 Task: Find connections with filter location Vevey with filter topic #trainer with filter profile language German with filter current company JBEGlobal.com Job Portal with filter school MORADABAD INSTITUTE OF TECHNOLOGY, MORADABAD. with filter industry Air, Water, and Waste Program Management with filter service category Graphic Design with filter keywords title Graphic Designer
Action: Mouse moved to (682, 116)
Screenshot: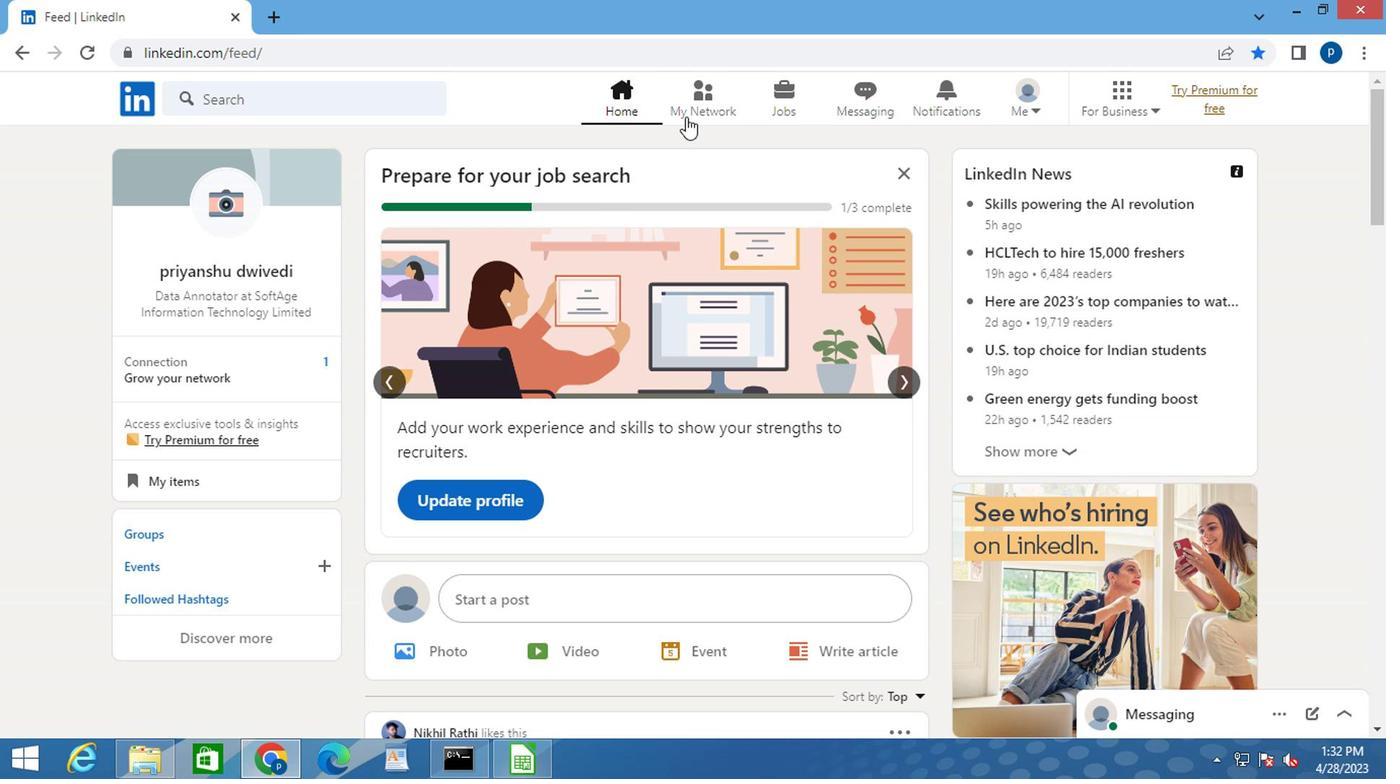 
Action: Mouse pressed left at (682, 116)
Screenshot: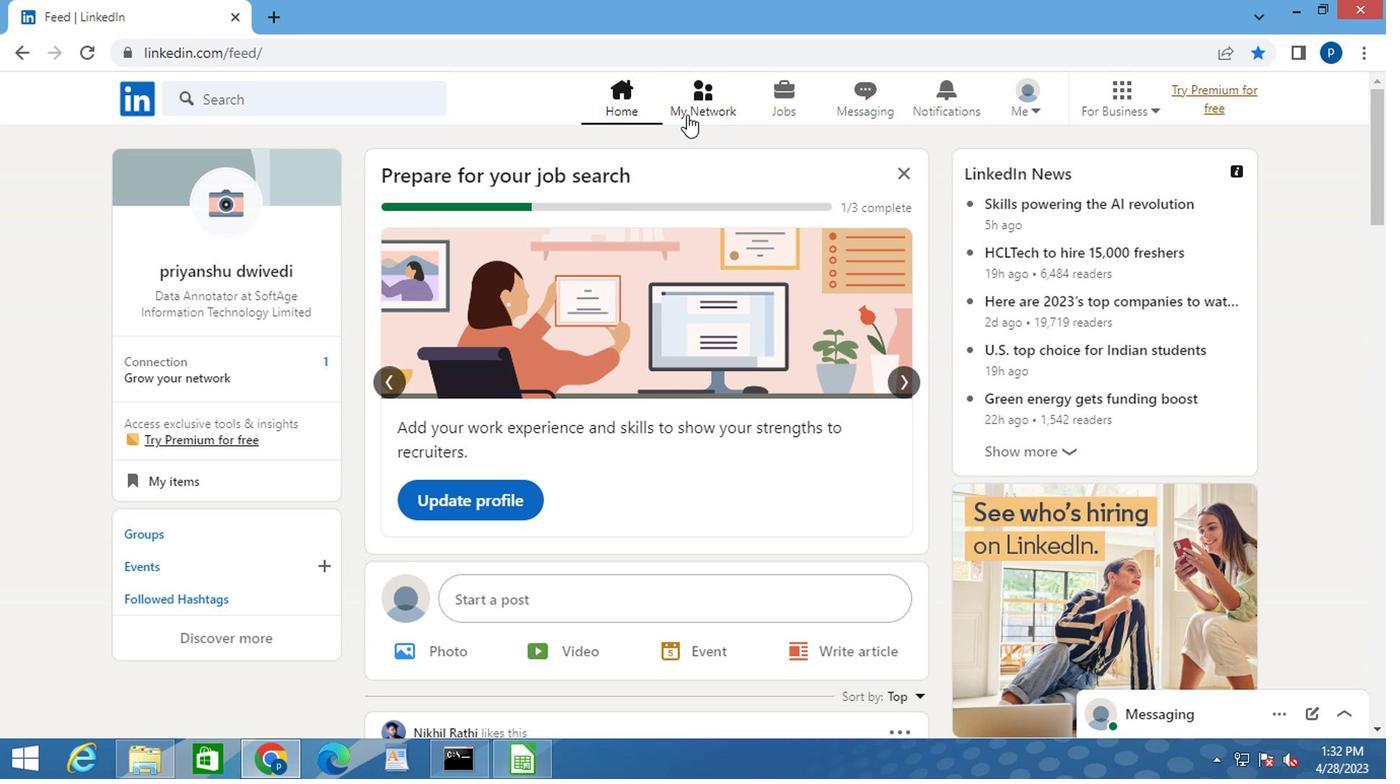 
Action: Mouse moved to (202, 211)
Screenshot: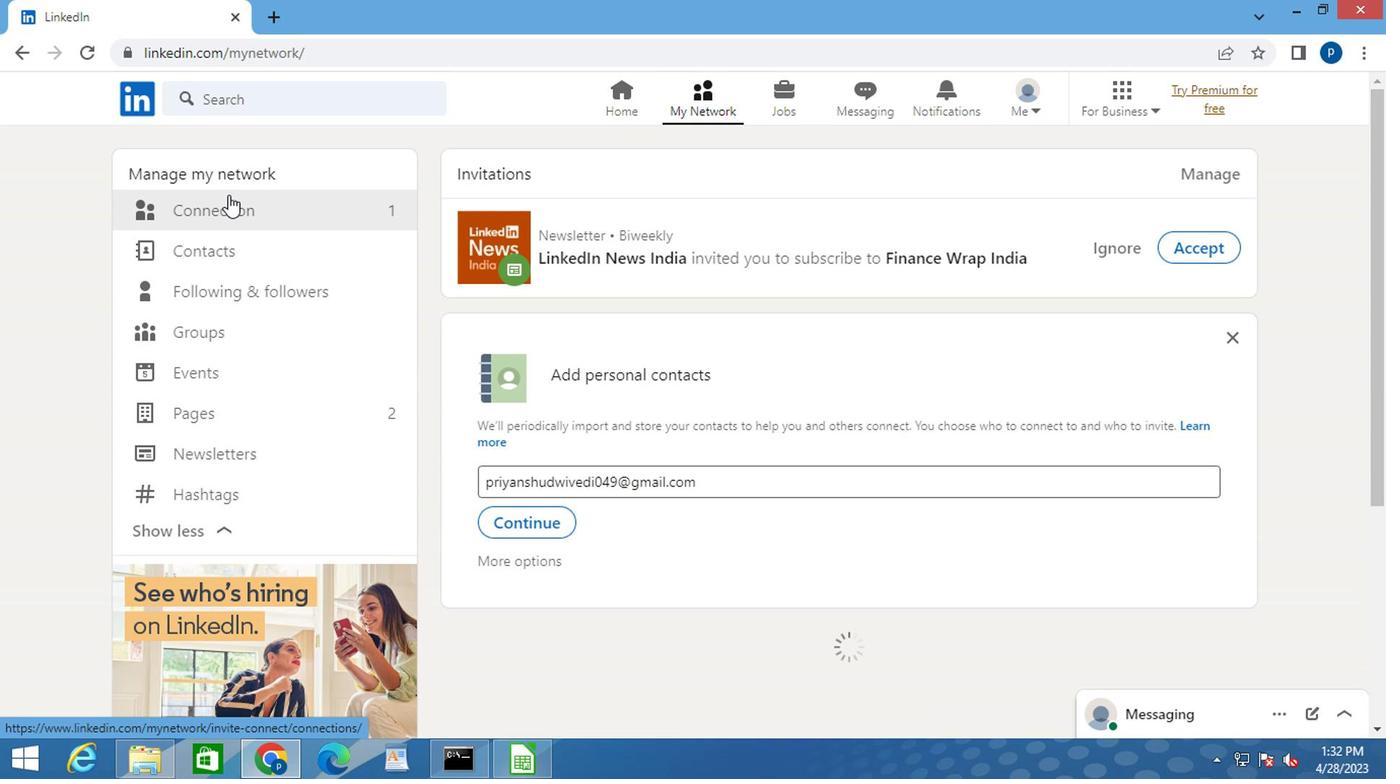 
Action: Mouse pressed left at (202, 211)
Screenshot: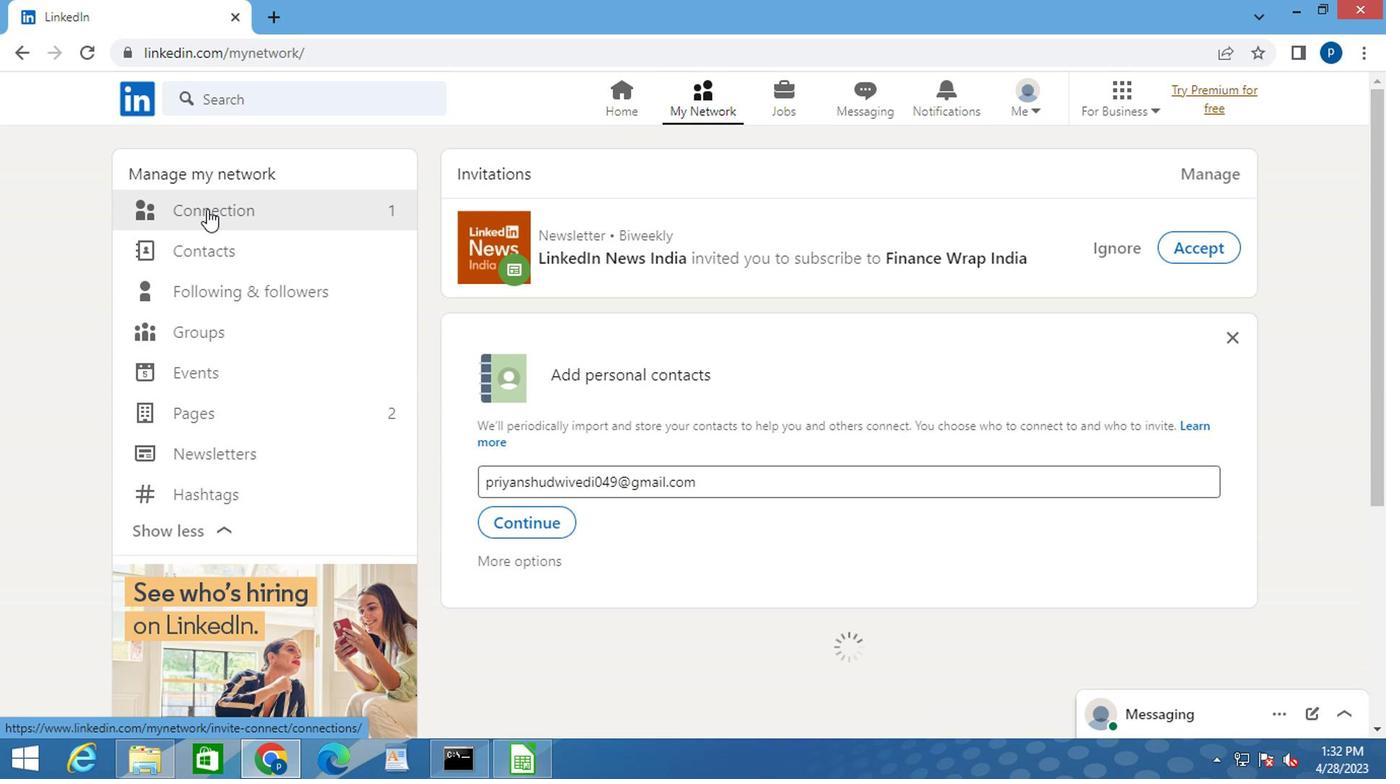 
Action: Mouse moved to (808, 220)
Screenshot: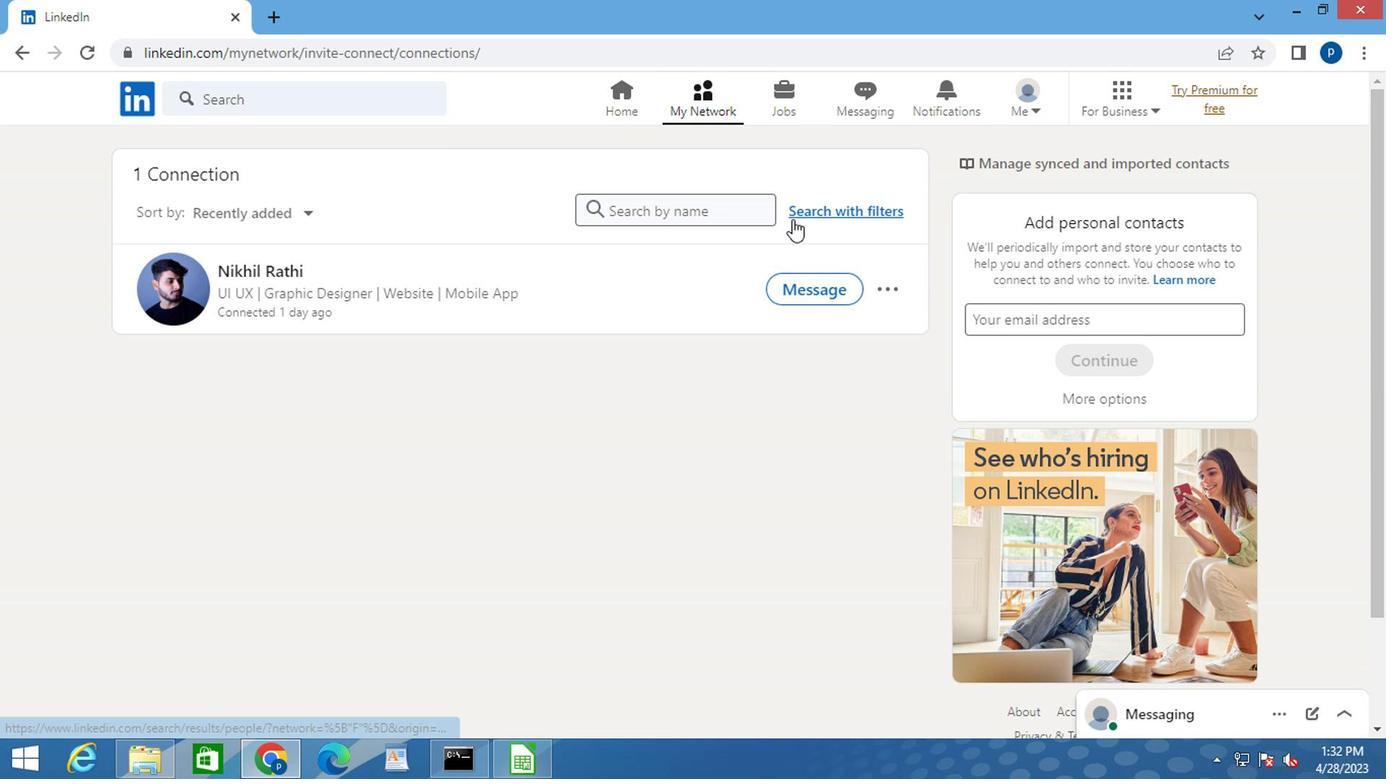 
Action: Mouse pressed left at (808, 220)
Screenshot: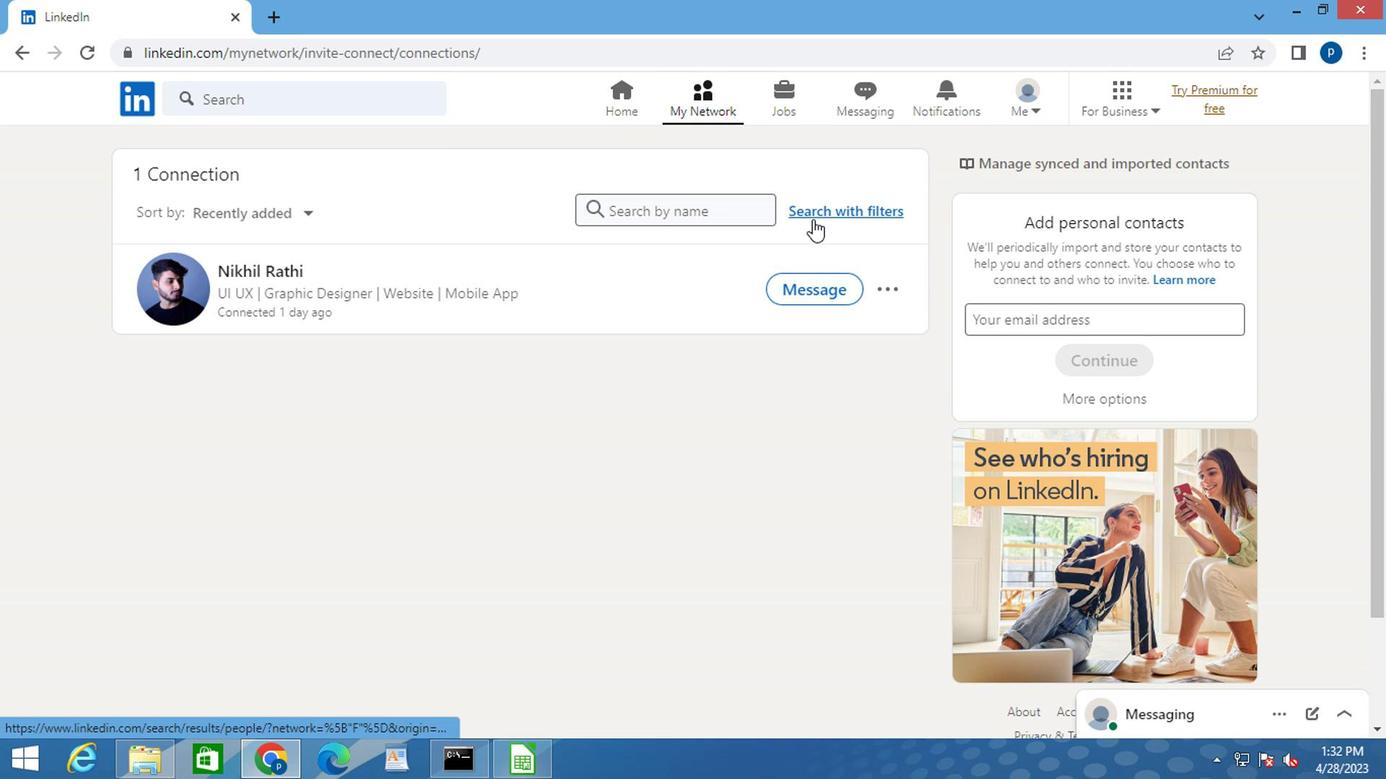 
Action: Mouse moved to (753, 148)
Screenshot: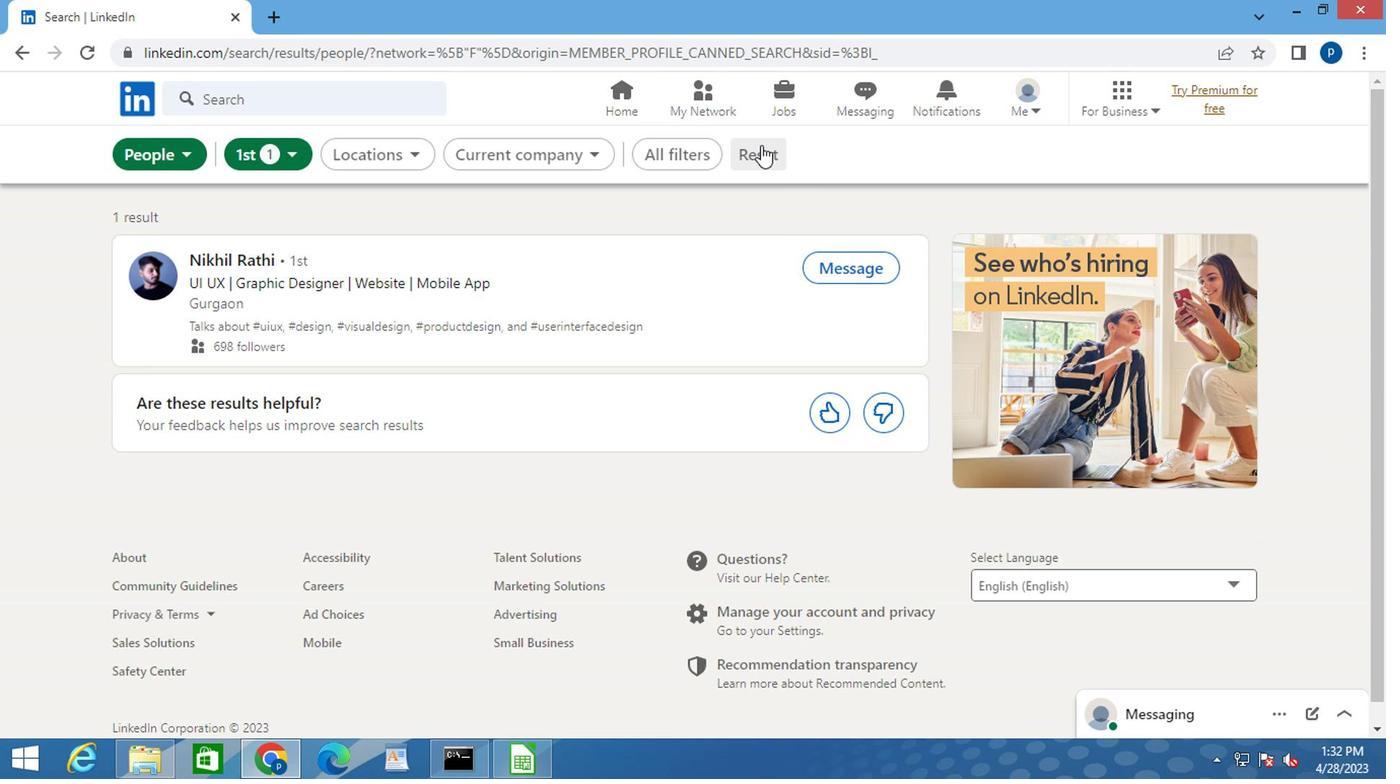 
Action: Mouse pressed left at (753, 148)
Screenshot: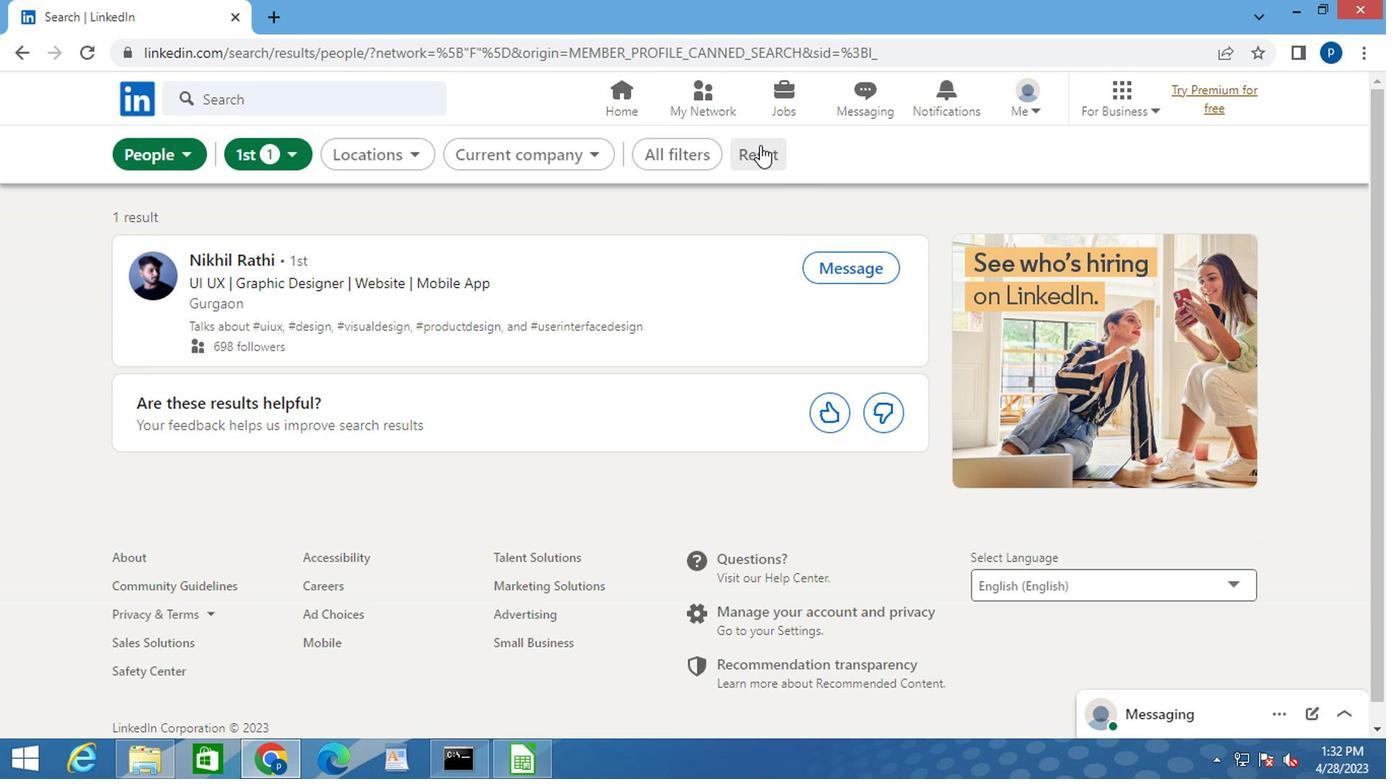 
Action: Mouse moved to (727, 159)
Screenshot: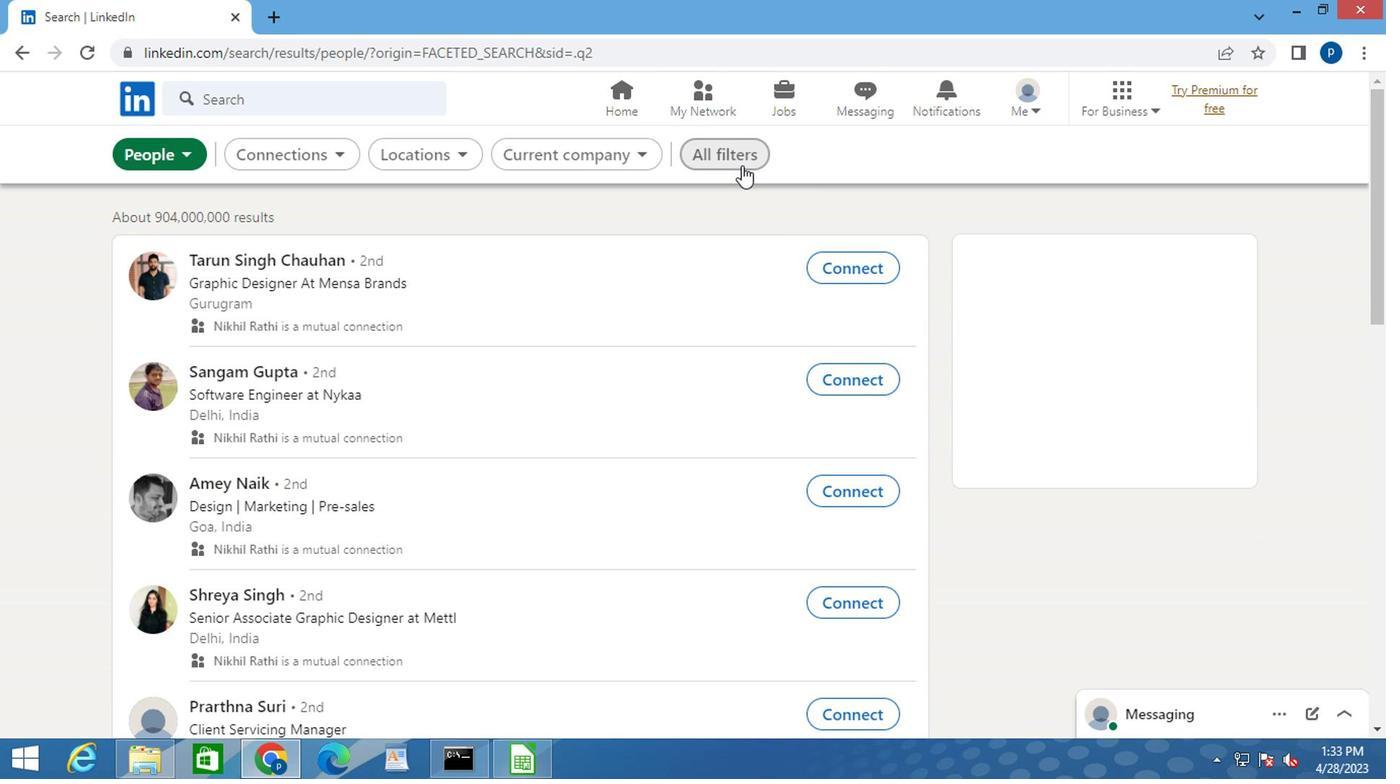 
Action: Mouse pressed left at (727, 159)
Screenshot: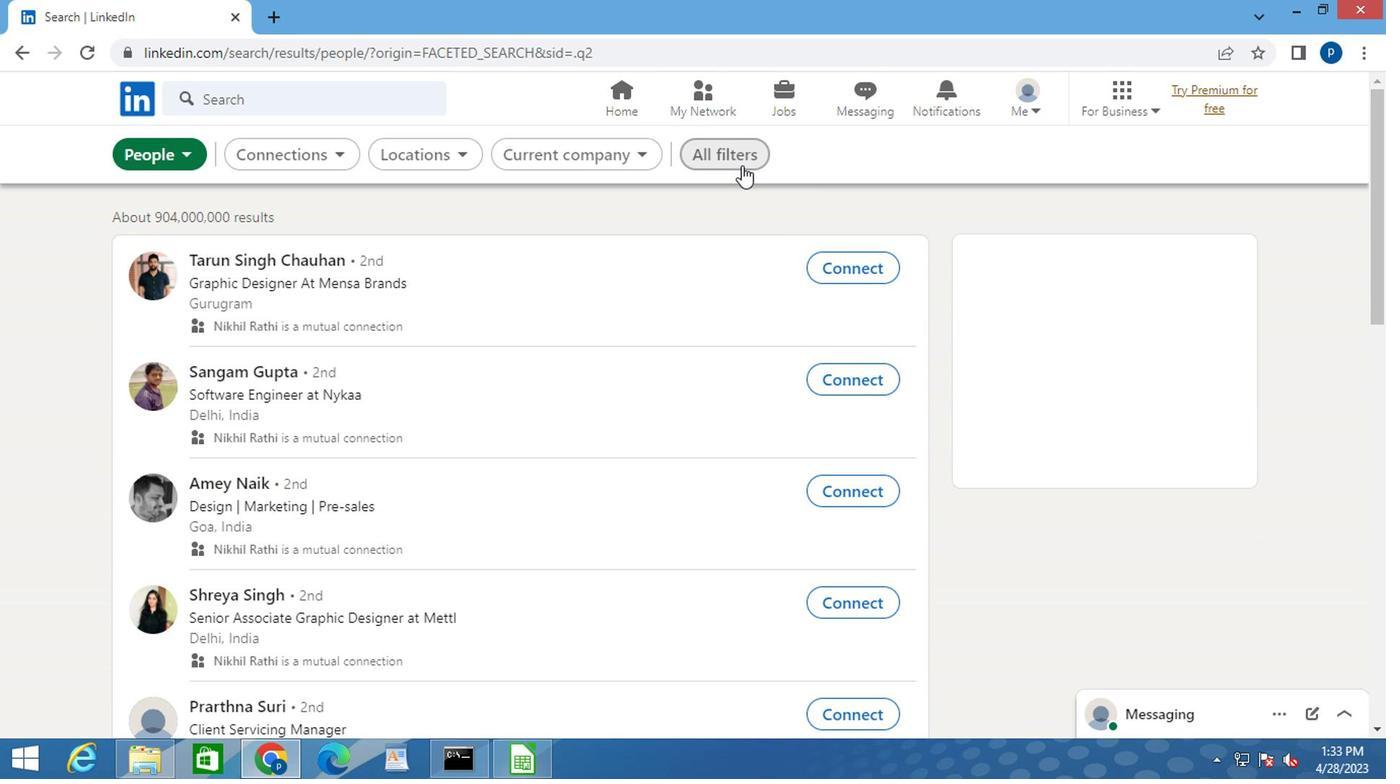
Action: Mouse moved to (969, 423)
Screenshot: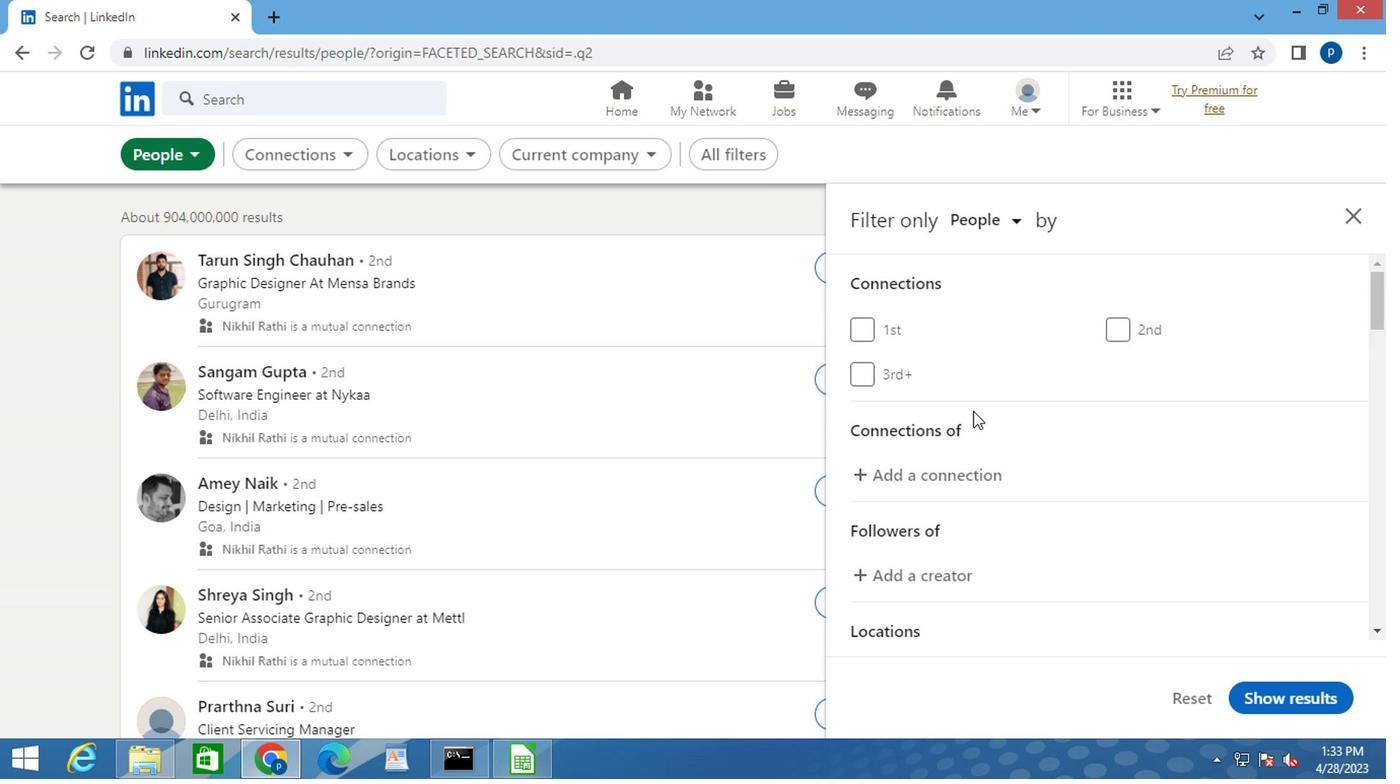 
Action: Mouse scrolled (969, 423) with delta (0, 0)
Screenshot: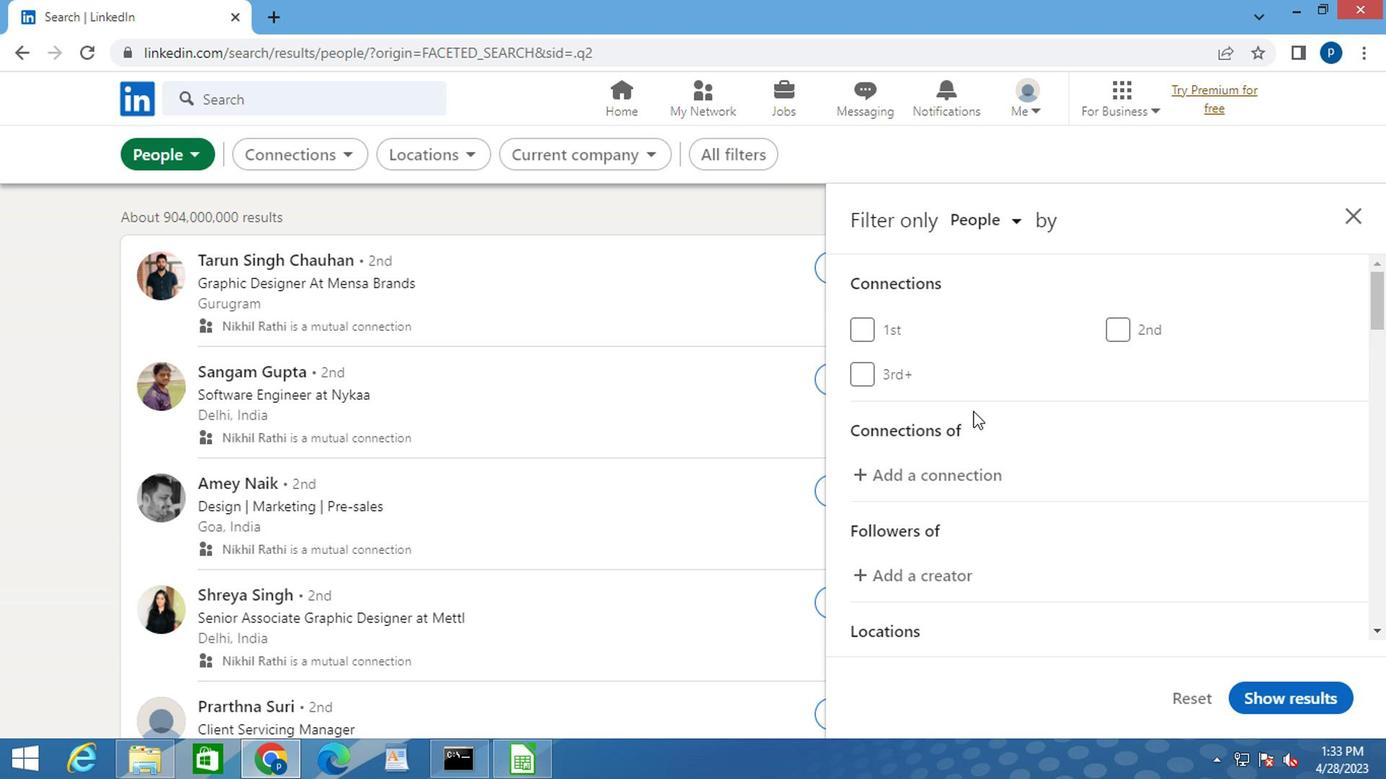 
Action: Mouse moved to (969, 423)
Screenshot: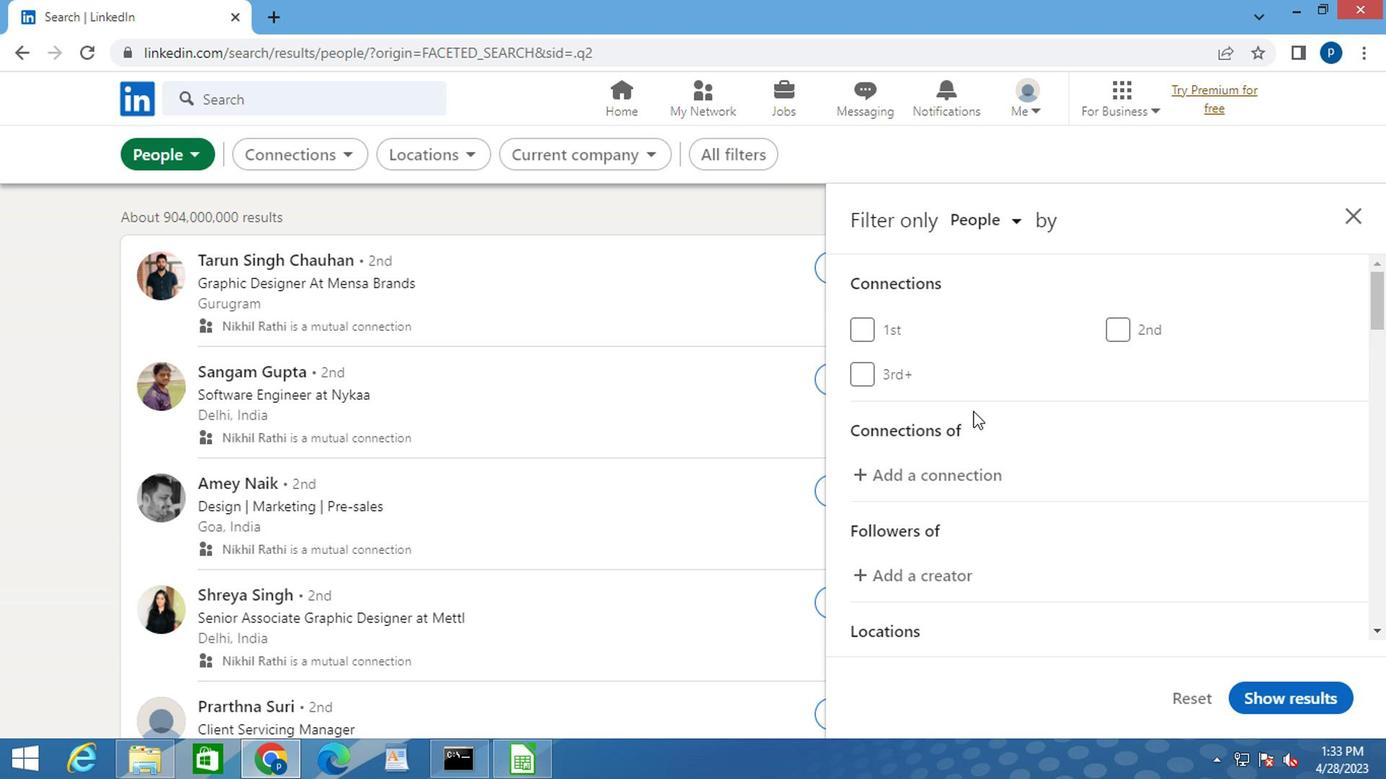 
Action: Mouse scrolled (969, 423) with delta (0, 0)
Screenshot: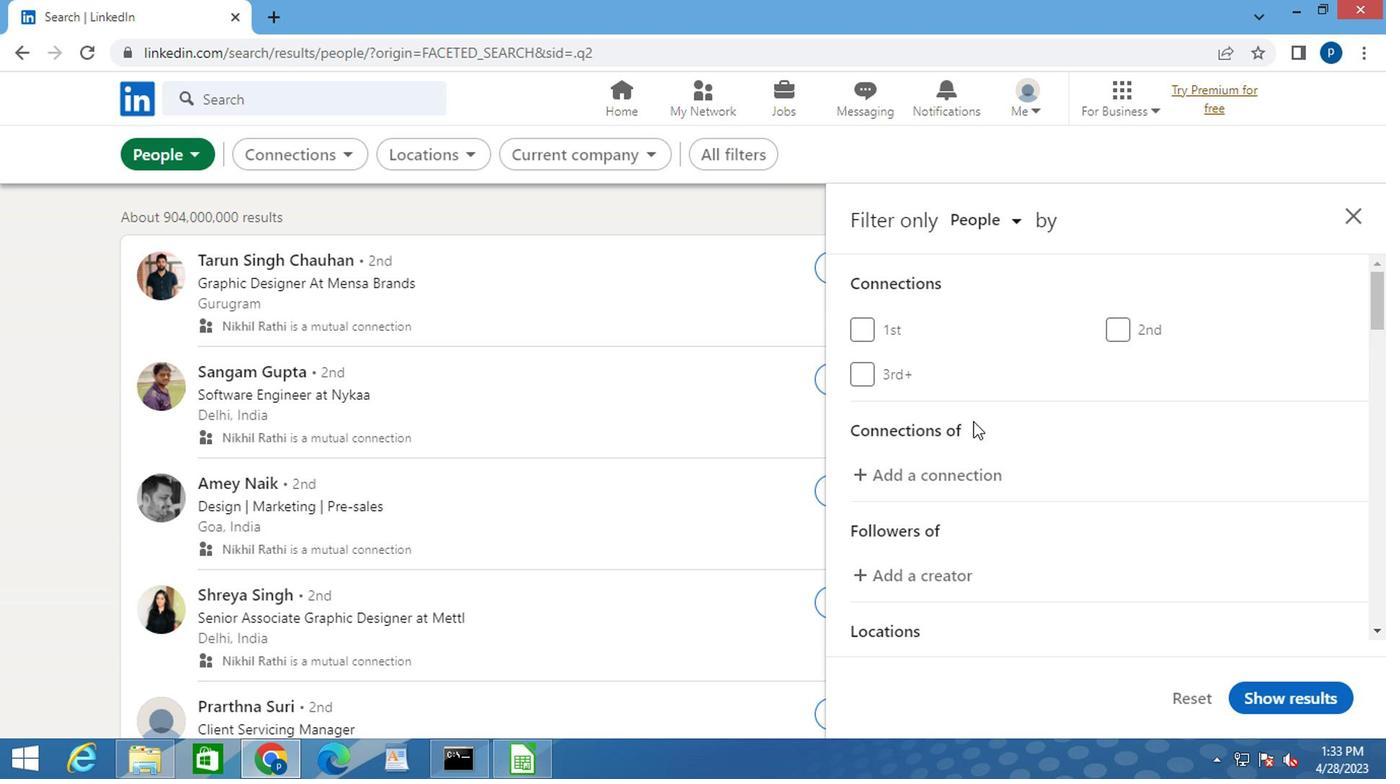 
Action: Mouse moved to (1143, 556)
Screenshot: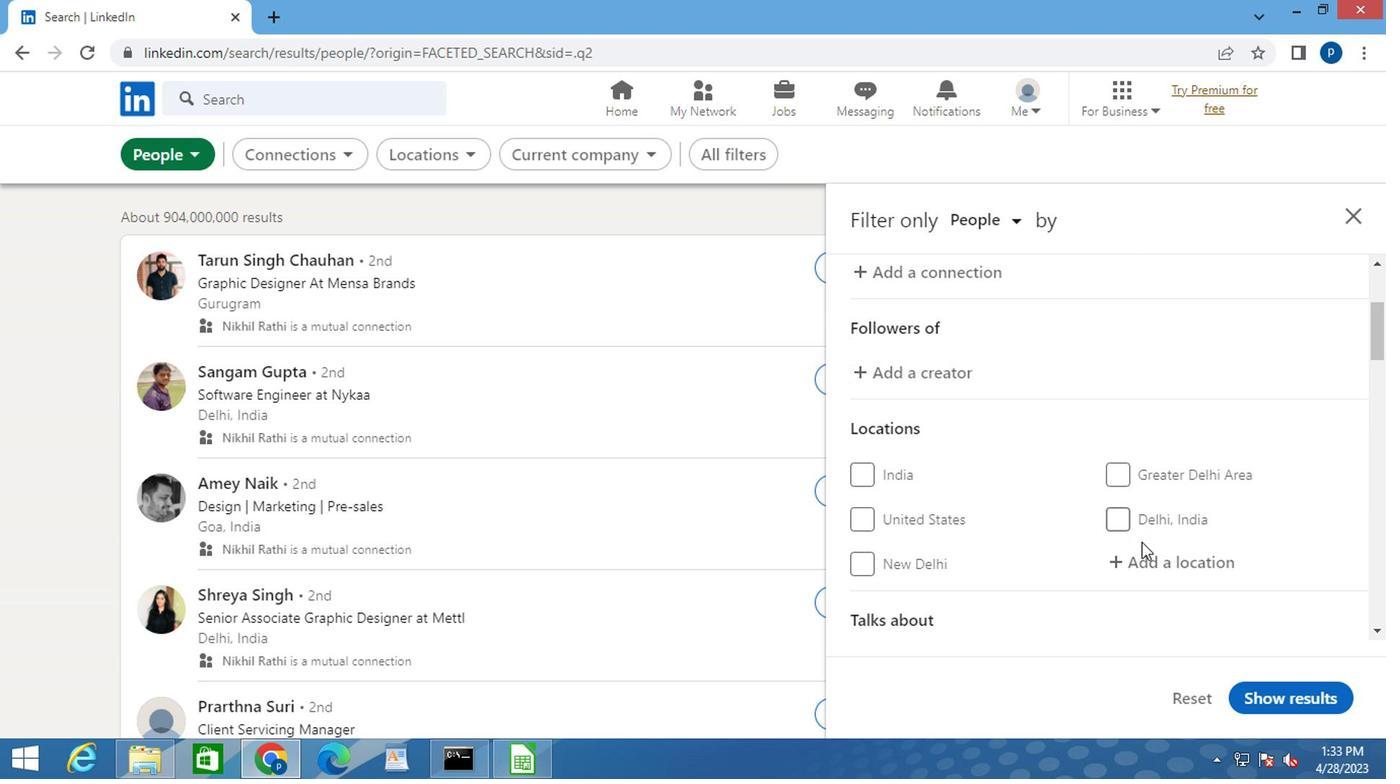 
Action: Mouse pressed left at (1143, 556)
Screenshot: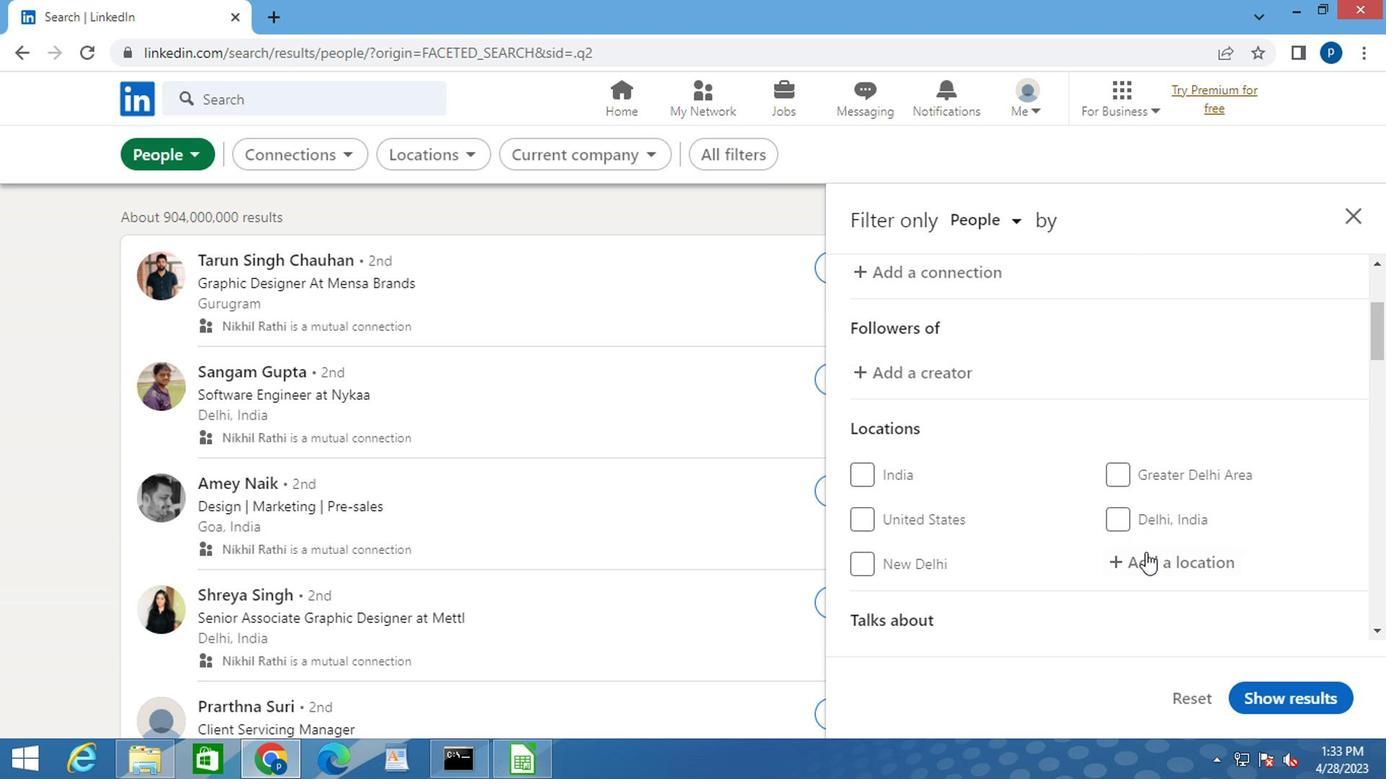 
Action: Mouse moved to (1144, 556)
Screenshot: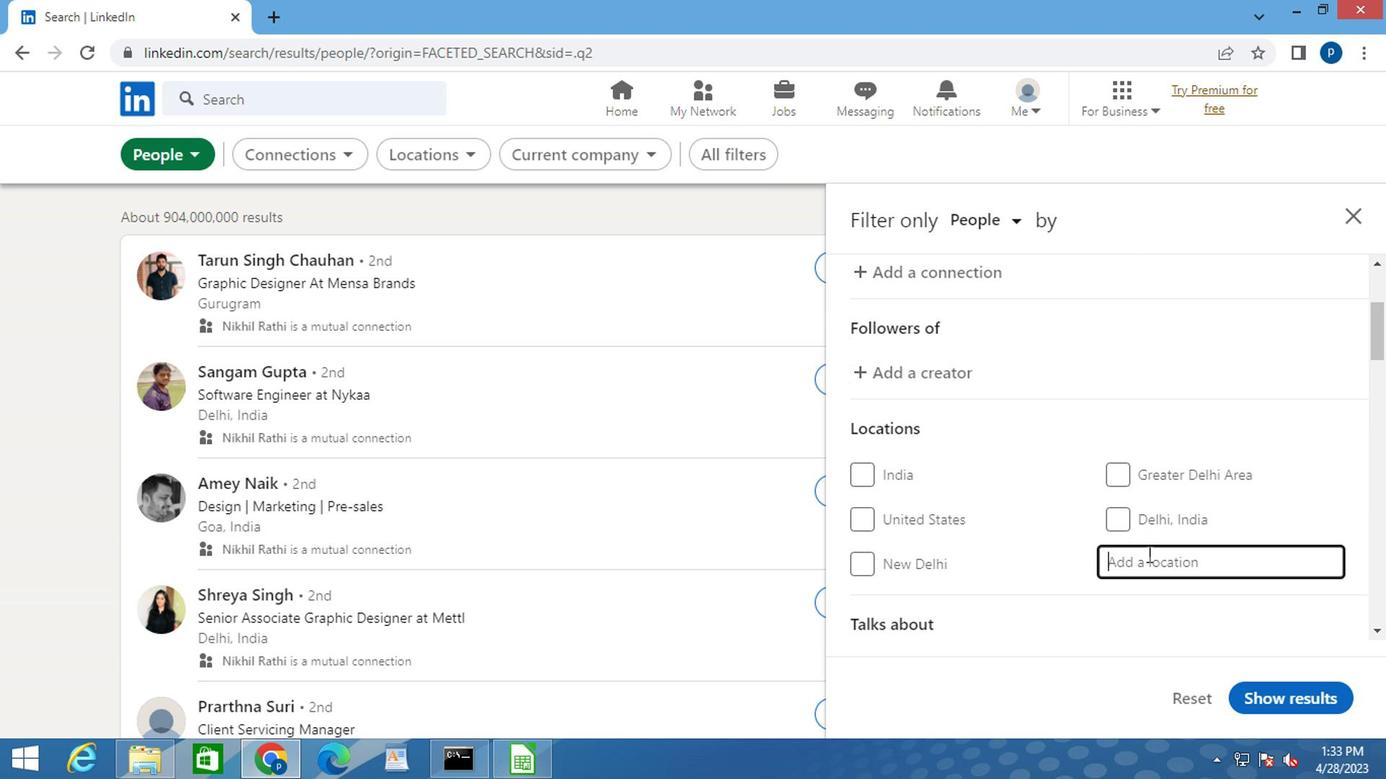 
Action: Key pressed v<Key.caps_lock>evey
Screenshot: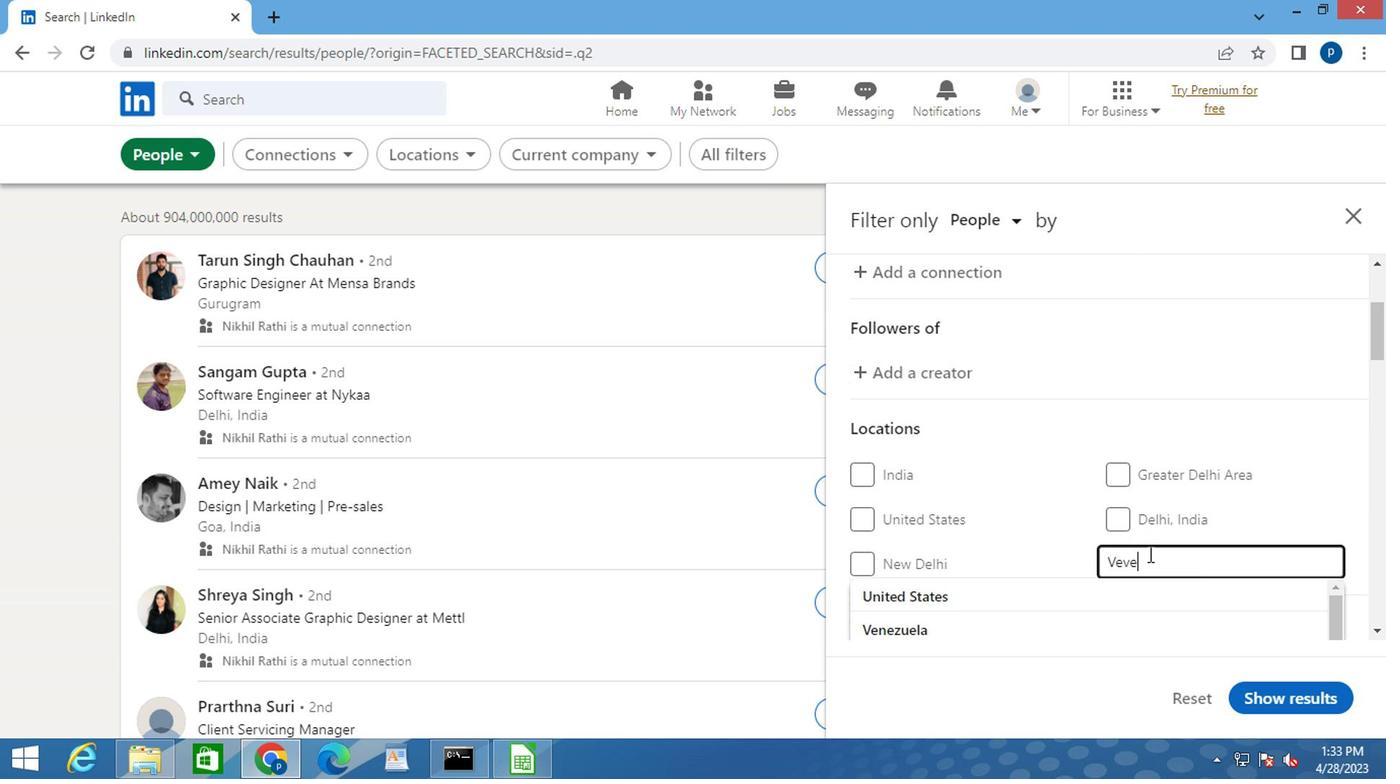 
Action: Mouse moved to (1035, 597)
Screenshot: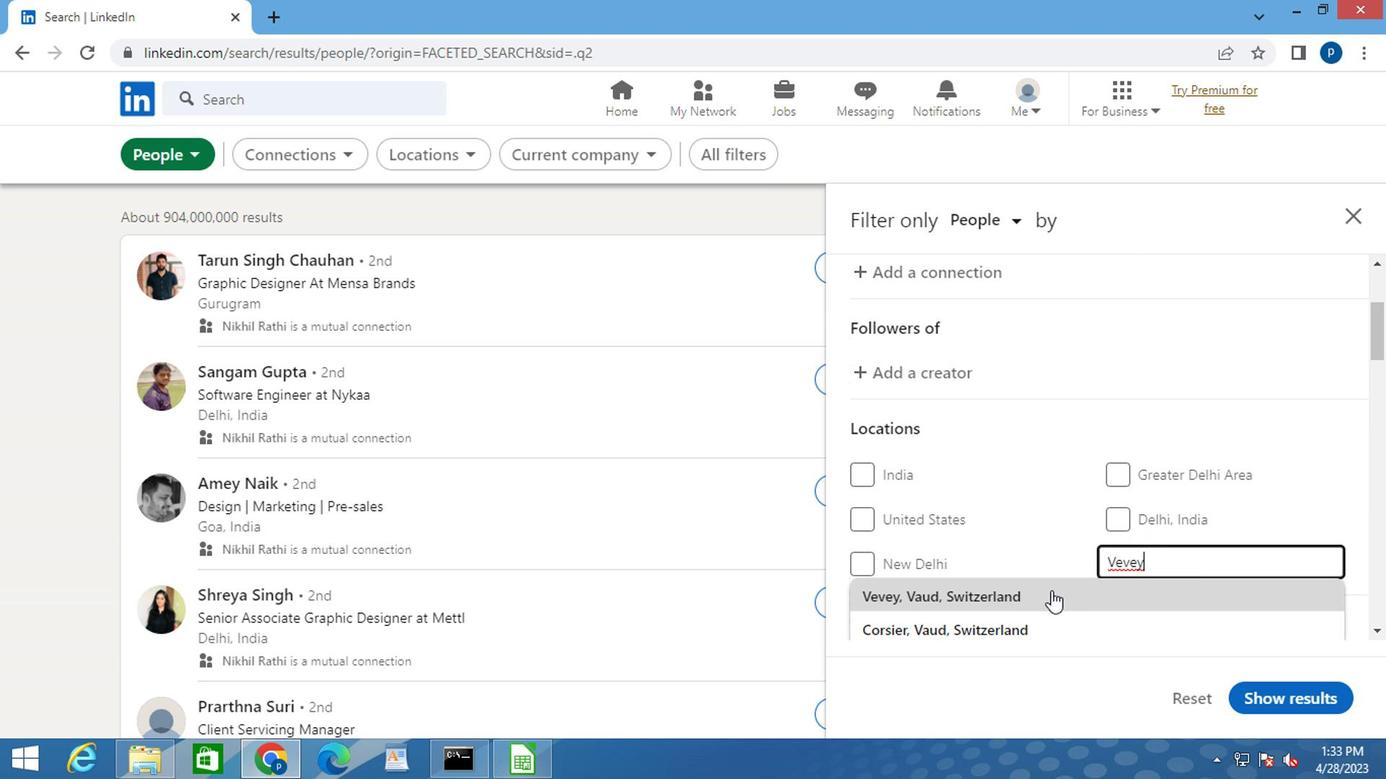 
Action: Mouse pressed left at (1035, 597)
Screenshot: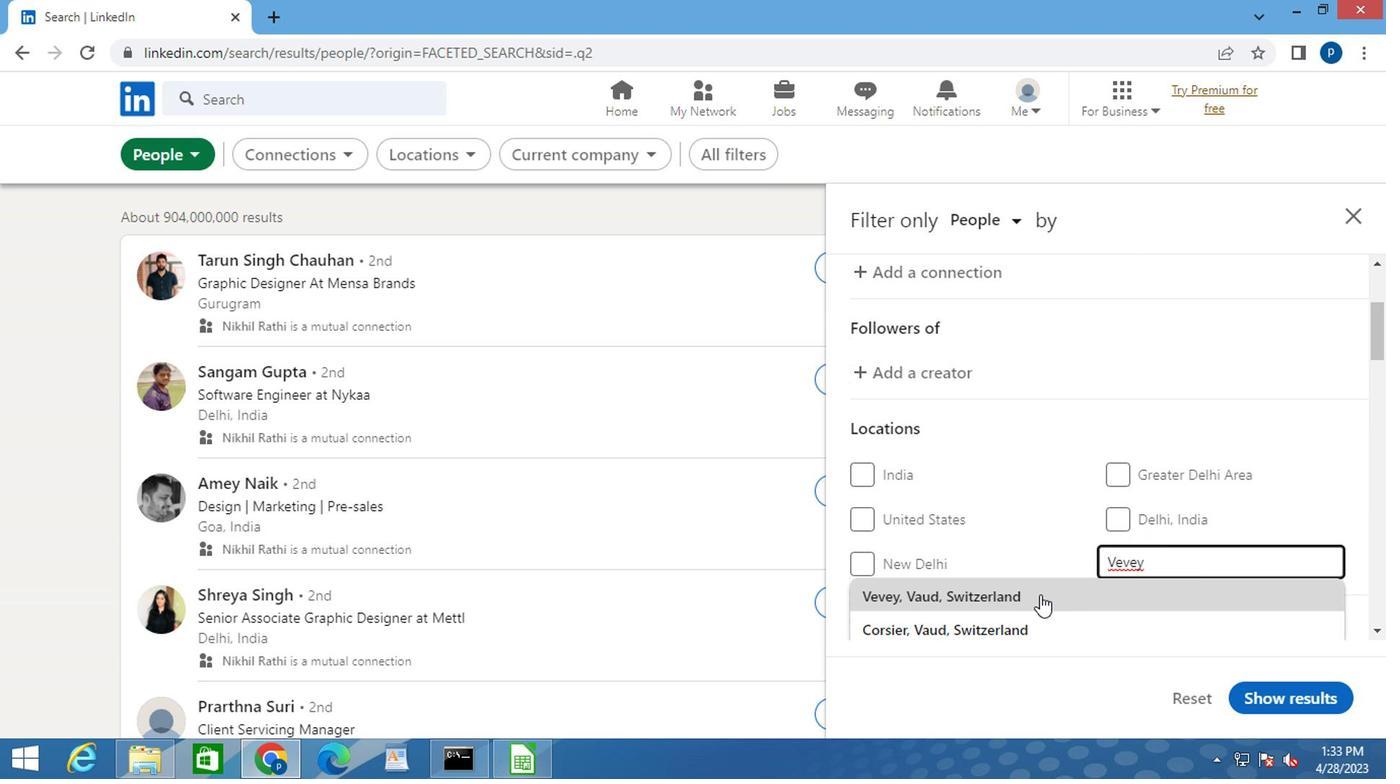 
Action: Mouse moved to (977, 540)
Screenshot: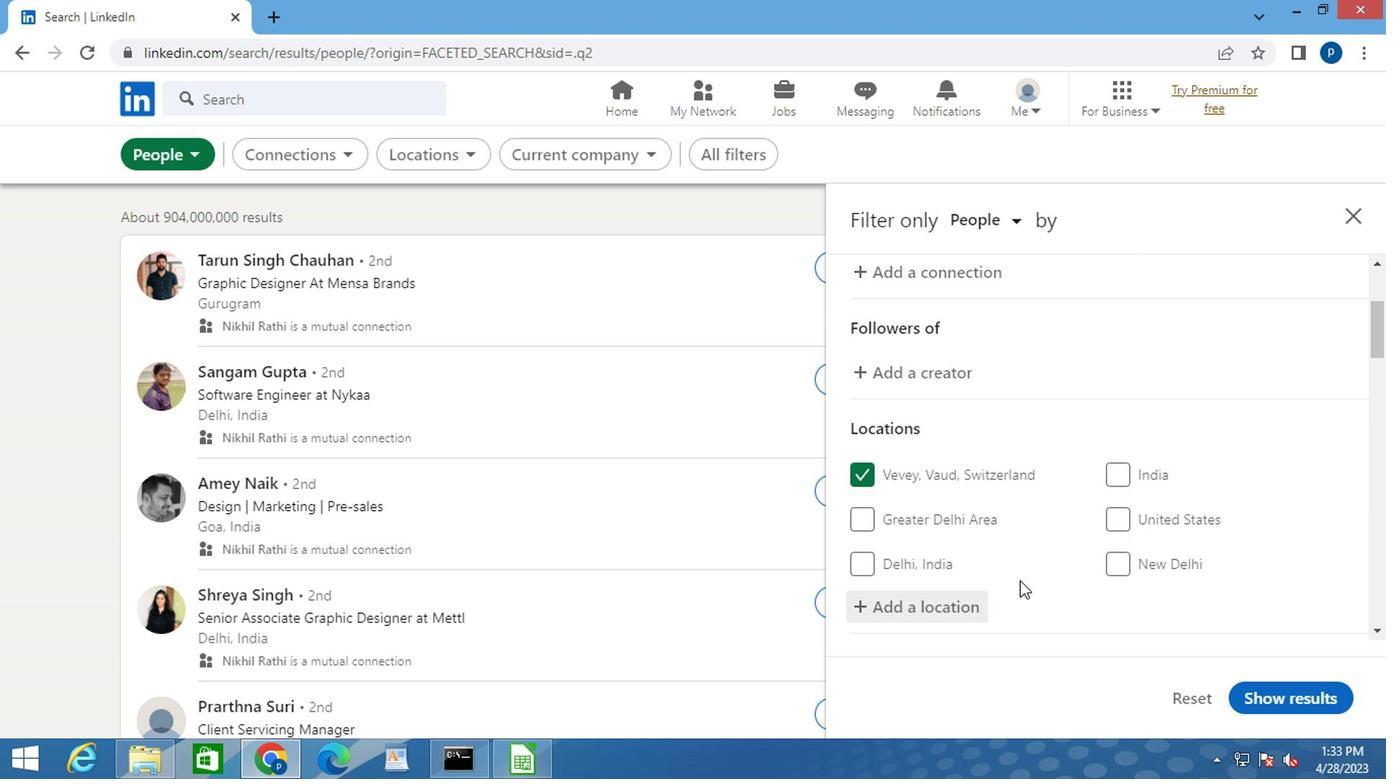 
Action: Mouse scrolled (977, 540) with delta (0, 0)
Screenshot: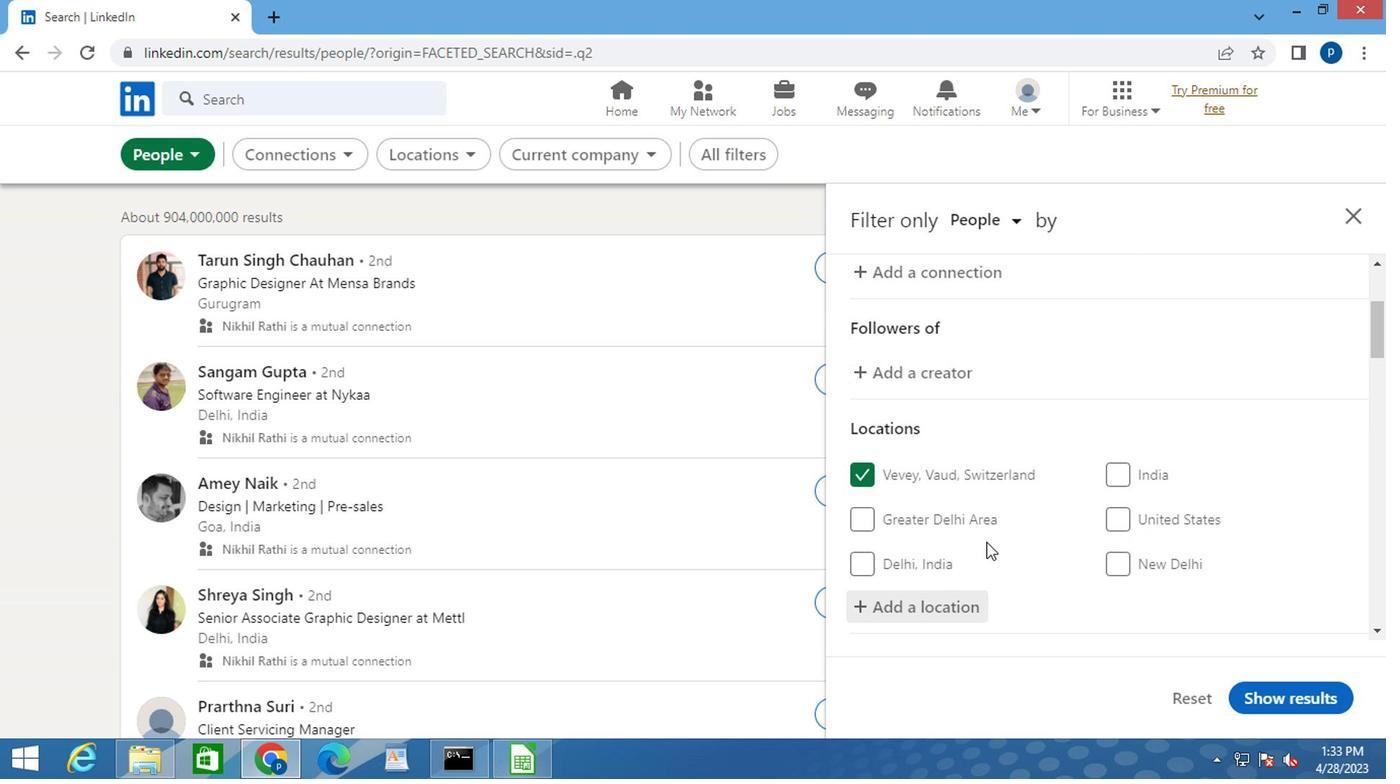 
Action: Mouse scrolled (977, 540) with delta (0, 0)
Screenshot: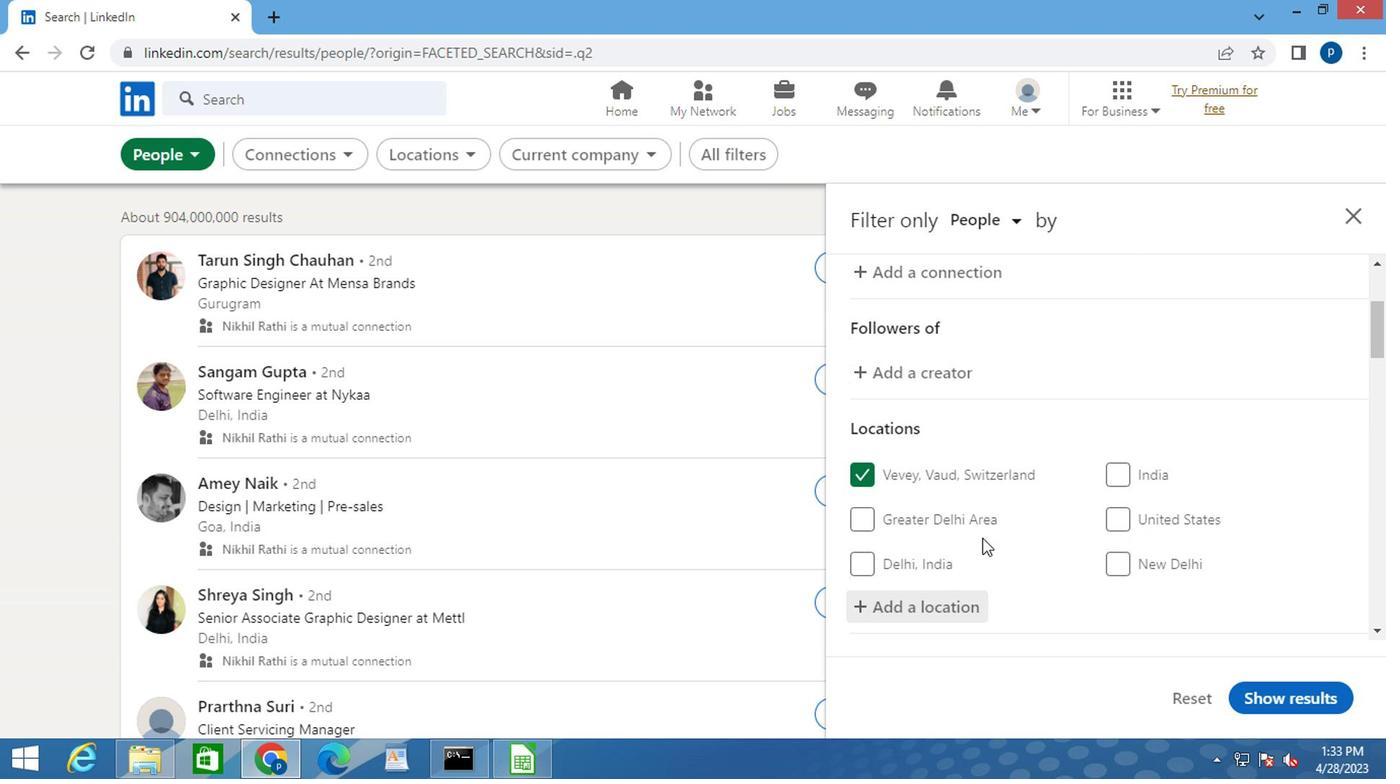 
Action: Mouse moved to (1129, 591)
Screenshot: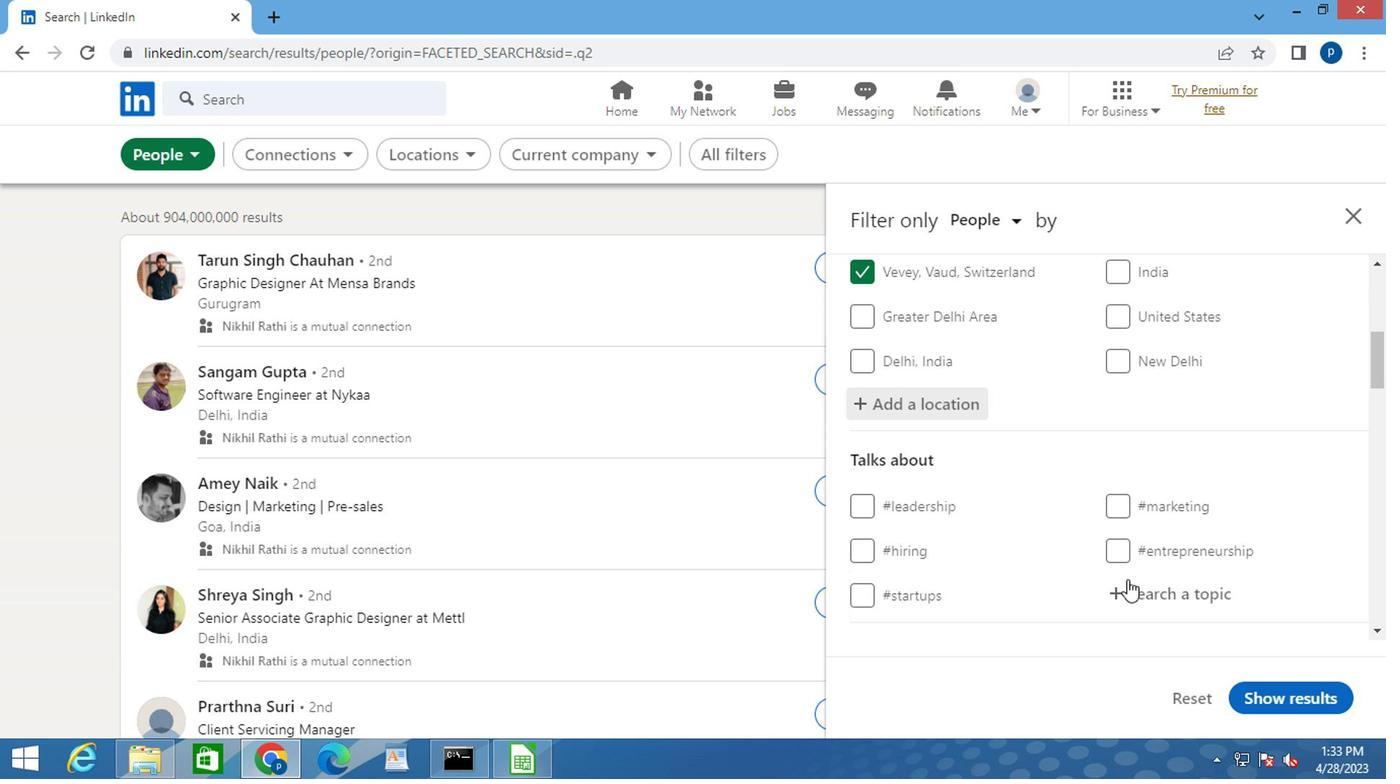 
Action: Mouse pressed left at (1129, 591)
Screenshot: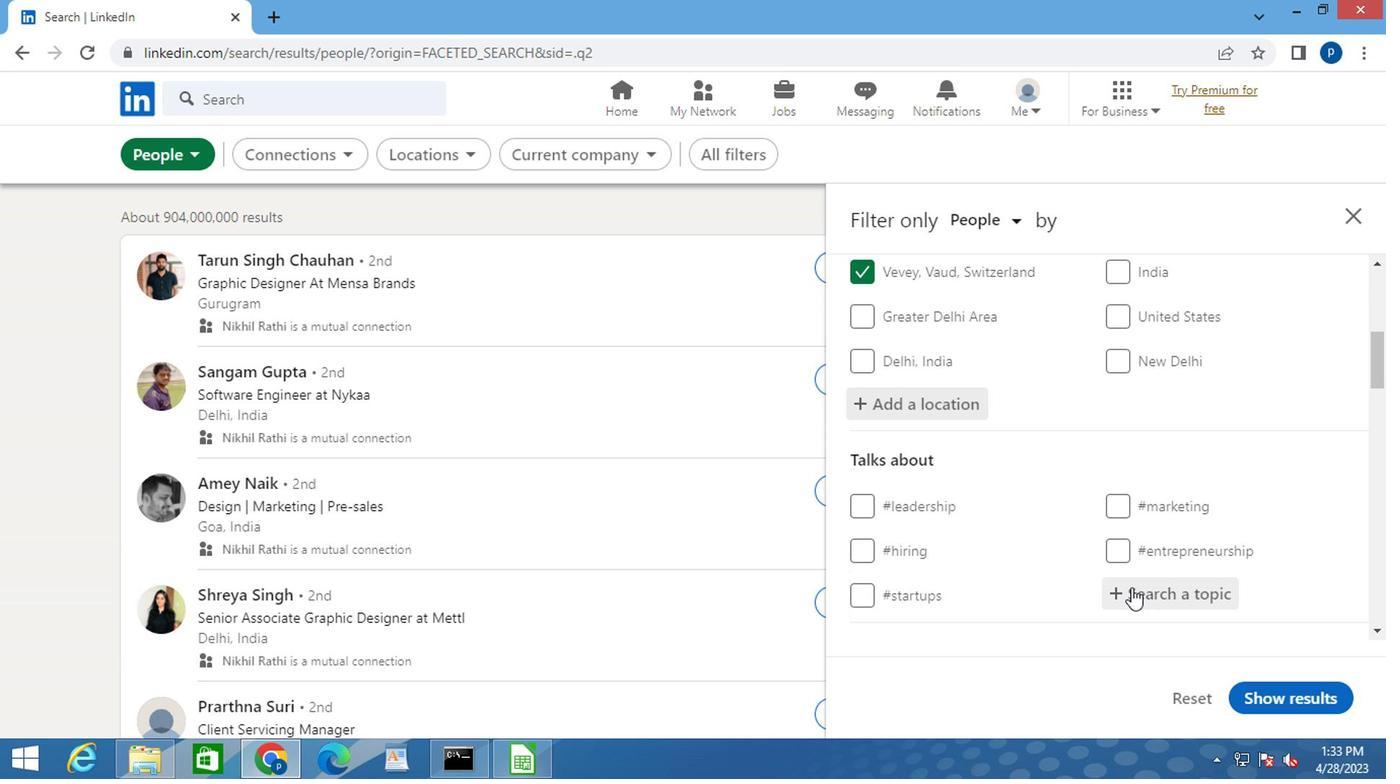 
Action: Key pressed <Key.shift>#TRAINER<Key.space>
Screenshot: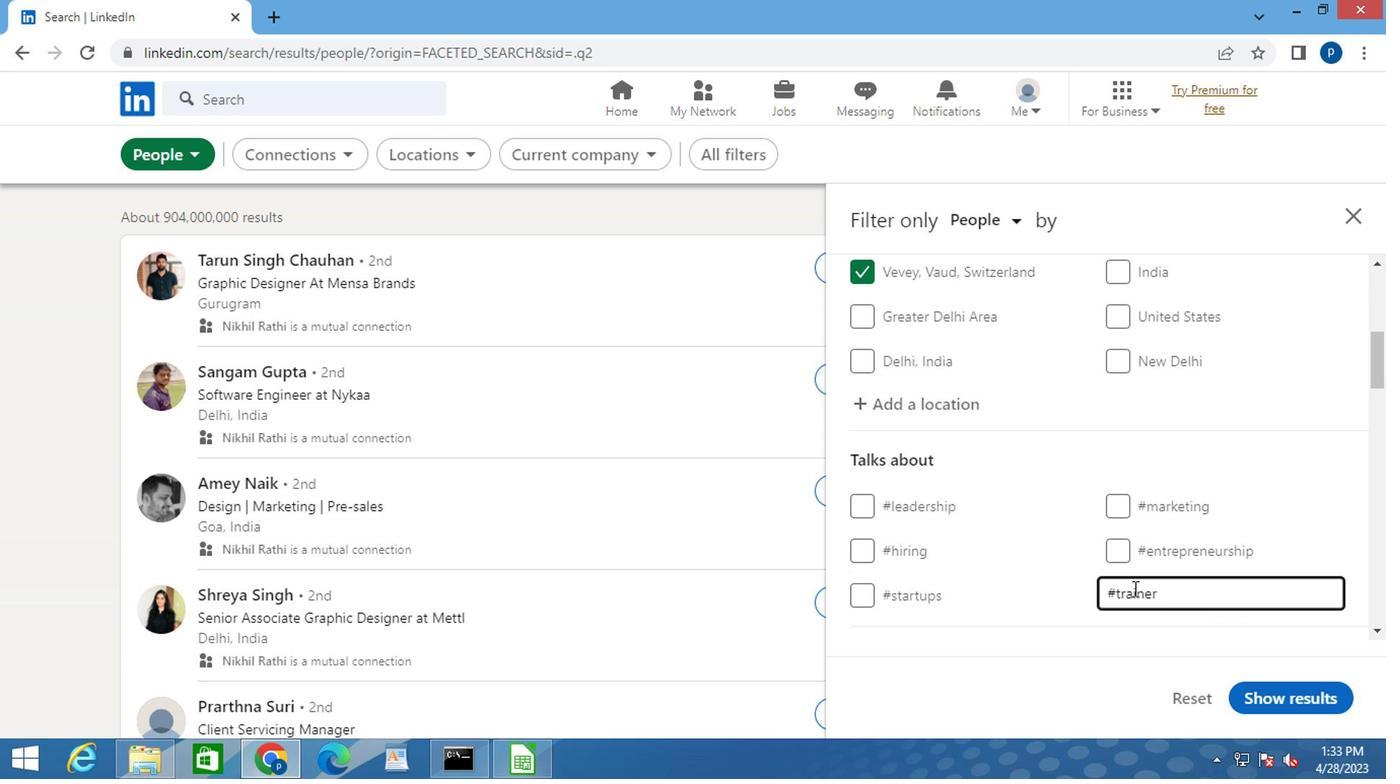 
Action: Mouse moved to (1075, 576)
Screenshot: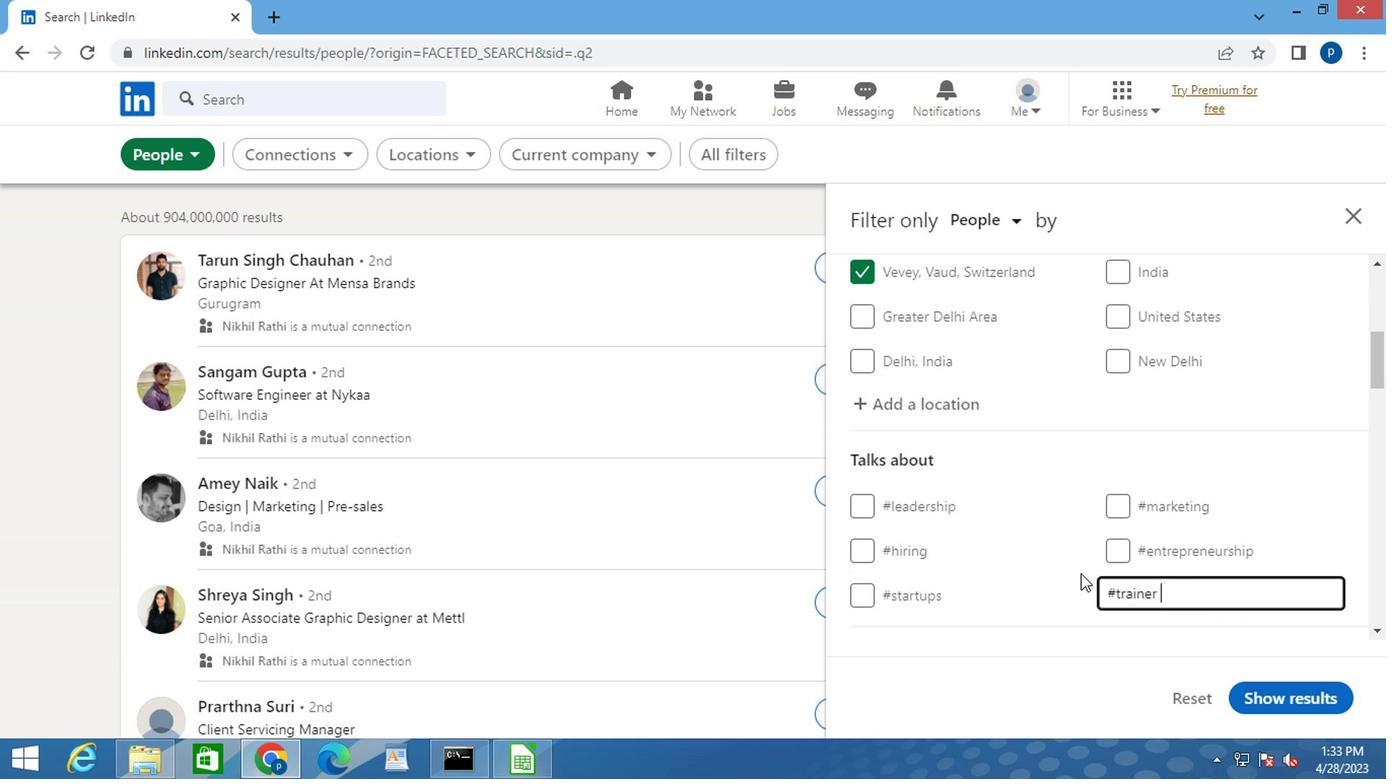 
Action: Mouse scrolled (1075, 575) with delta (0, 0)
Screenshot: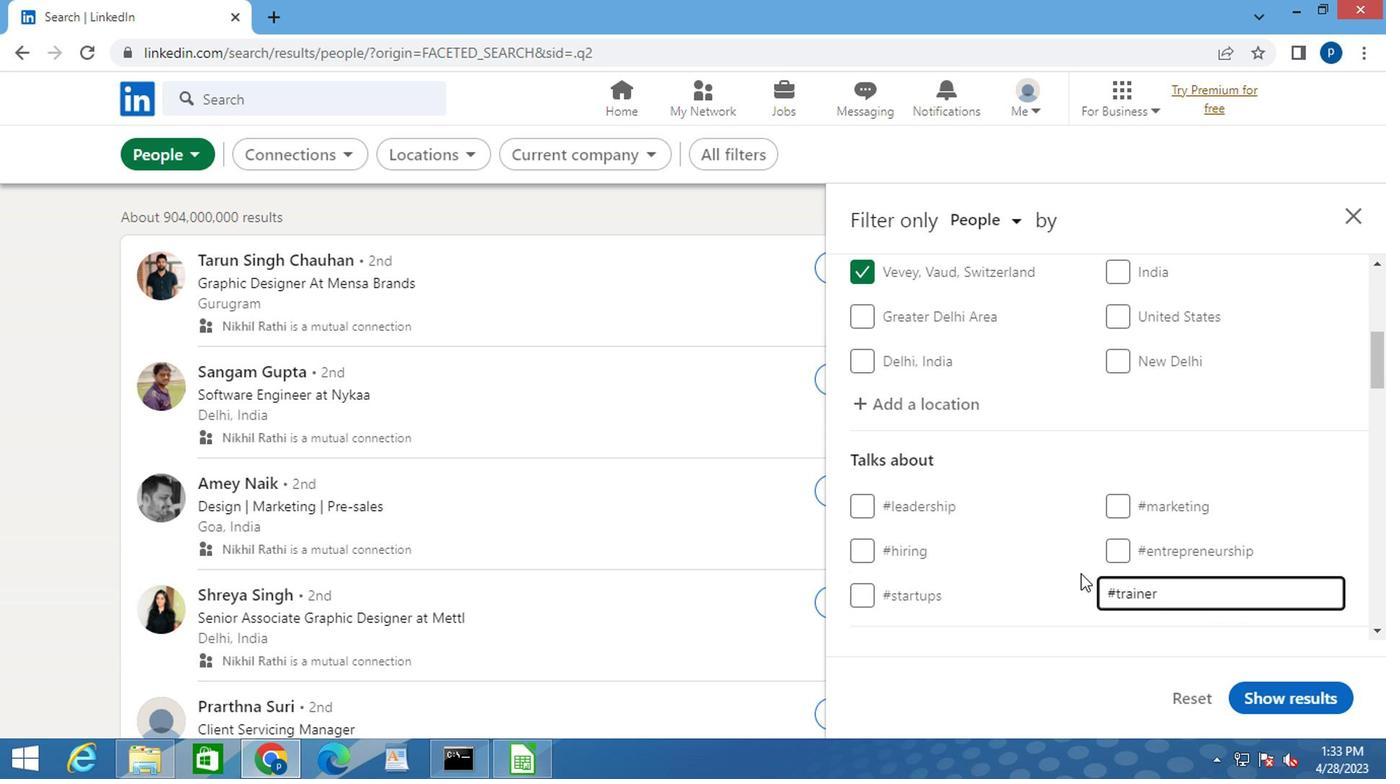 
Action: Mouse moved to (1045, 558)
Screenshot: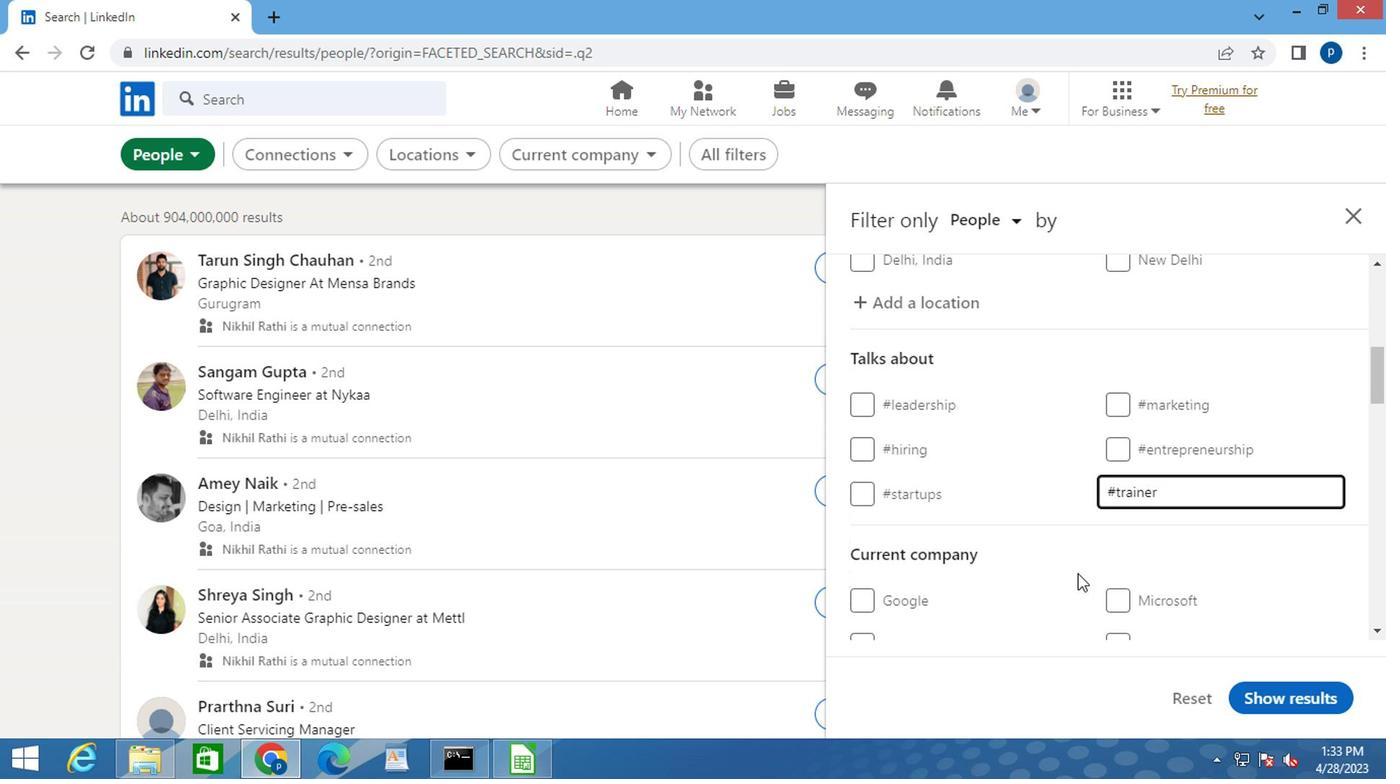 
Action: Mouse scrolled (1045, 556) with delta (0, -1)
Screenshot: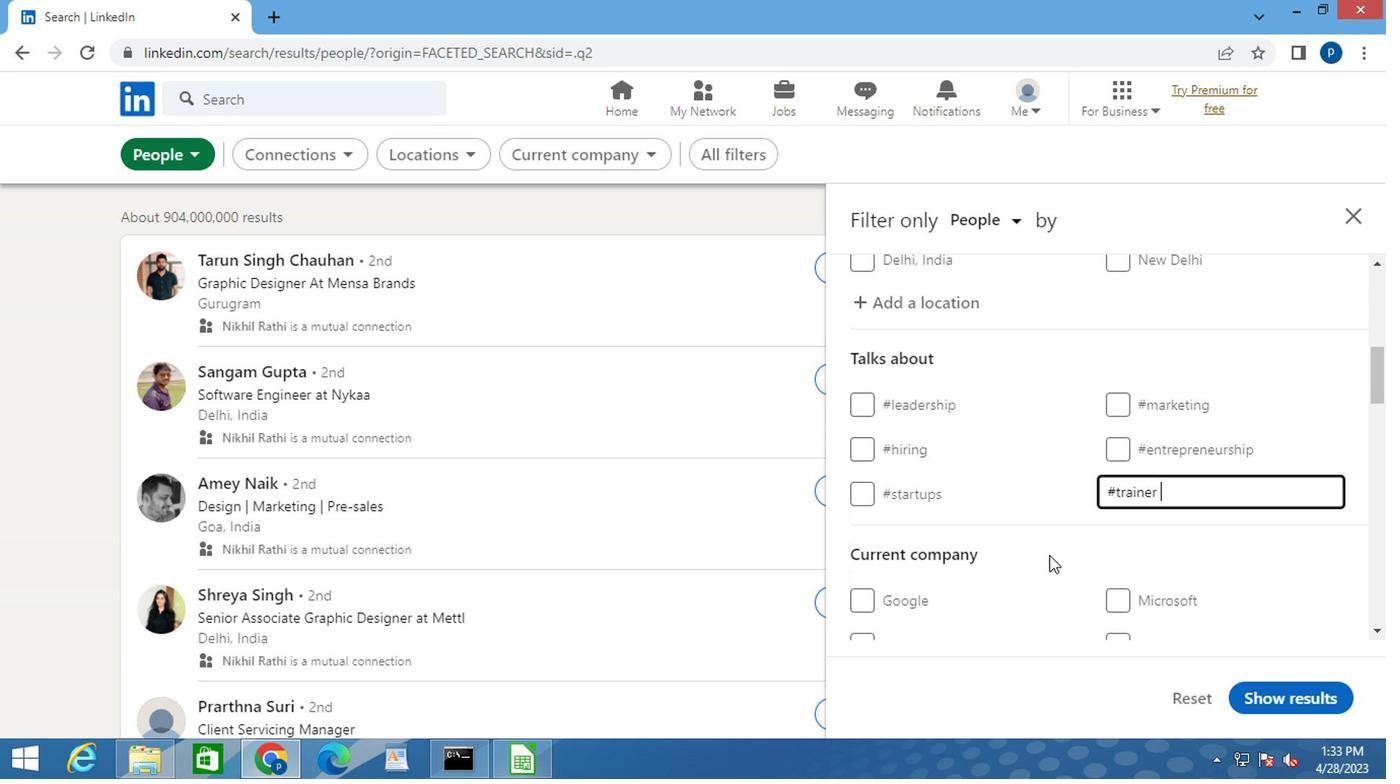 
Action: Mouse scrolled (1045, 556) with delta (0, -1)
Screenshot: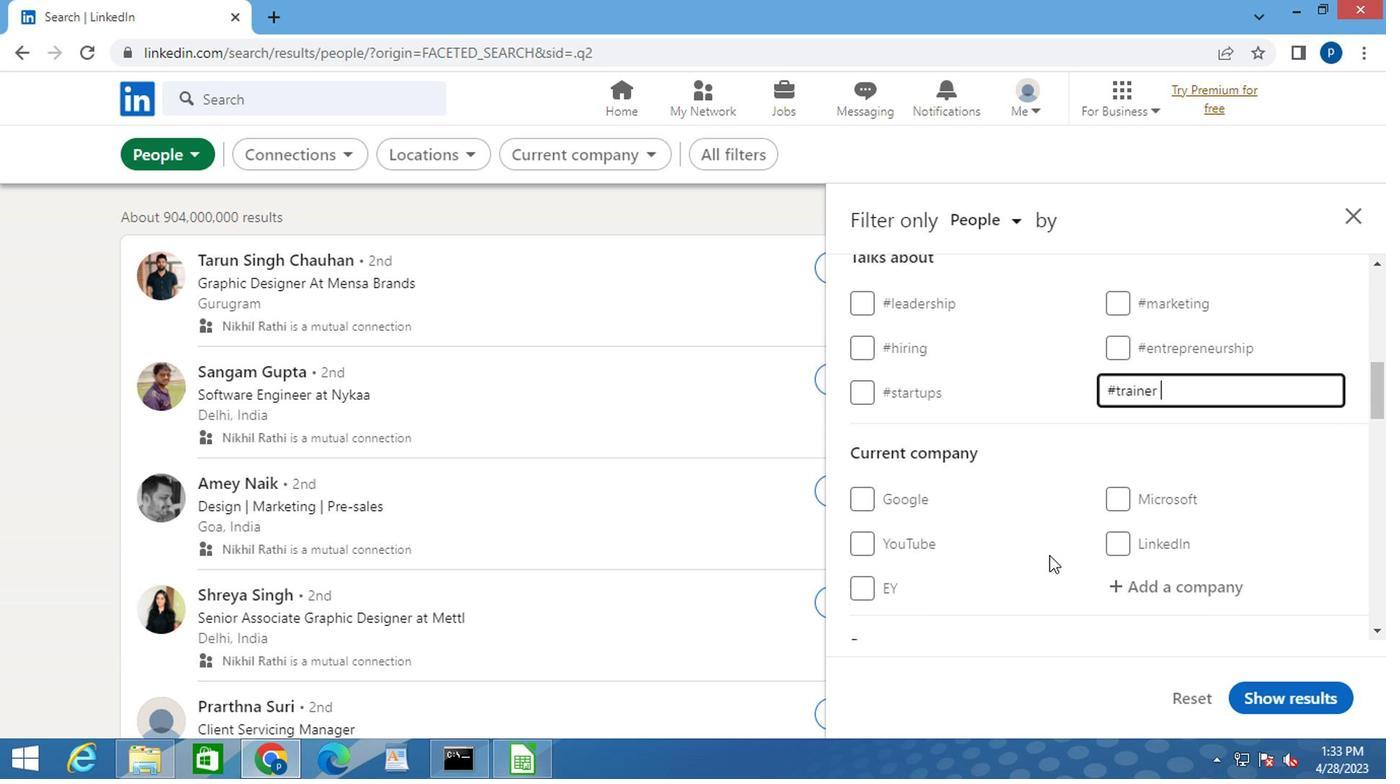 
Action: Mouse scrolled (1045, 556) with delta (0, -1)
Screenshot: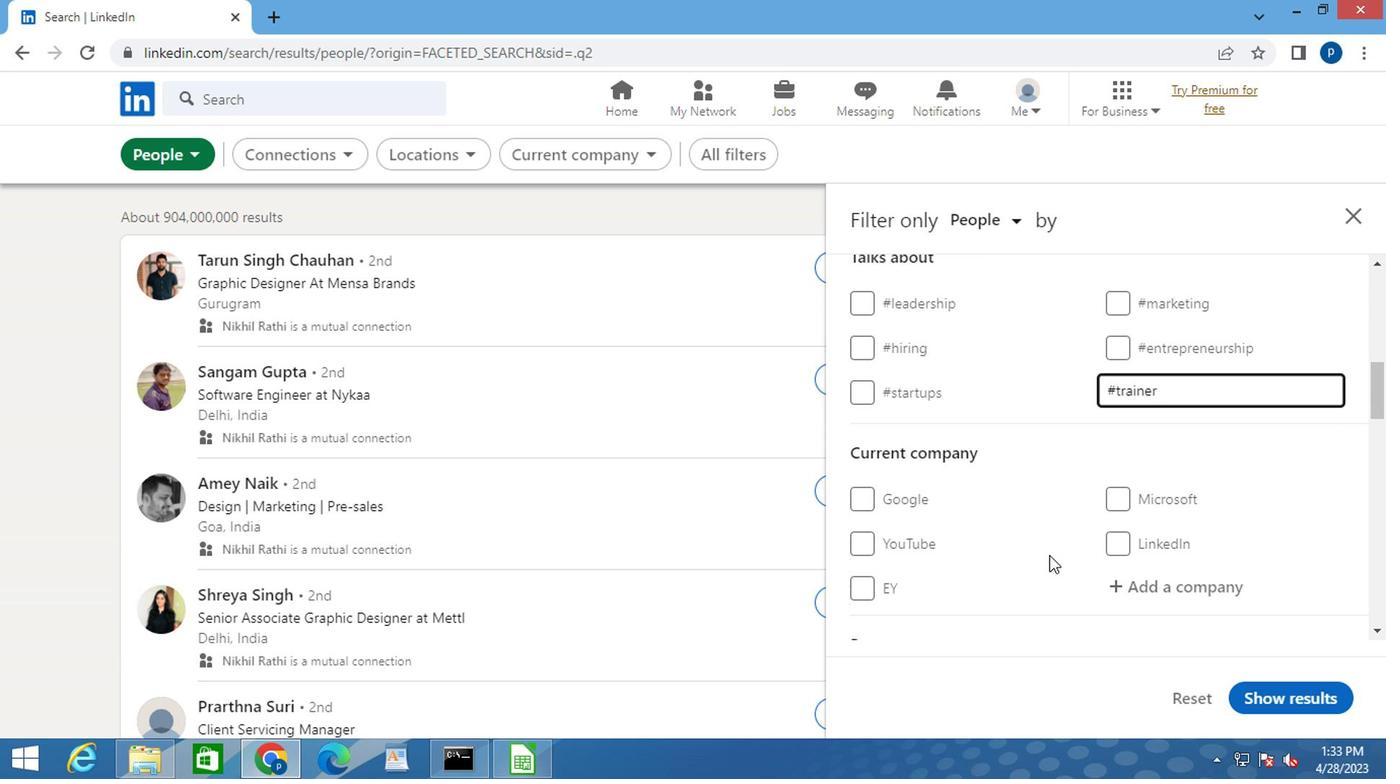 
Action: Mouse scrolled (1045, 556) with delta (0, -1)
Screenshot: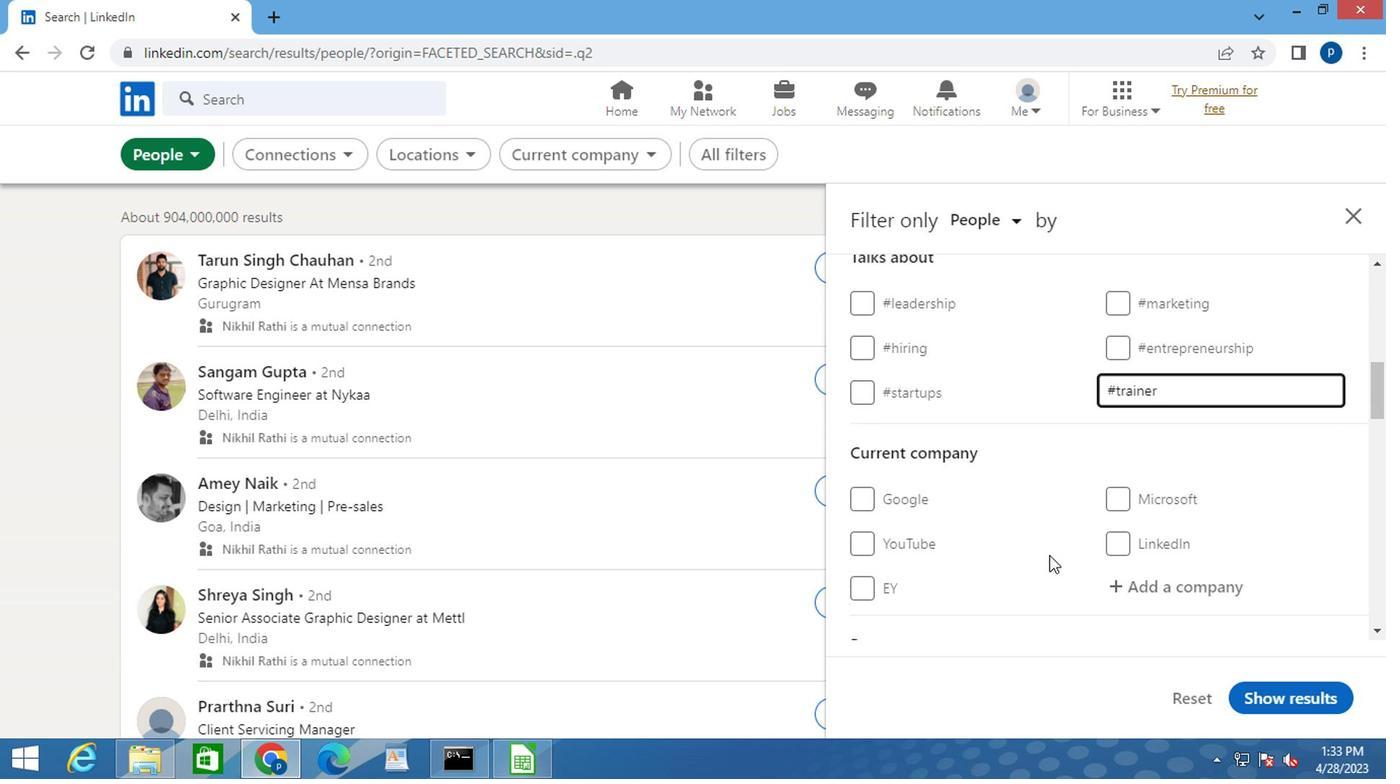 
Action: Mouse moved to (1008, 528)
Screenshot: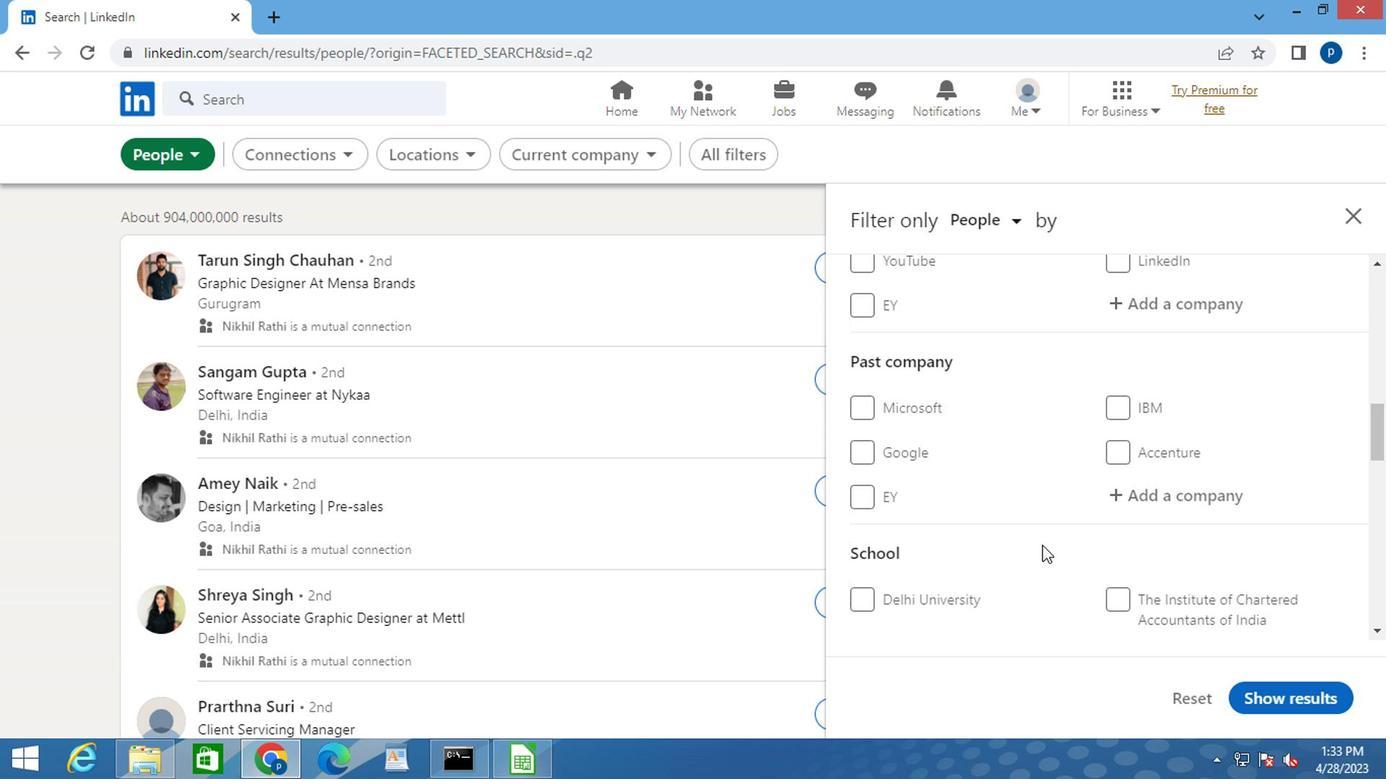 
Action: Mouse scrolled (1008, 527) with delta (0, 0)
Screenshot: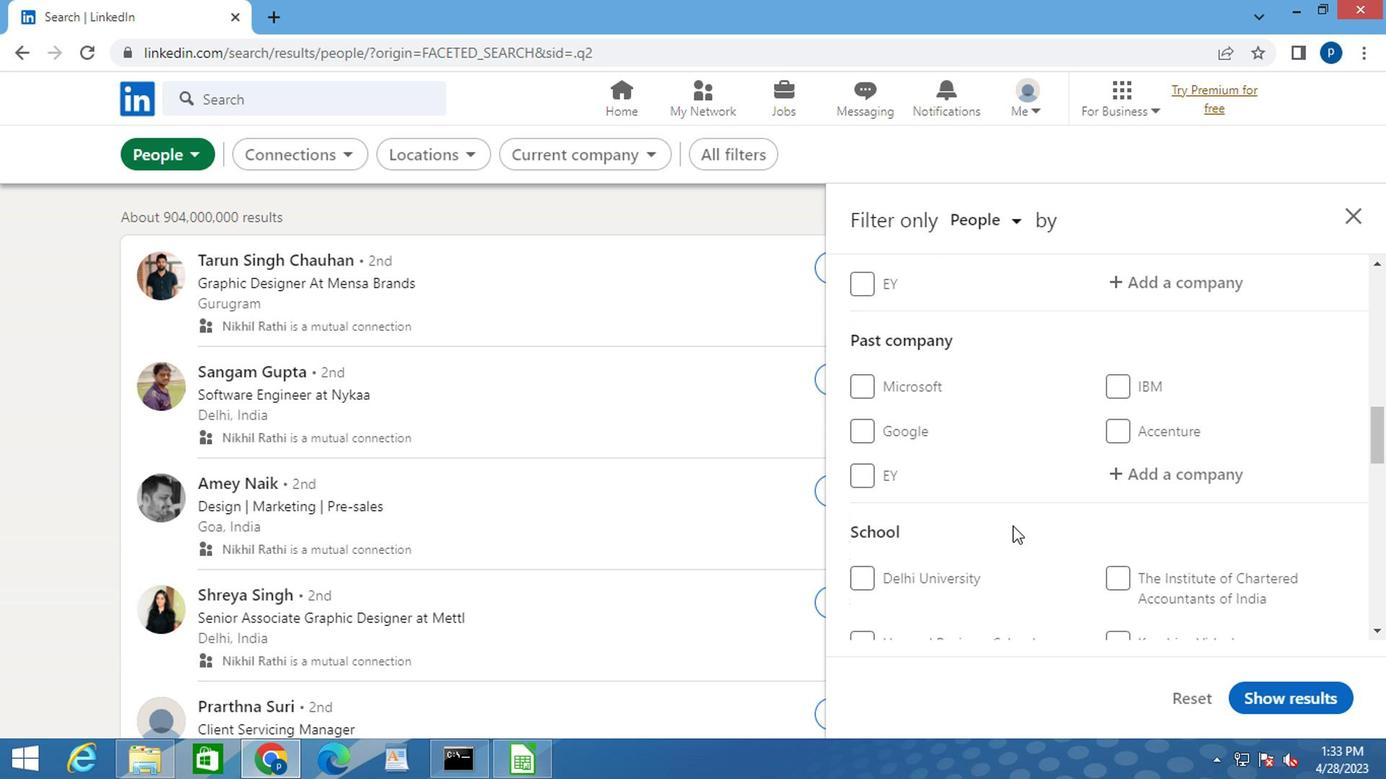
Action: Mouse scrolled (1008, 527) with delta (0, 0)
Screenshot: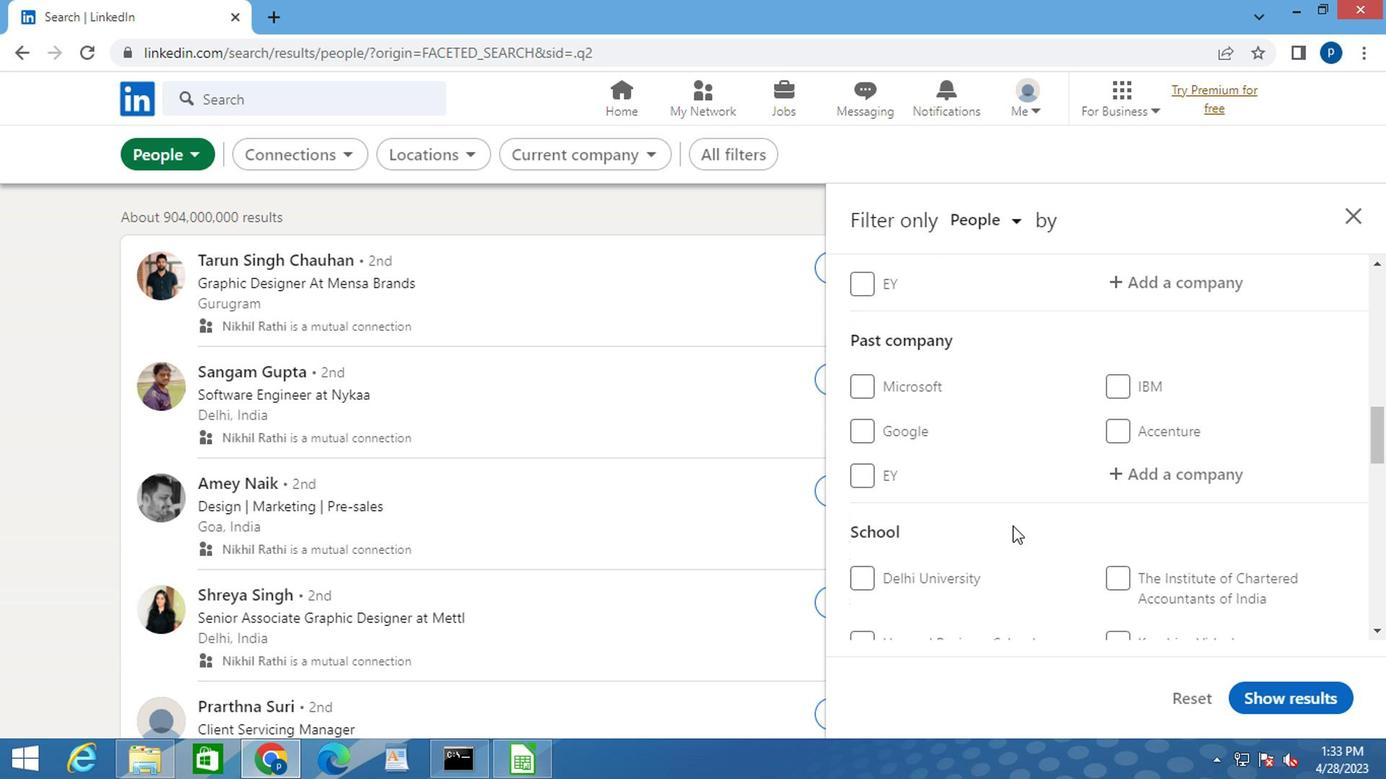 
Action: Mouse scrolled (1008, 527) with delta (0, 0)
Screenshot: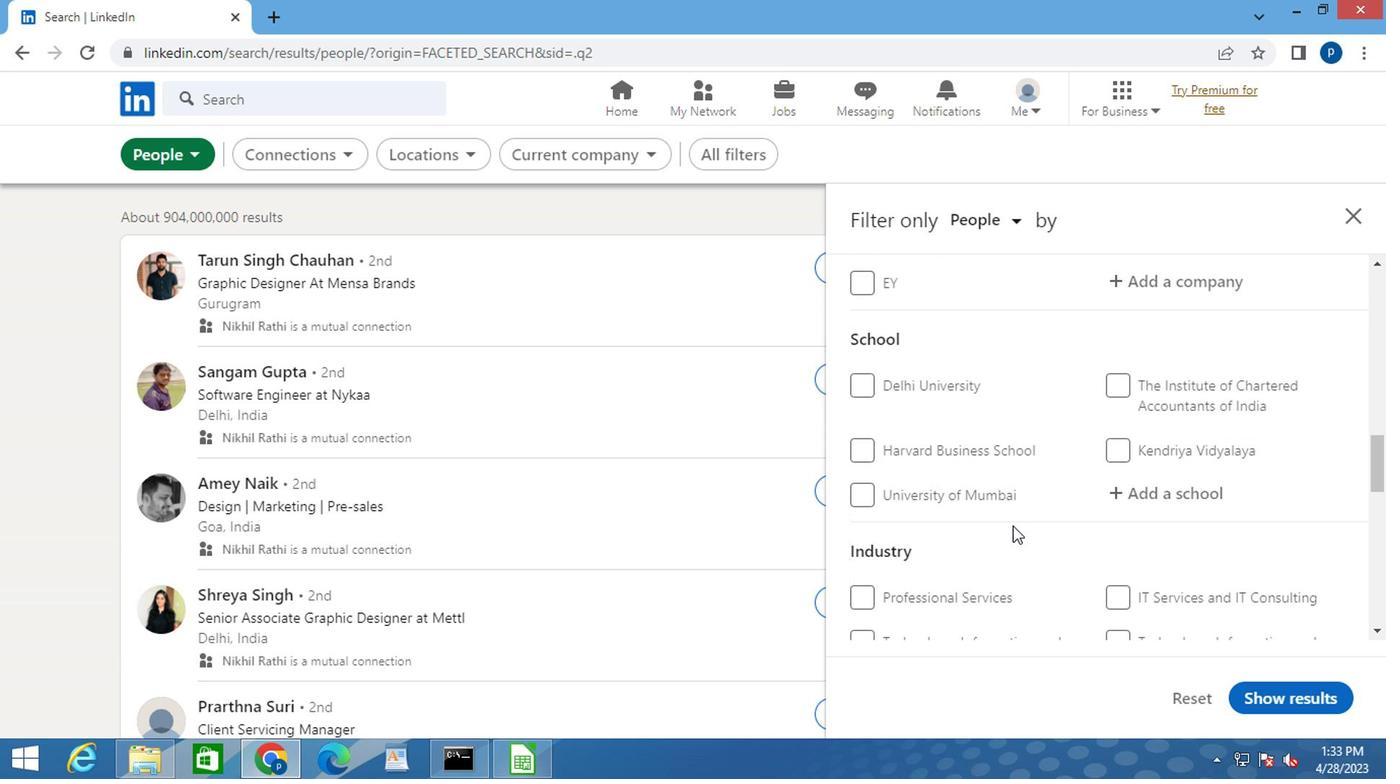 
Action: Mouse scrolled (1008, 527) with delta (0, 0)
Screenshot: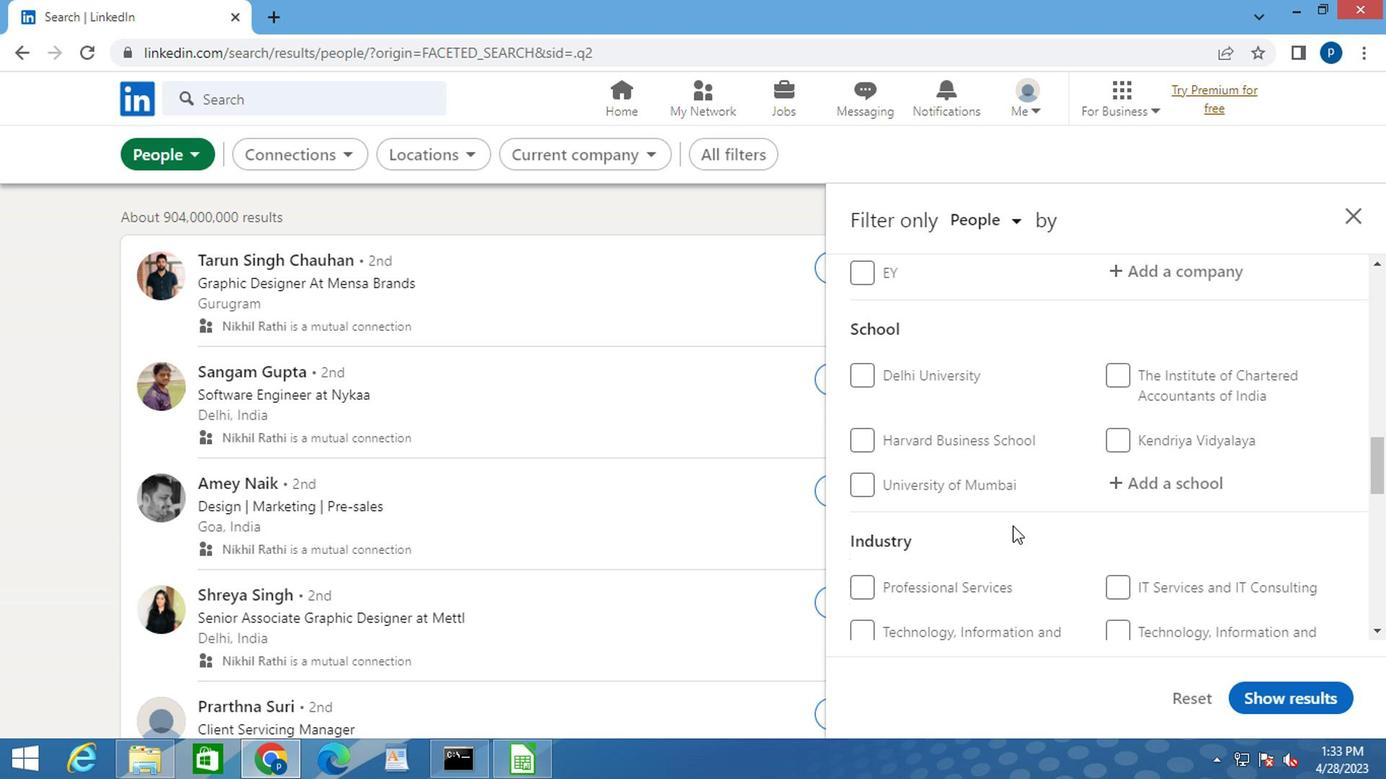 
Action: Mouse moved to (1007, 525)
Screenshot: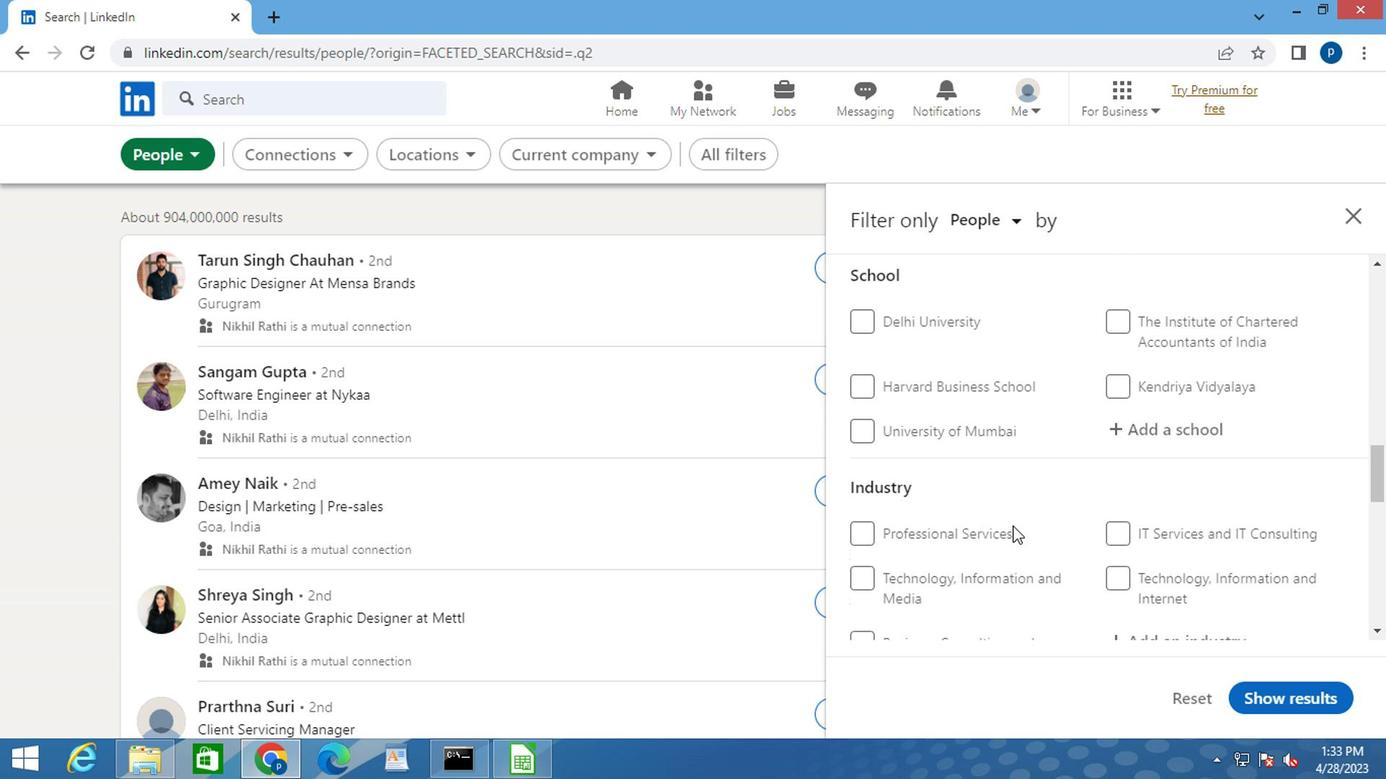 
Action: Mouse scrolled (1007, 524) with delta (0, -1)
Screenshot: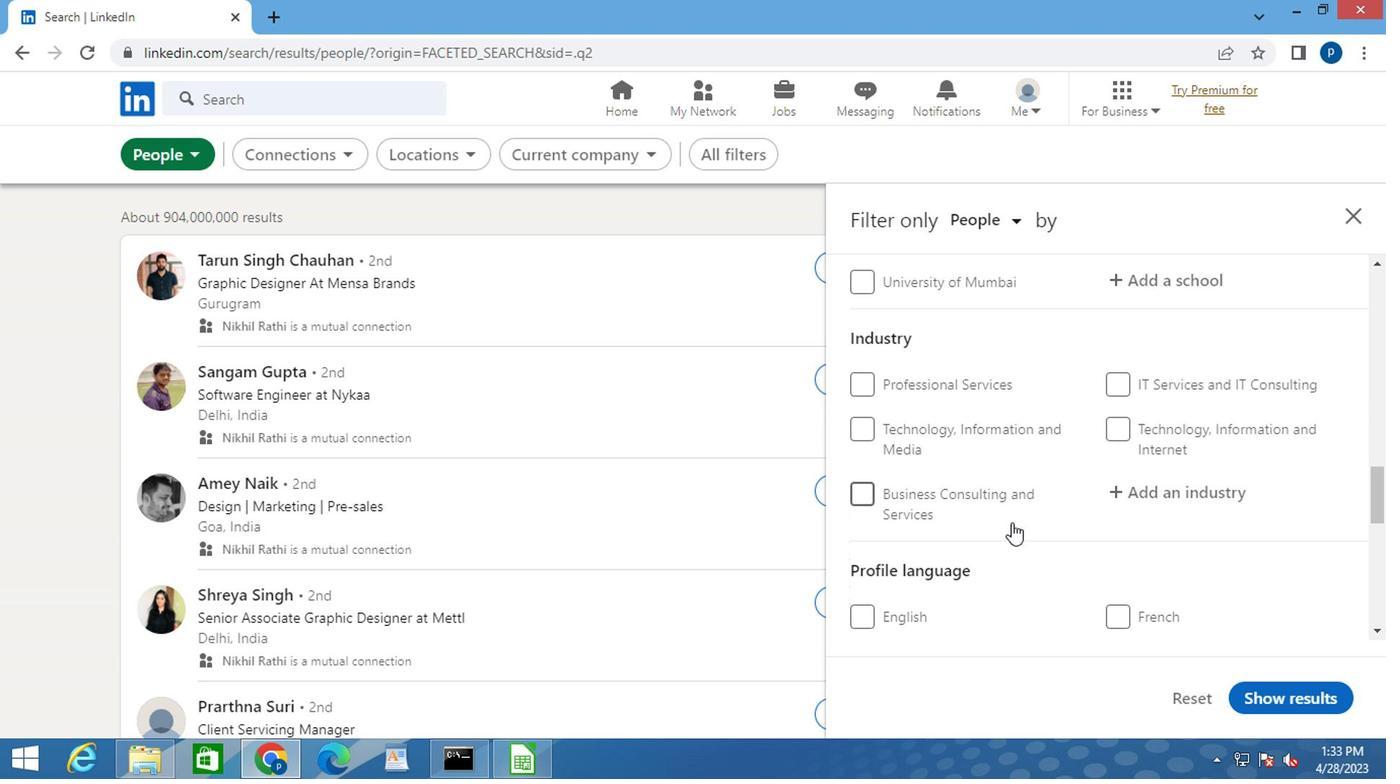 
Action: Mouse scrolled (1007, 524) with delta (0, -1)
Screenshot: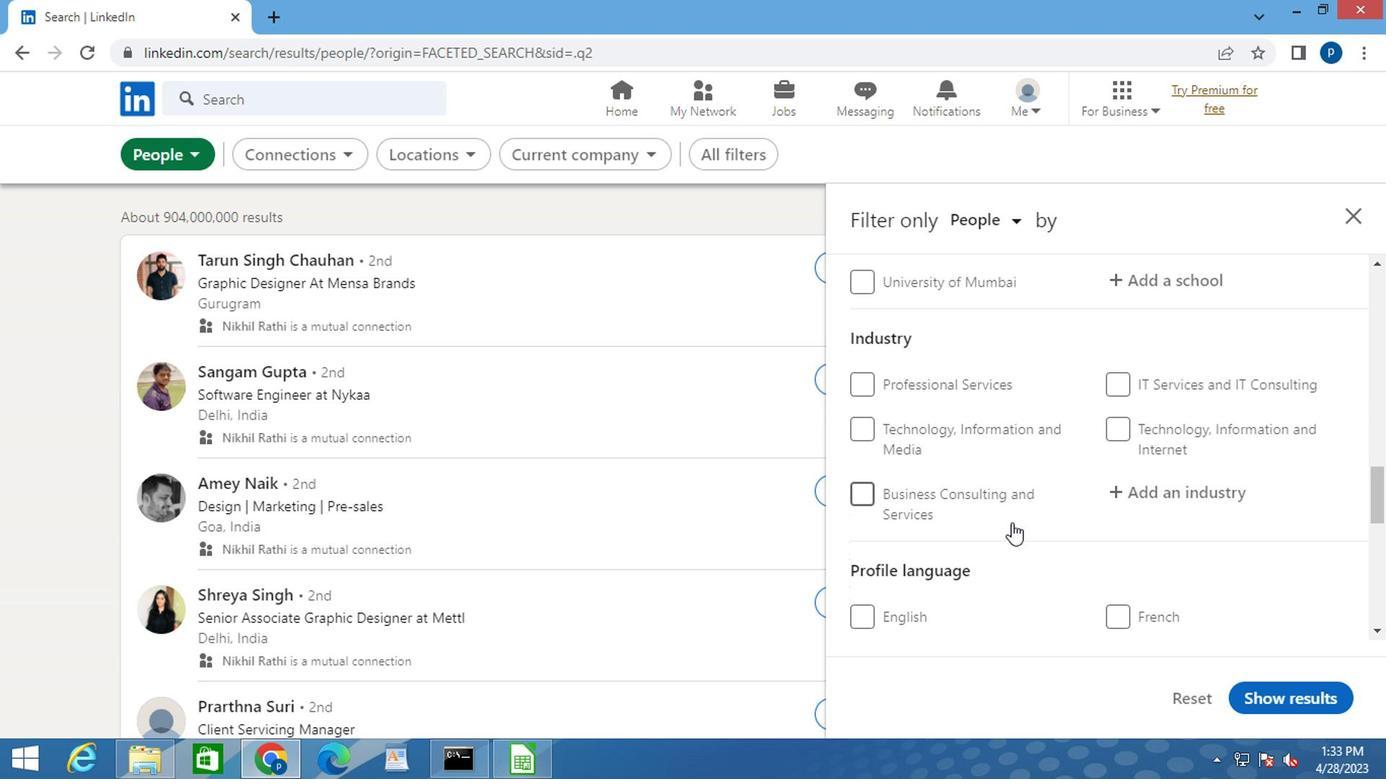 
Action: Mouse moved to (854, 498)
Screenshot: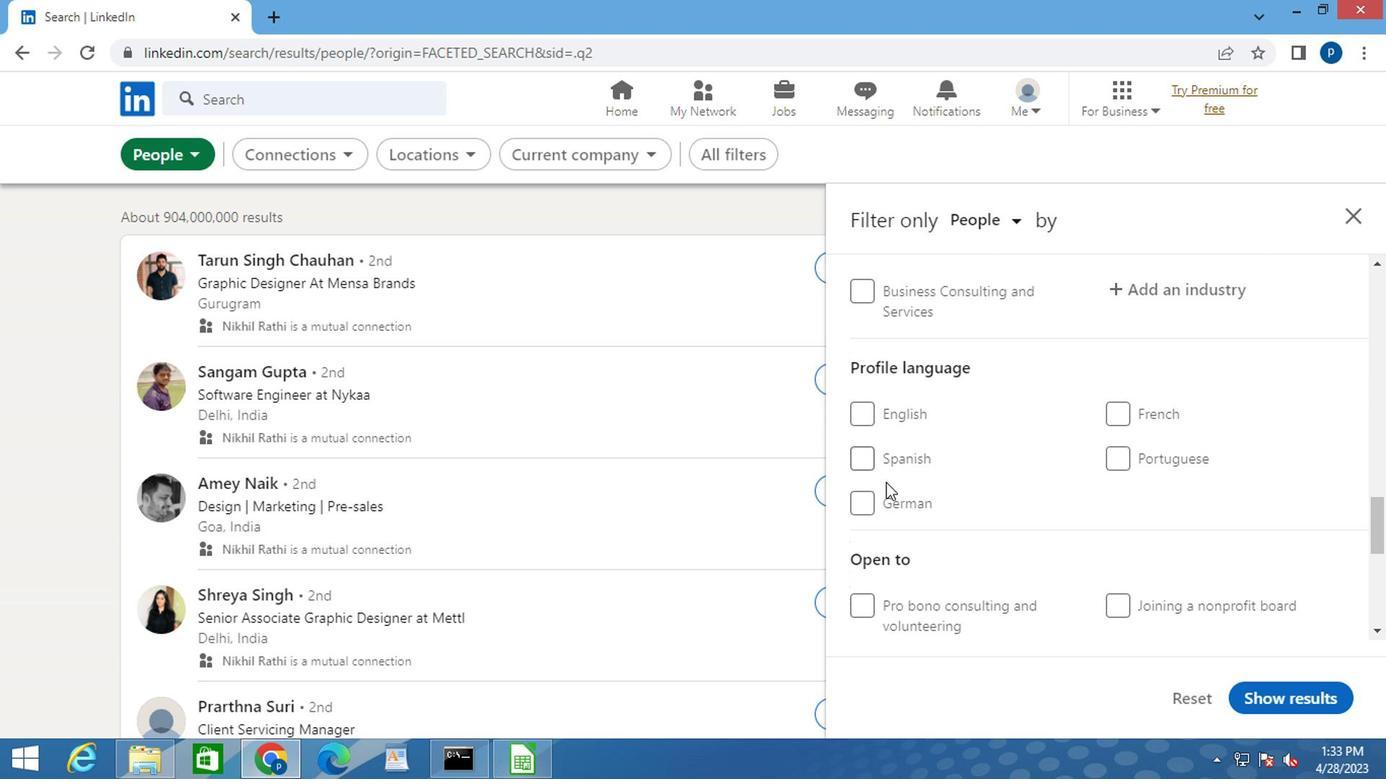 
Action: Mouse pressed left at (854, 498)
Screenshot: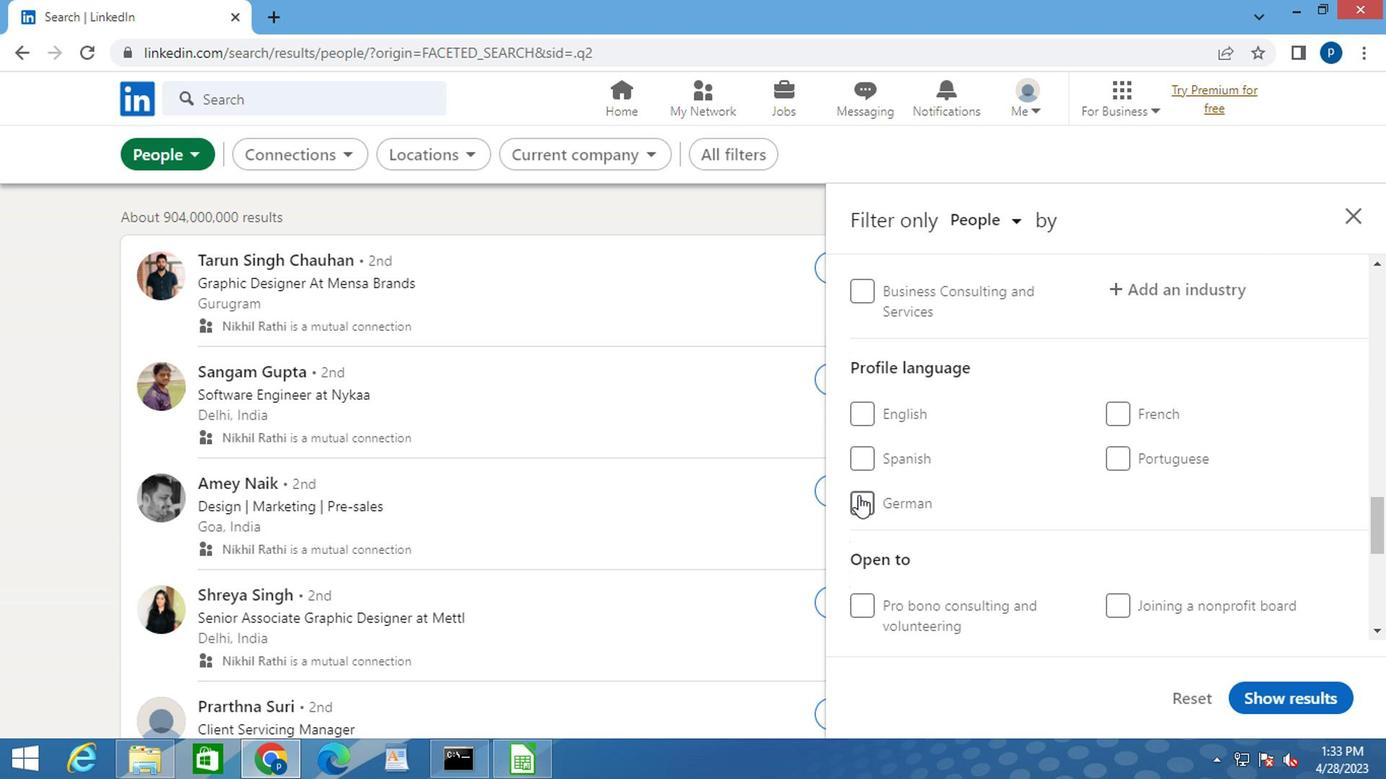 
Action: Mouse moved to (970, 475)
Screenshot: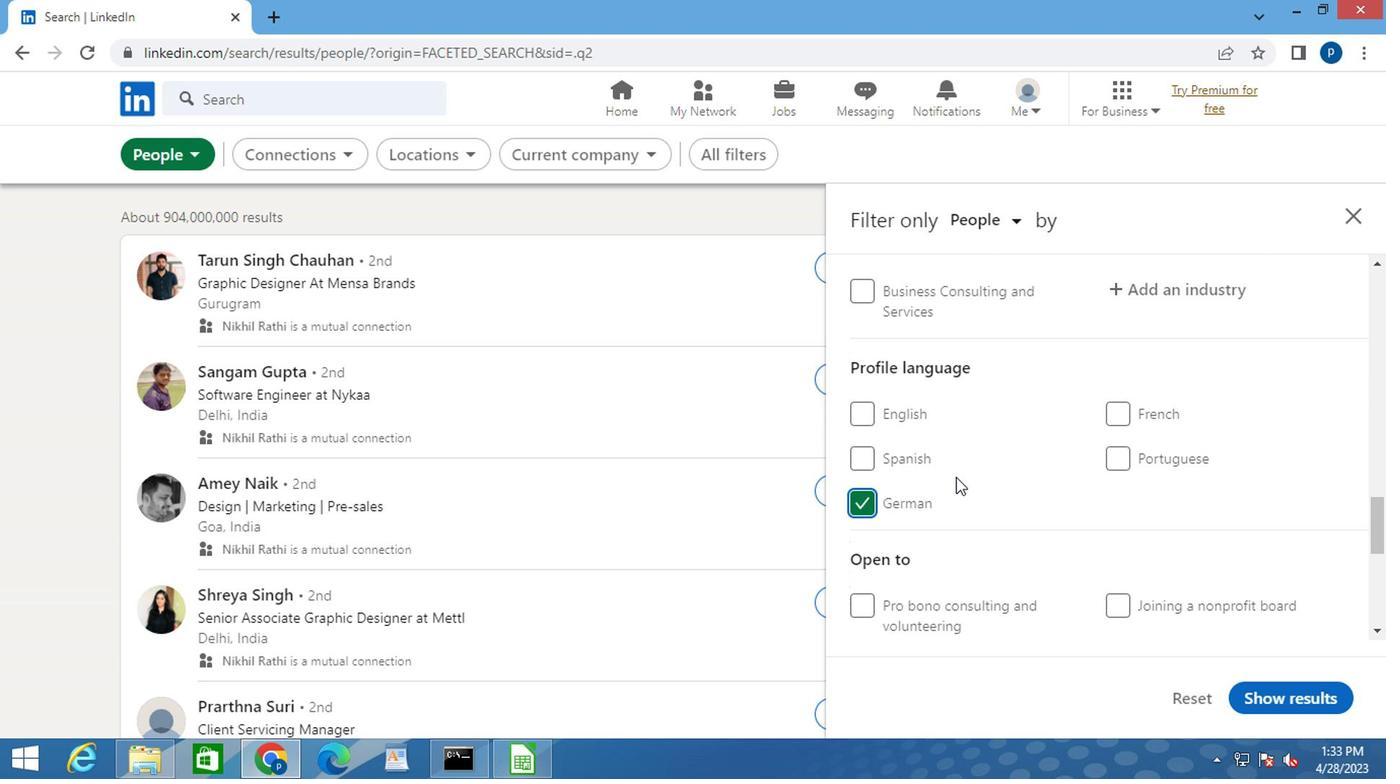 
Action: Mouse scrolled (970, 476) with delta (0, 0)
Screenshot: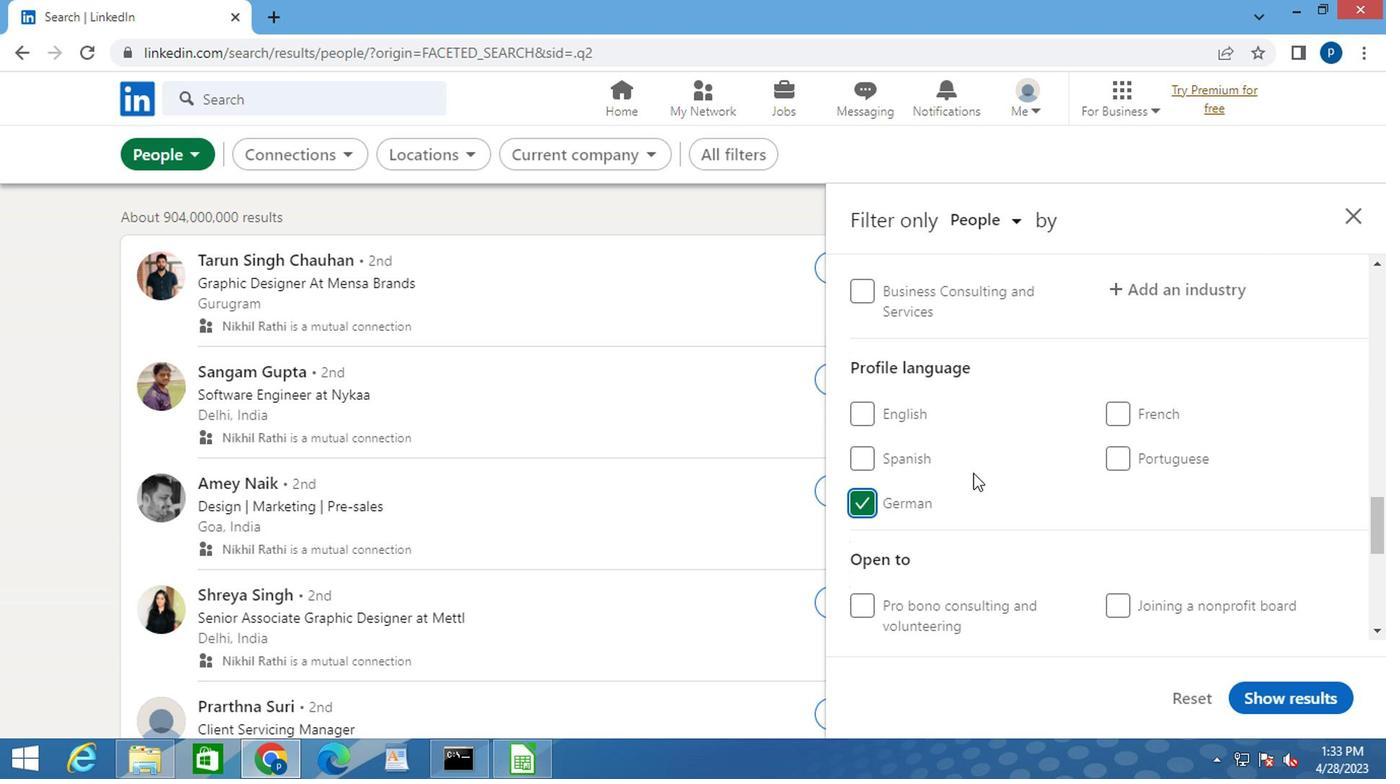 
Action: Mouse moved to (998, 480)
Screenshot: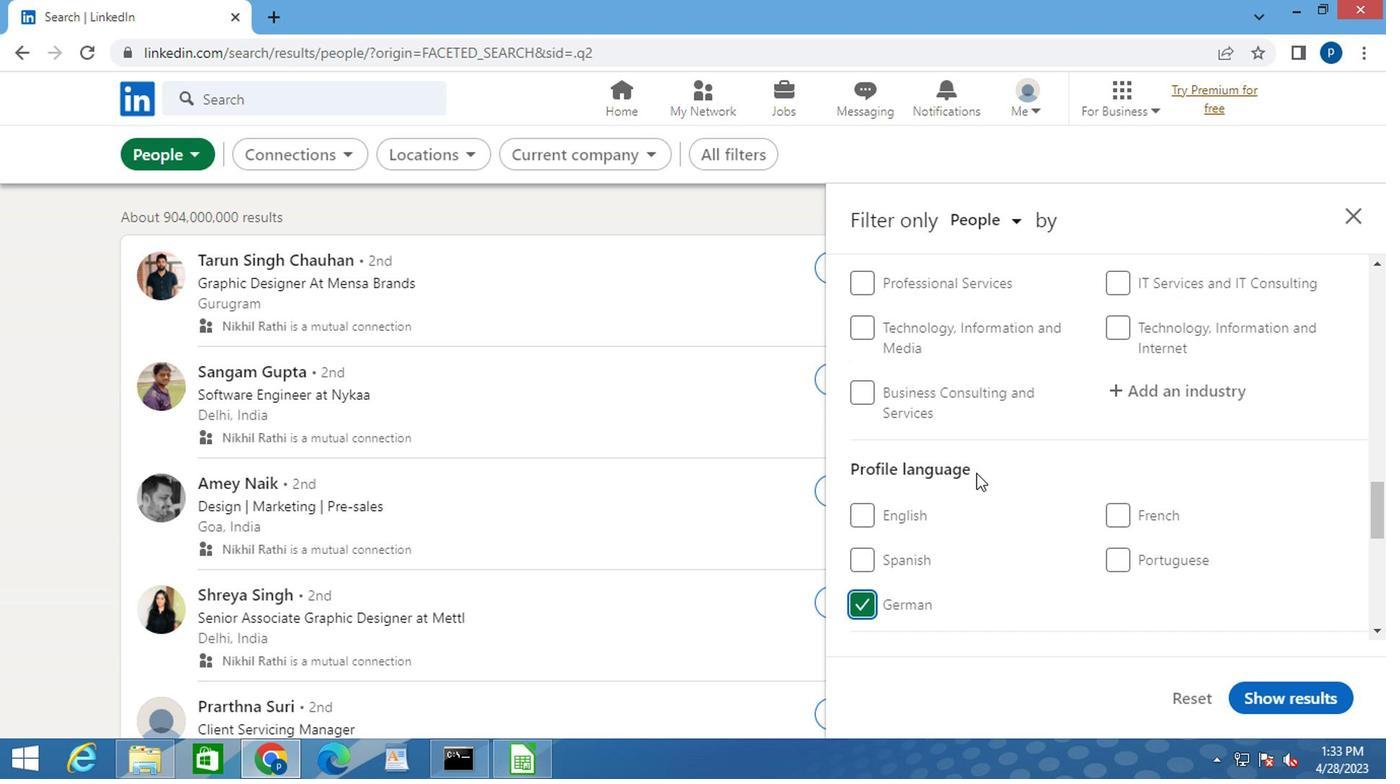 
Action: Mouse scrolled (998, 481) with delta (0, 0)
Screenshot: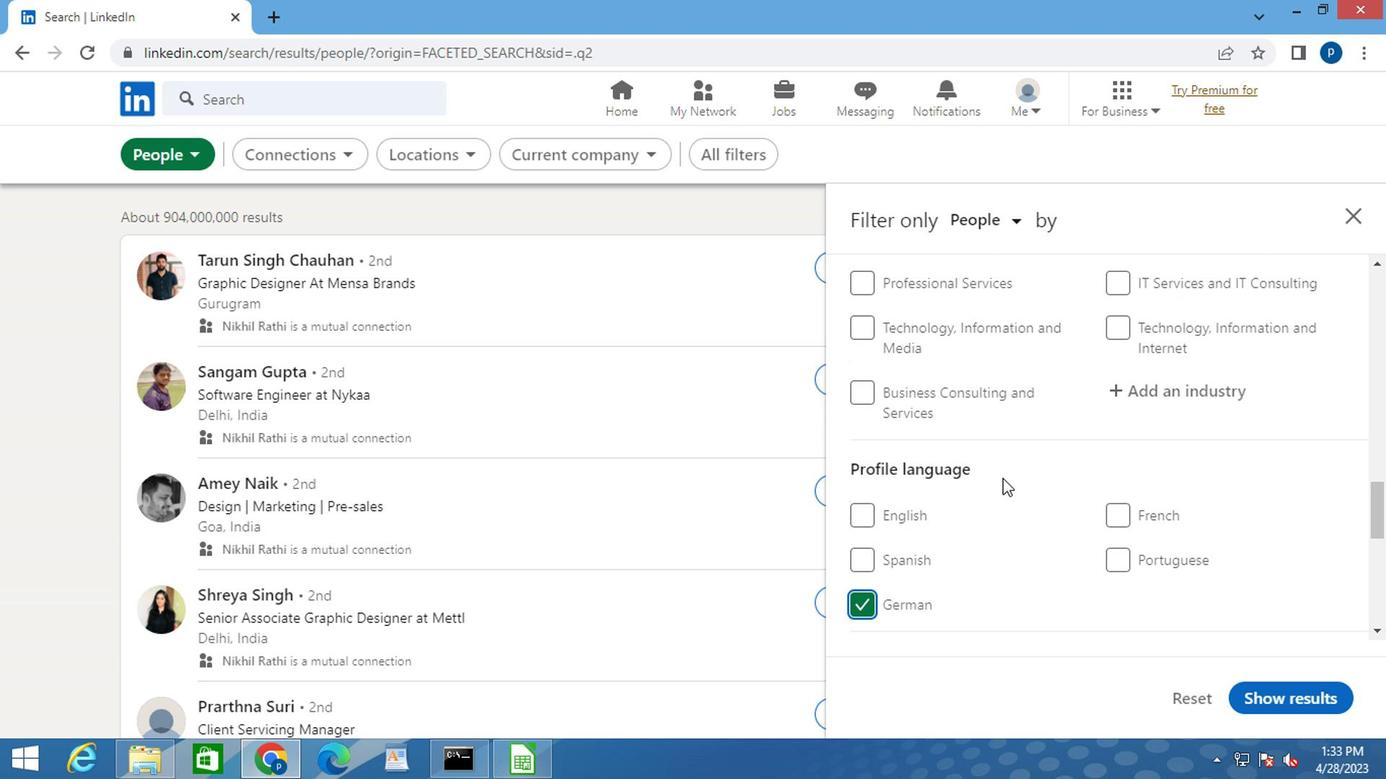 
Action: Mouse scrolled (998, 481) with delta (0, 0)
Screenshot: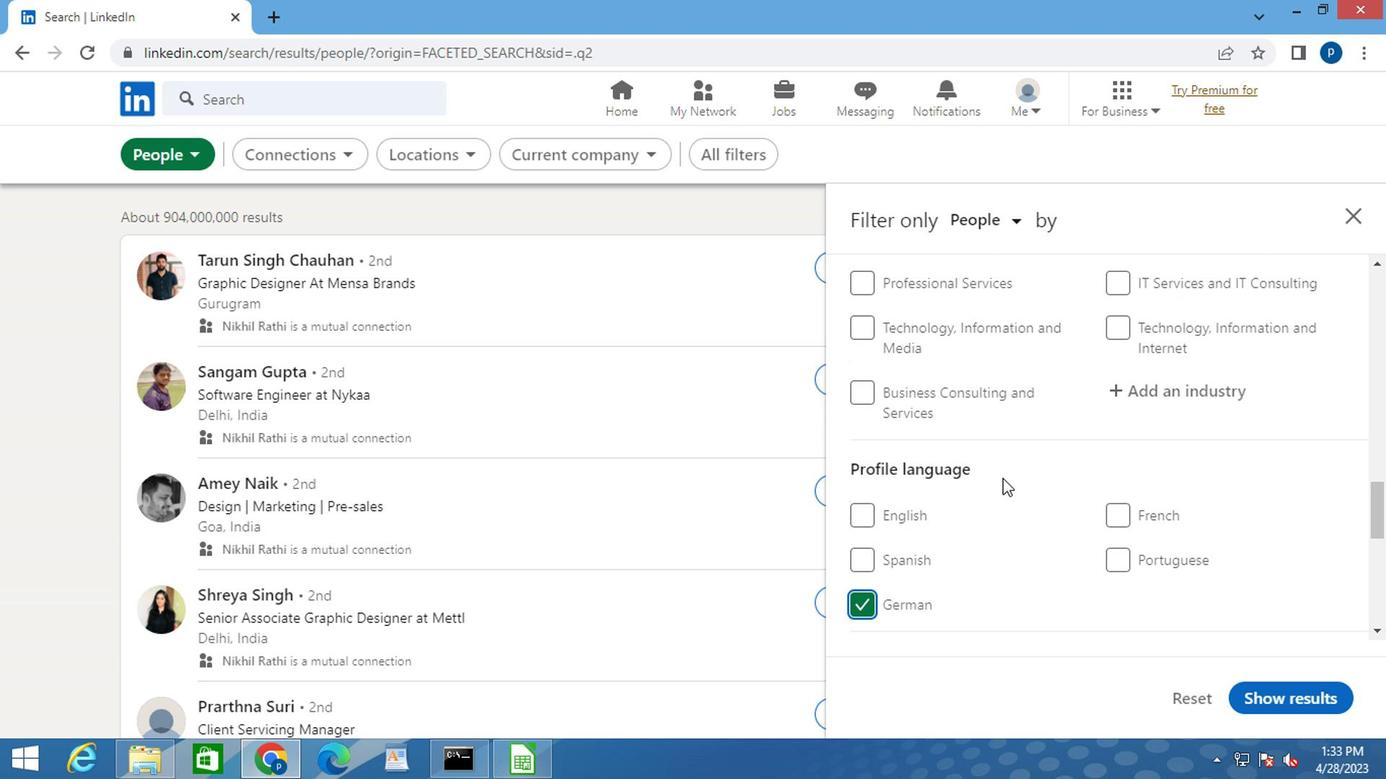 
Action: Mouse scrolled (998, 481) with delta (0, 0)
Screenshot: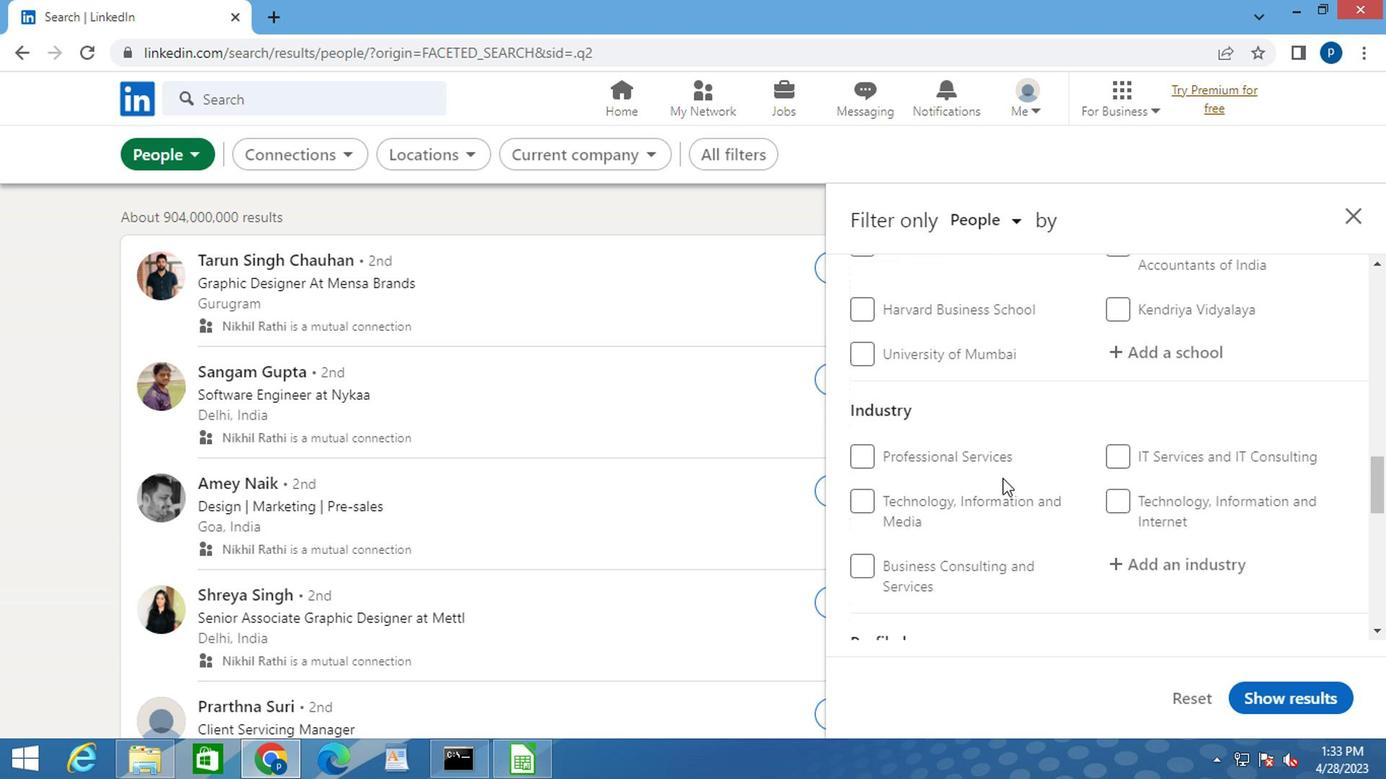 
Action: Mouse scrolled (998, 481) with delta (0, 0)
Screenshot: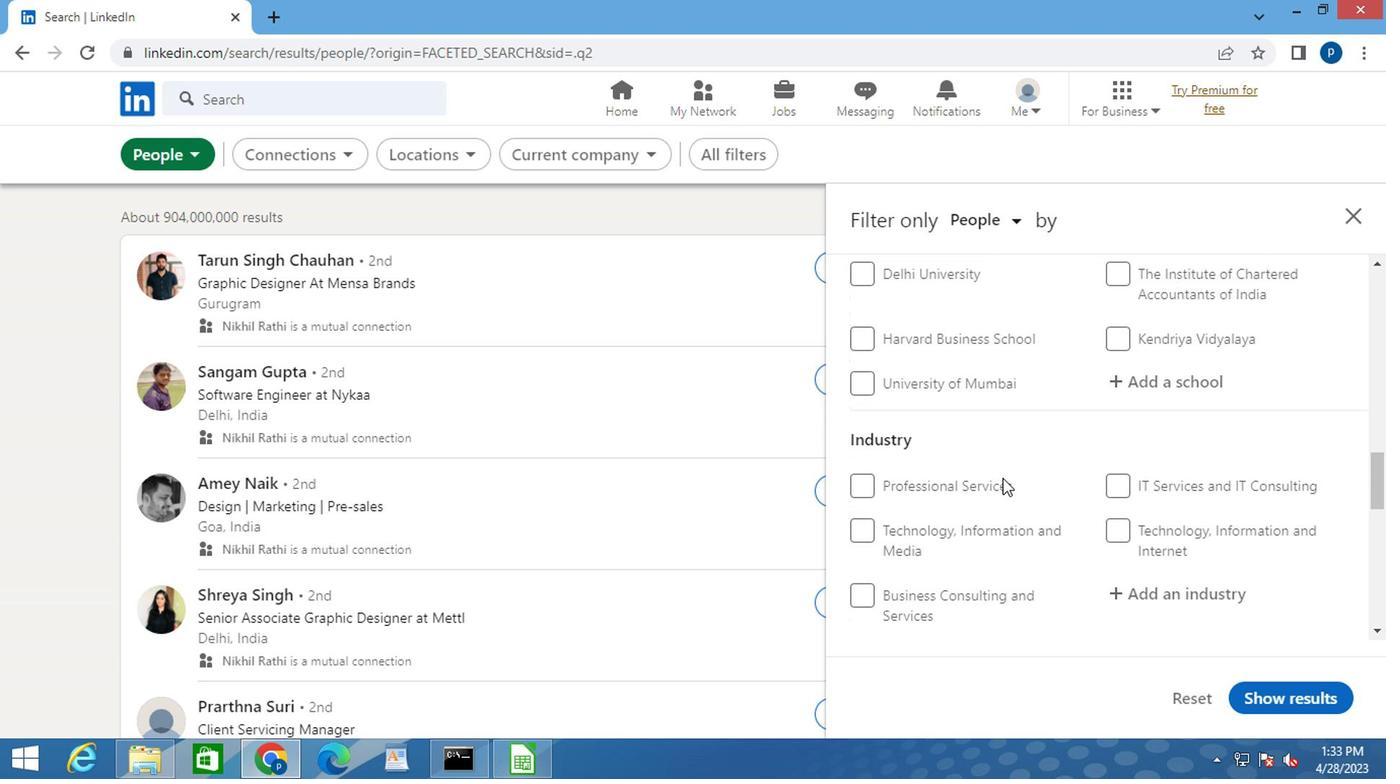 
Action: Mouse scrolled (998, 481) with delta (0, 0)
Screenshot: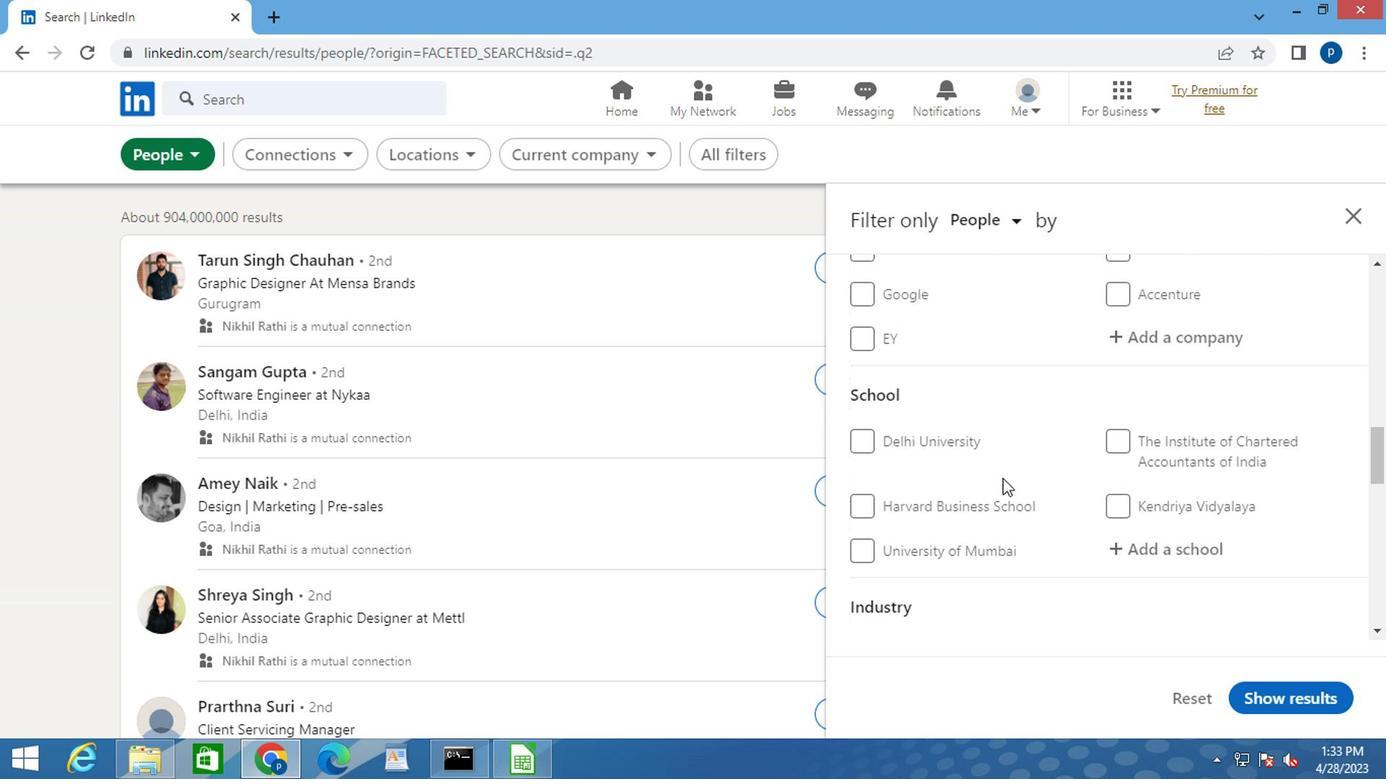 
Action: Mouse scrolled (998, 481) with delta (0, 0)
Screenshot: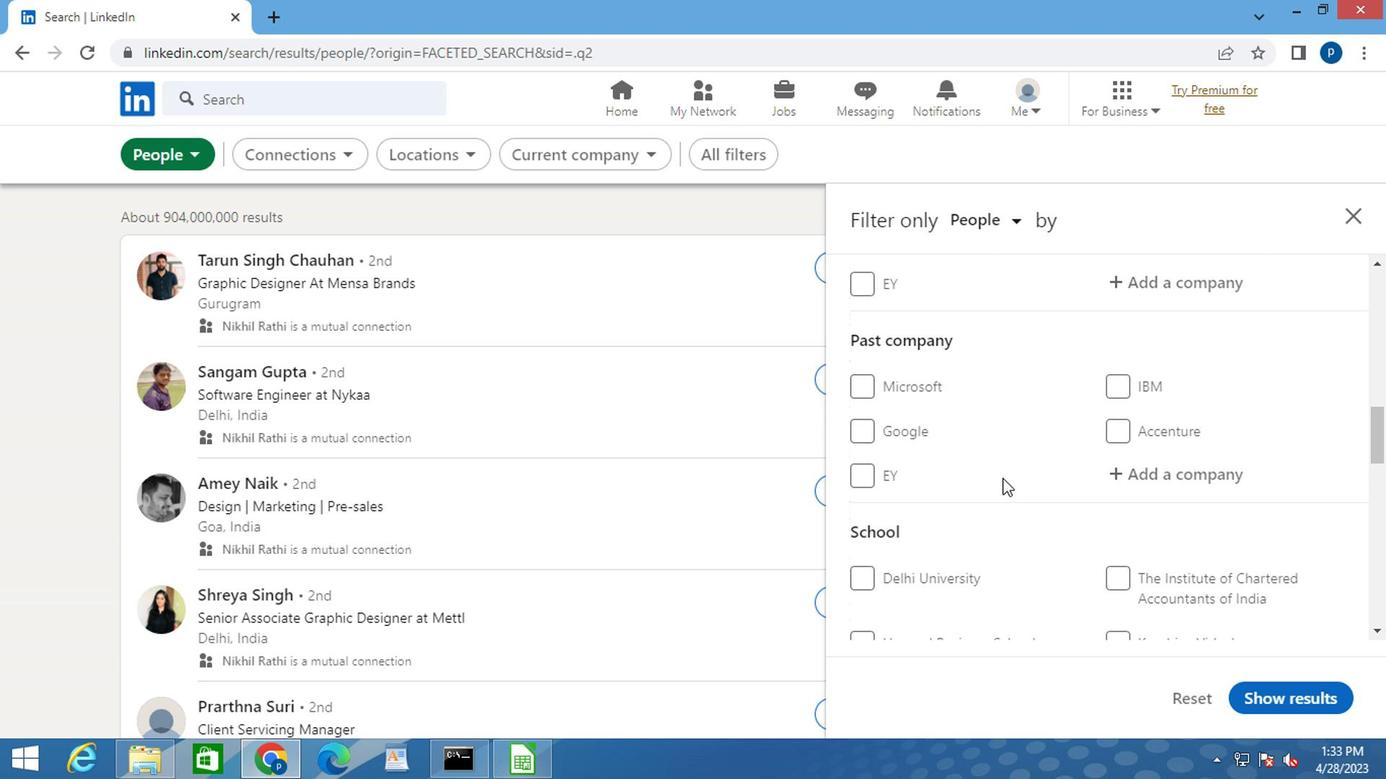 
Action: Mouse scrolled (998, 481) with delta (0, 0)
Screenshot: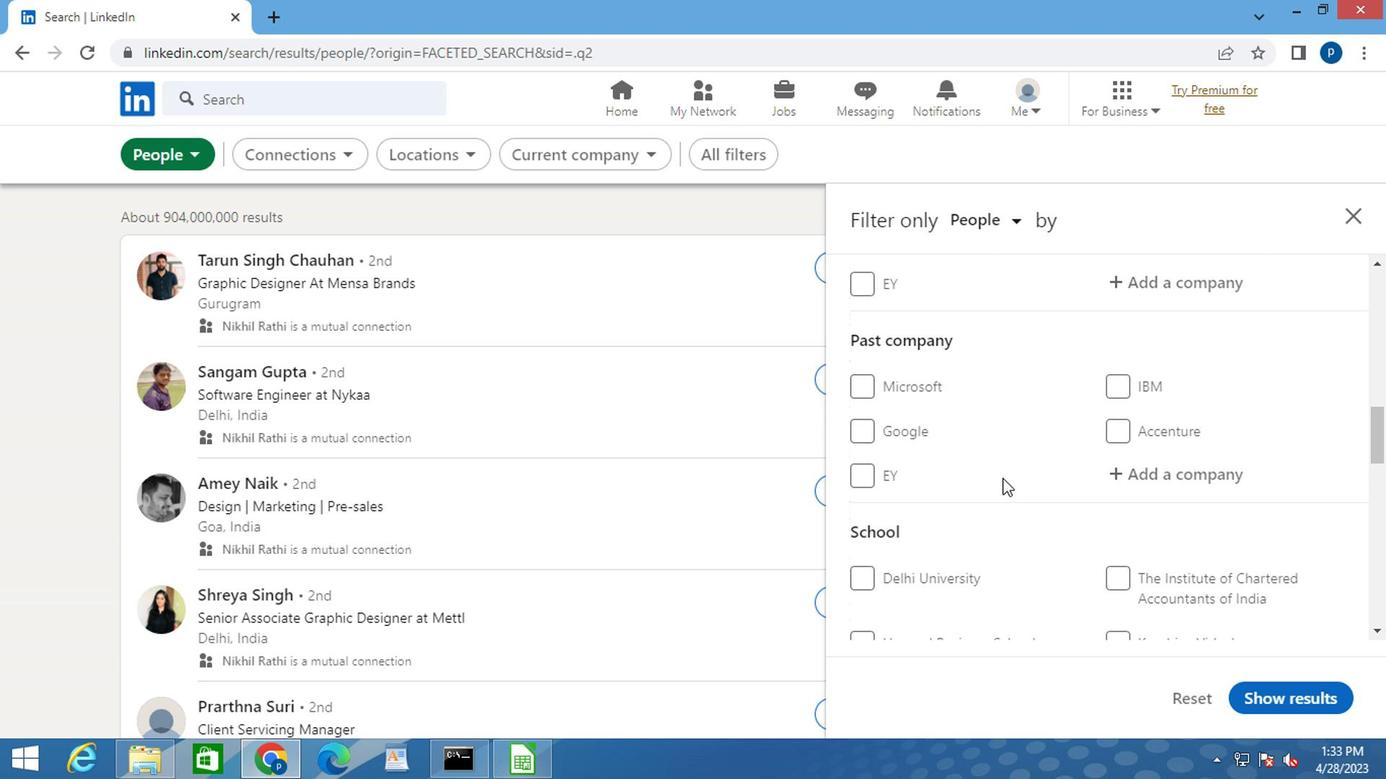 
Action: Mouse moved to (1125, 495)
Screenshot: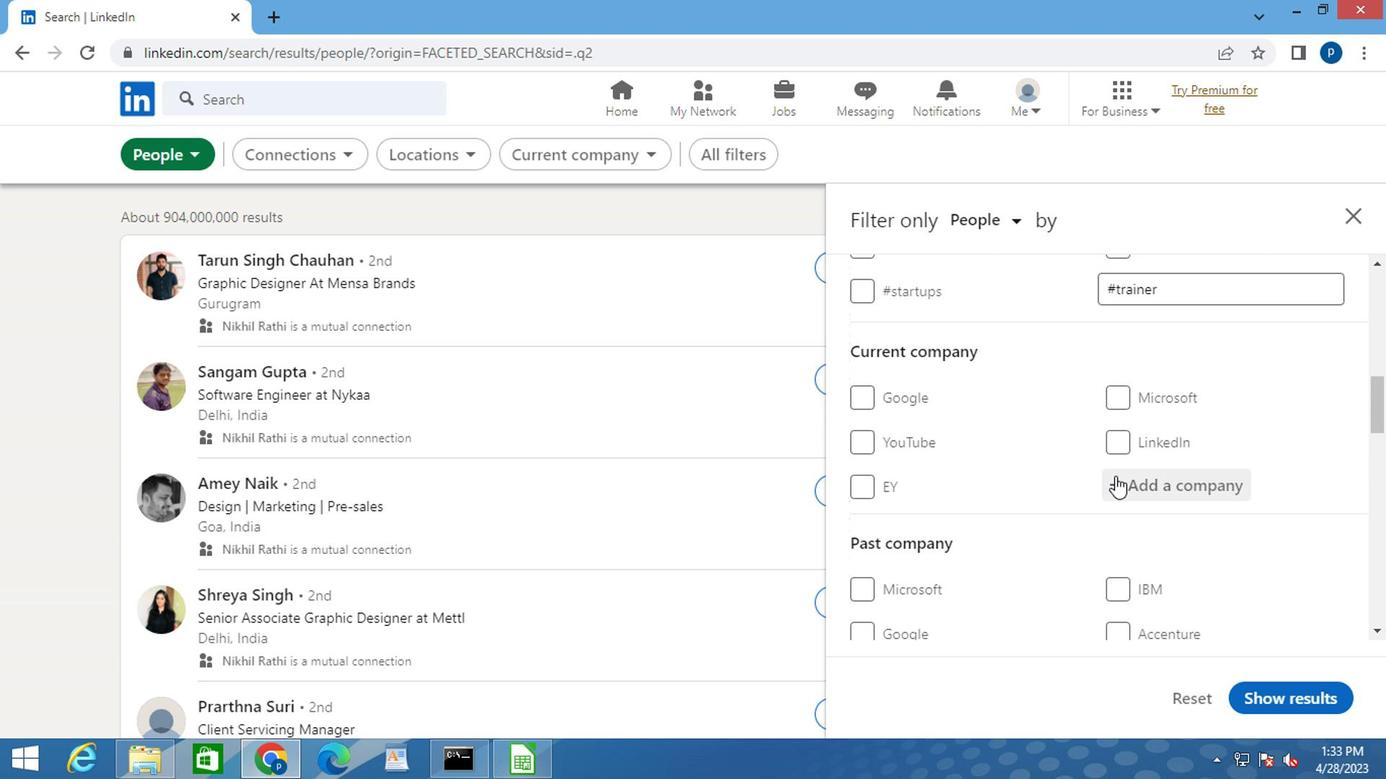 
Action: Mouse pressed left at (1125, 495)
Screenshot: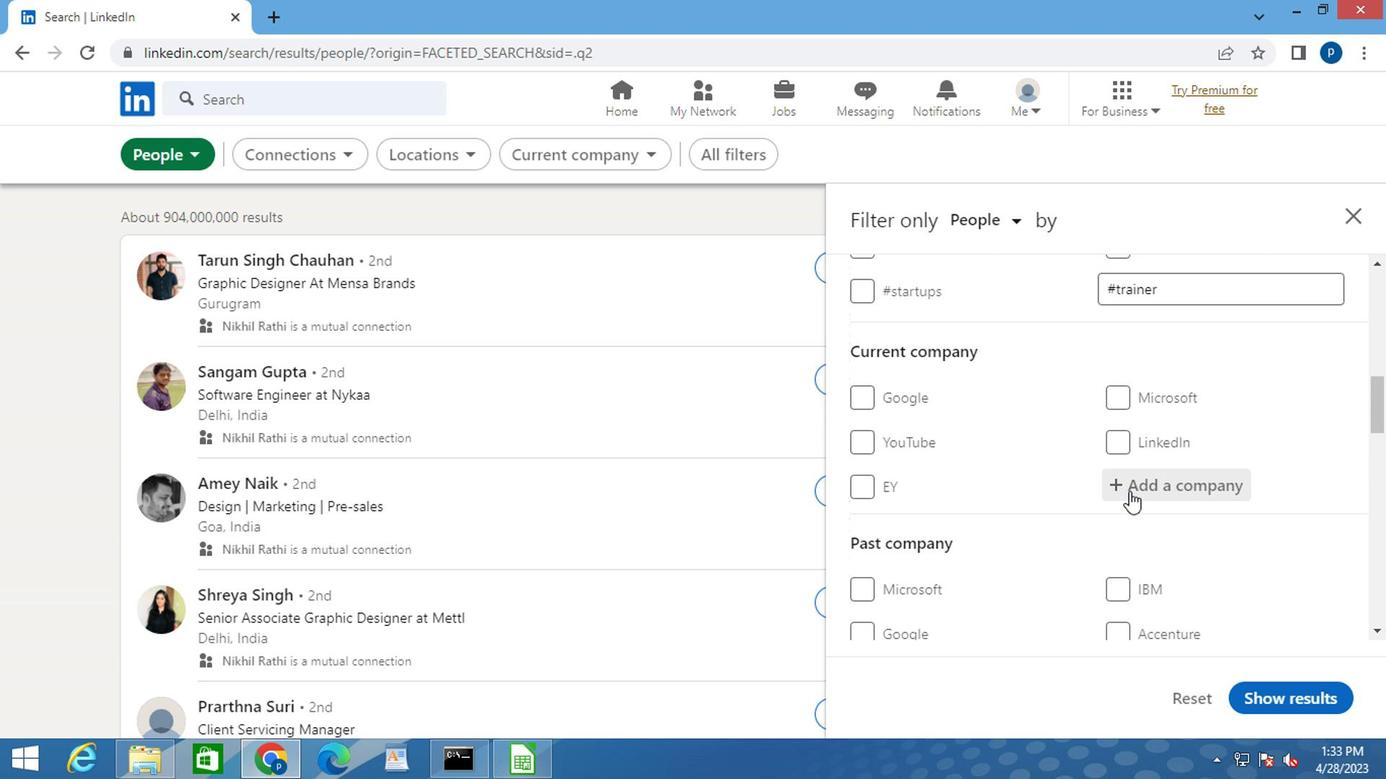 
Action: Key pressed <Key.caps_lock>JBEB<Key.backspace>G<Key.caps_lock>LOBAL
Screenshot: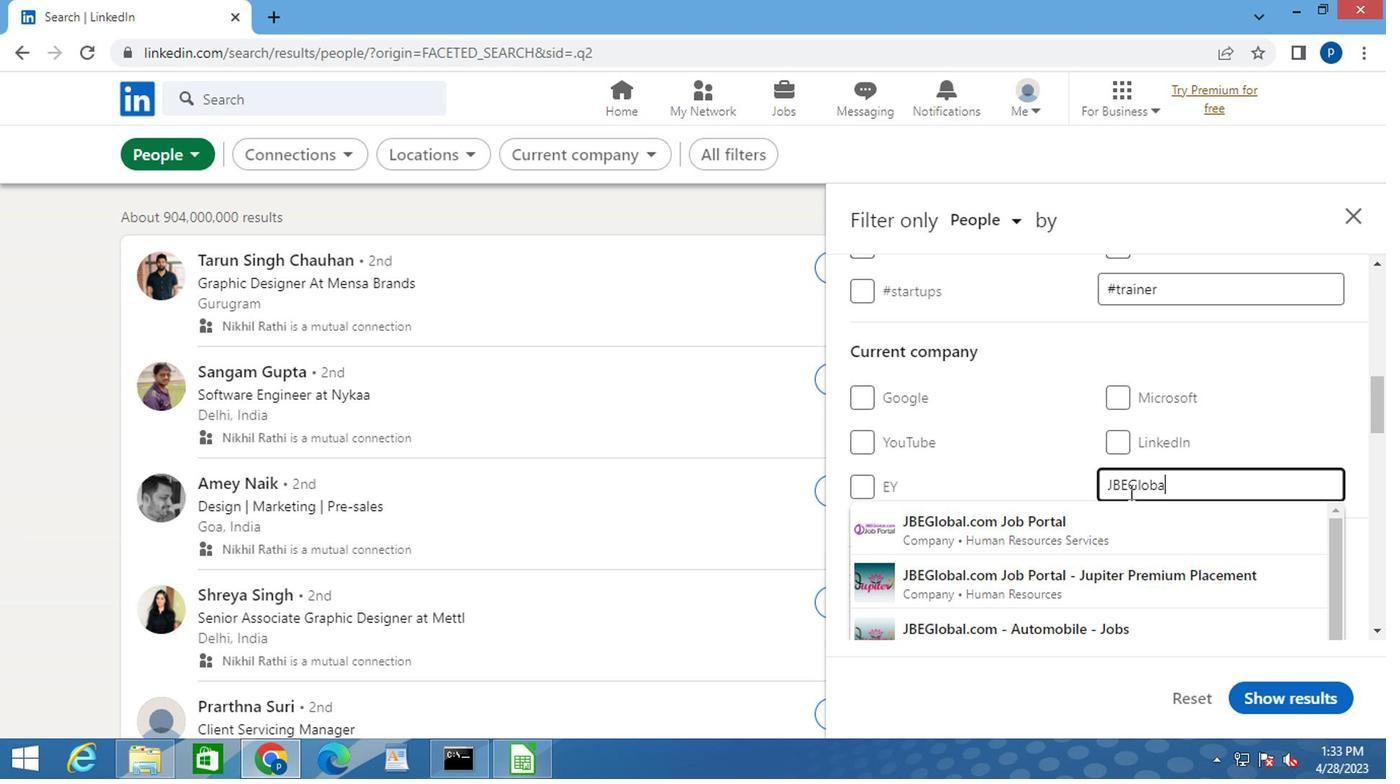 
Action: Mouse moved to (1065, 521)
Screenshot: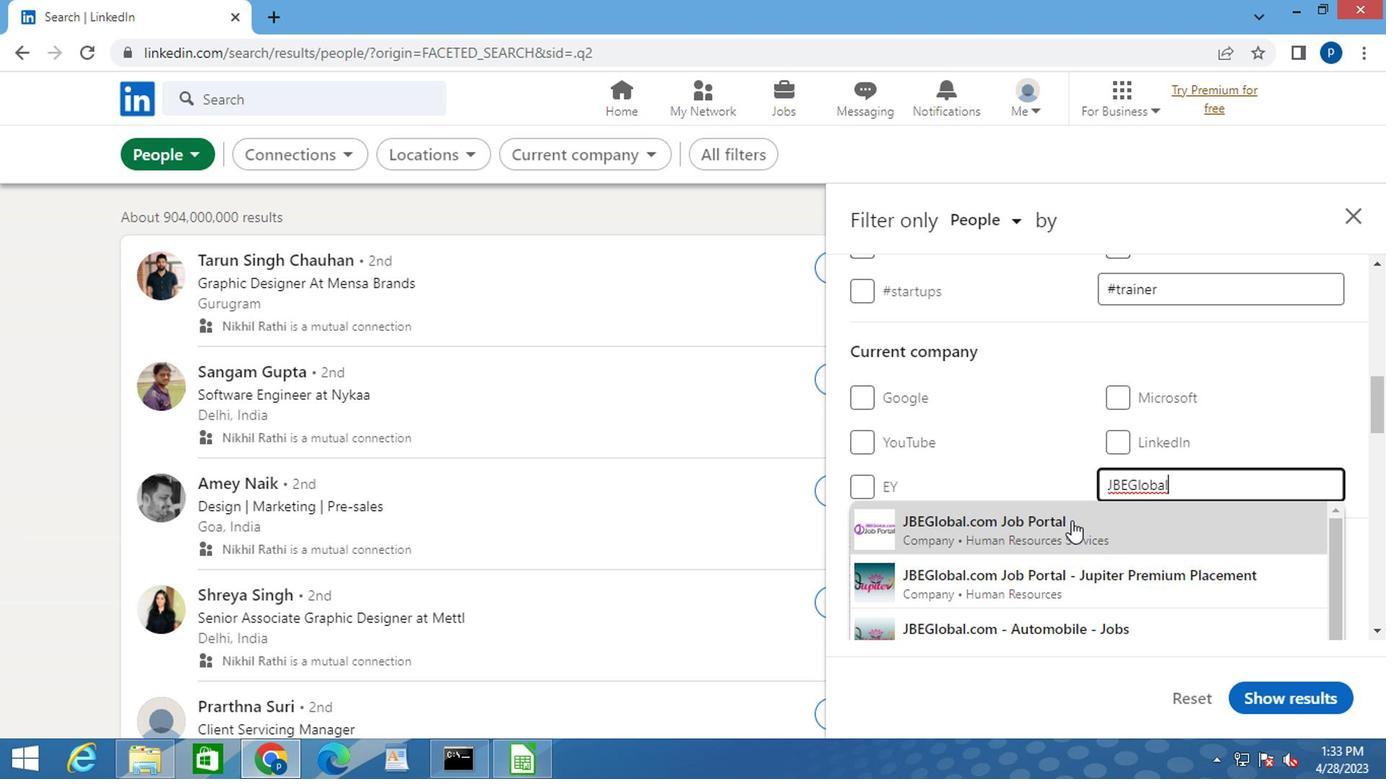 
Action: Mouse pressed left at (1065, 521)
Screenshot: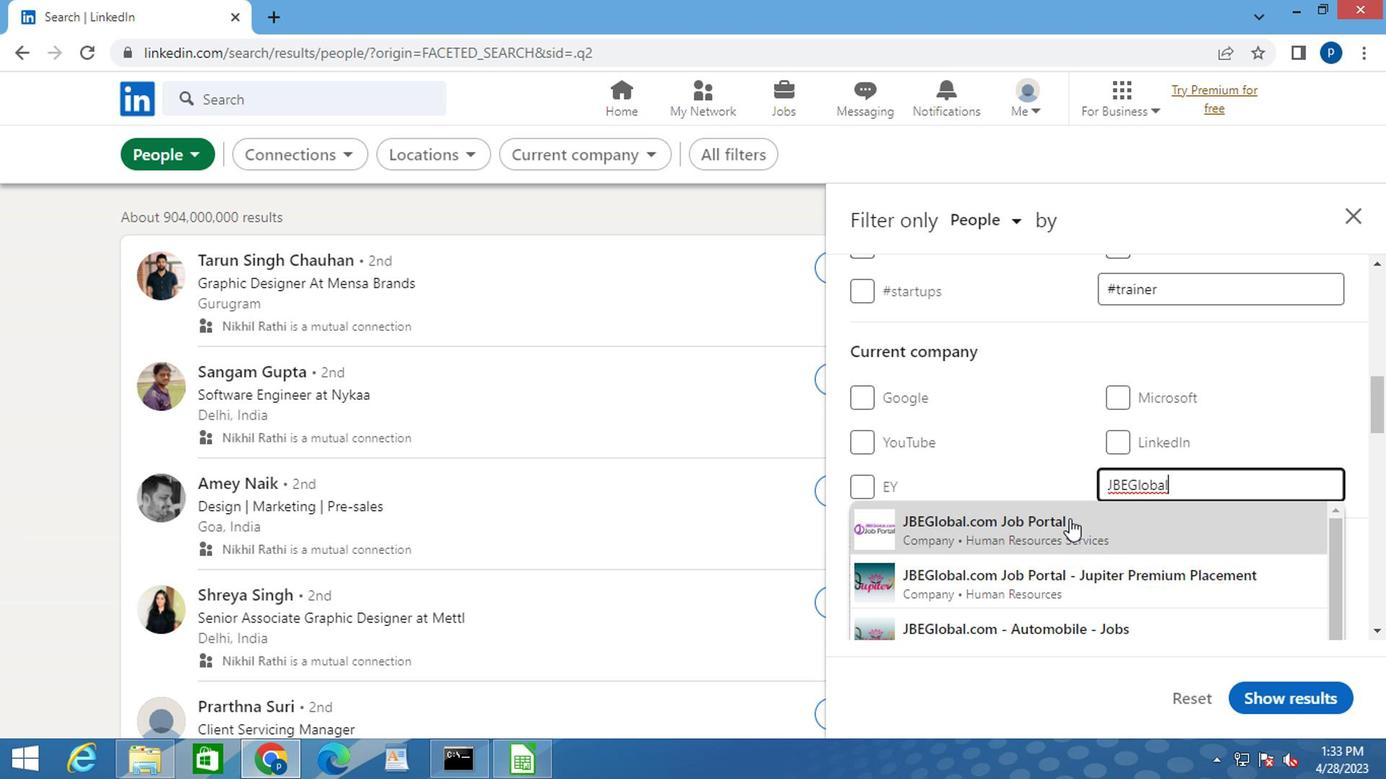 
Action: Mouse moved to (1044, 510)
Screenshot: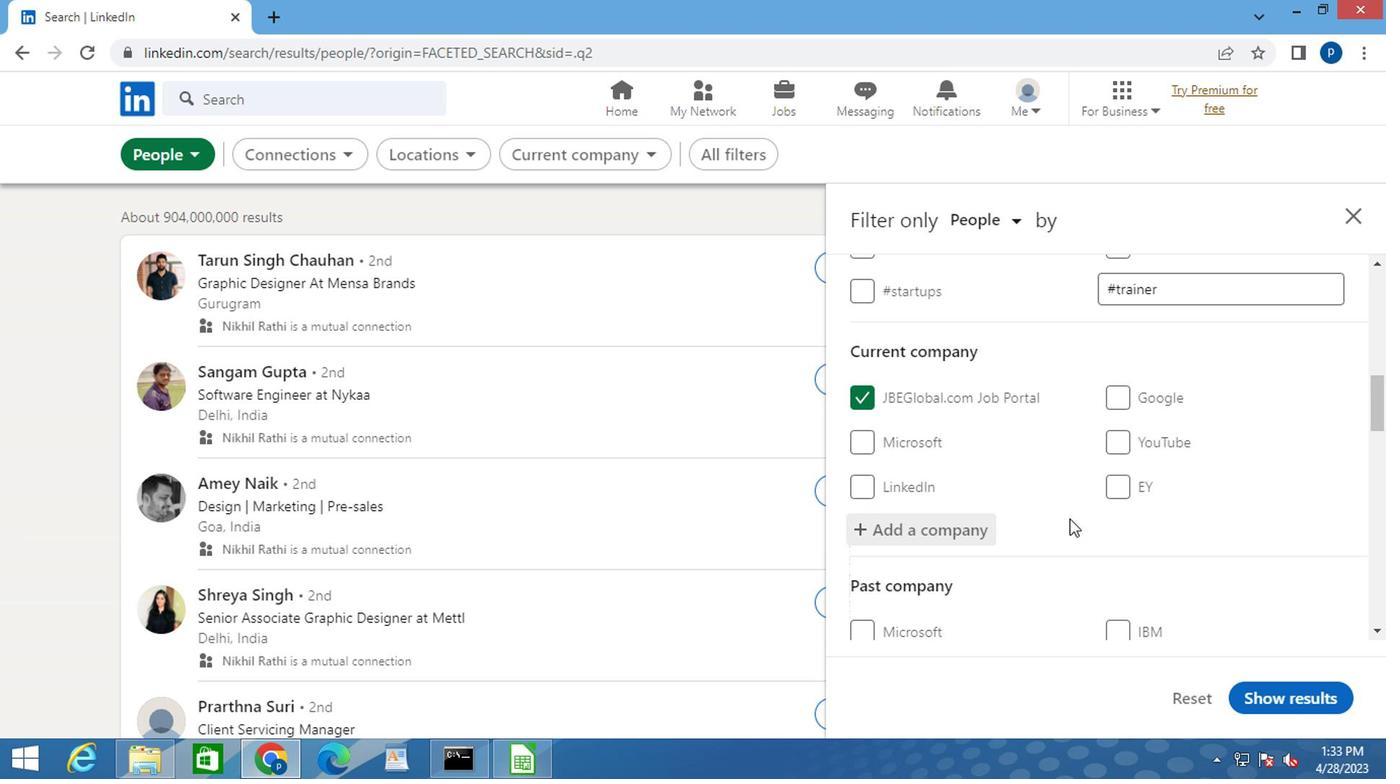 
Action: Mouse scrolled (1044, 509) with delta (0, -1)
Screenshot: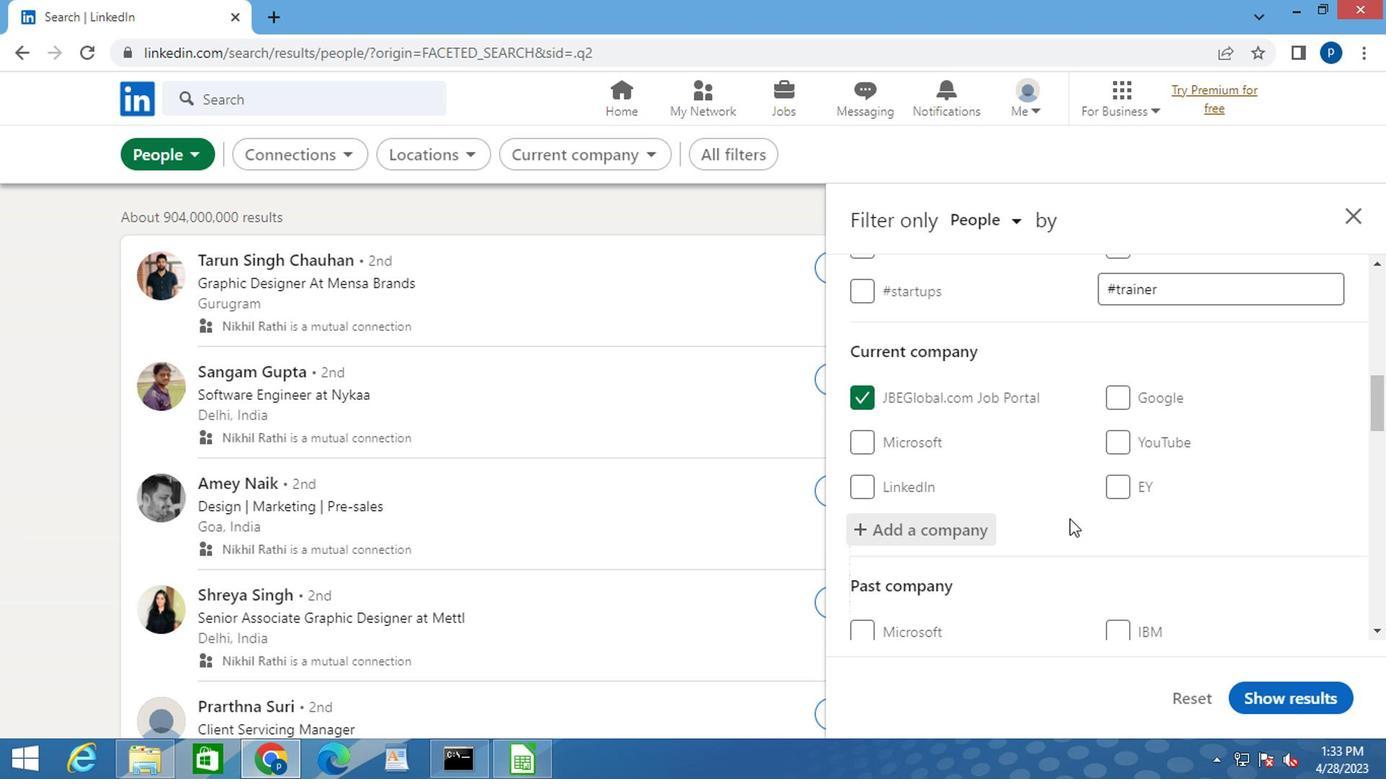 
Action: Mouse scrolled (1044, 509) with delta (0, -1)
Screenshot: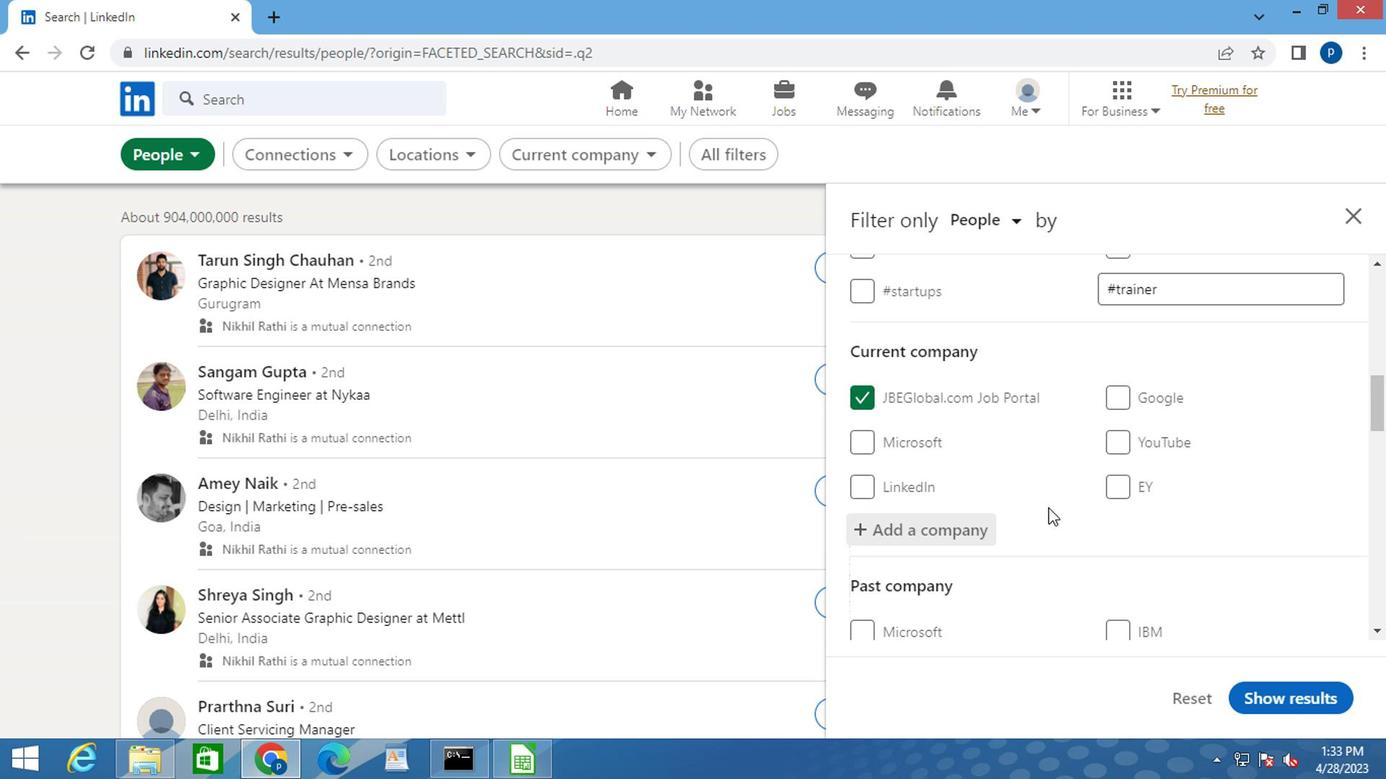 
Action: Mouse scrolled (1044, 509) with delta (0, -1)
Screenshot: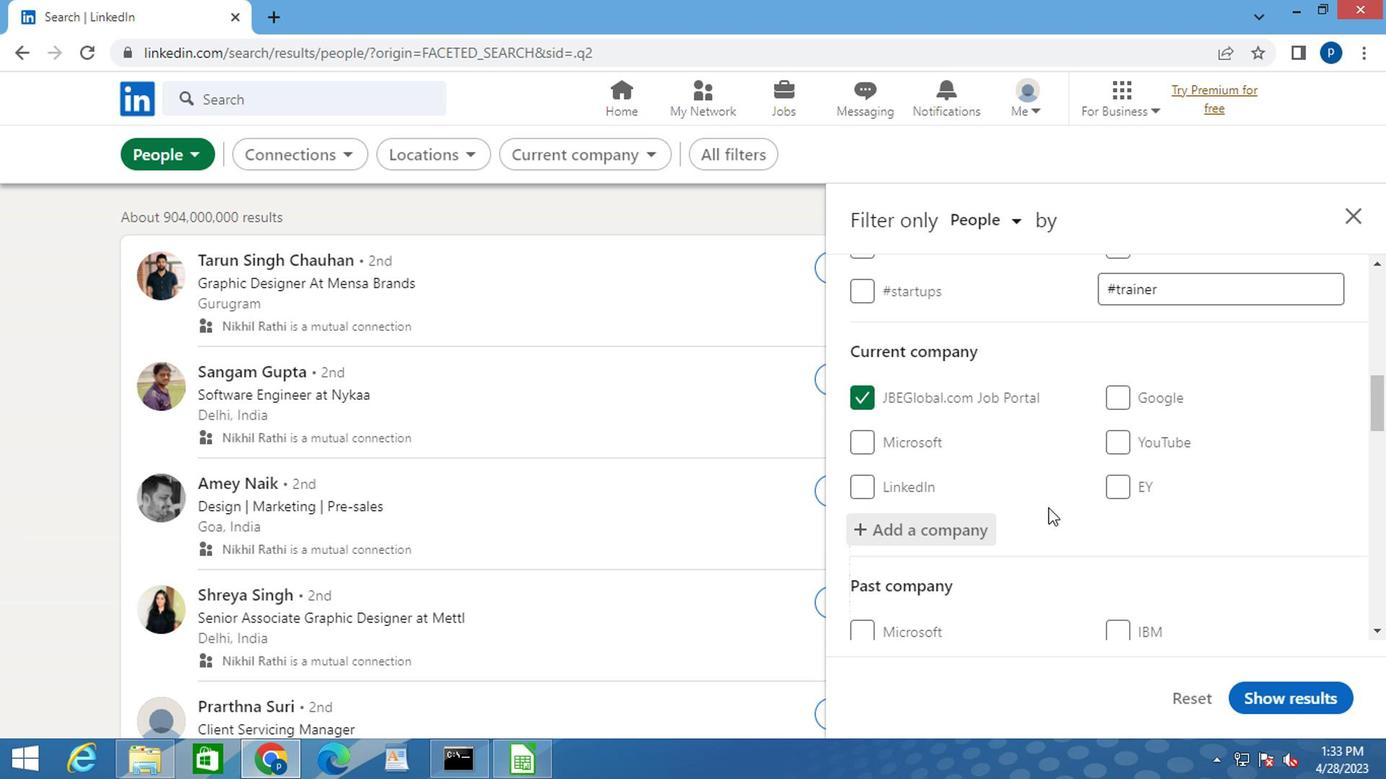 
Action: Mouse moved to (1067, 504)
Screenshot: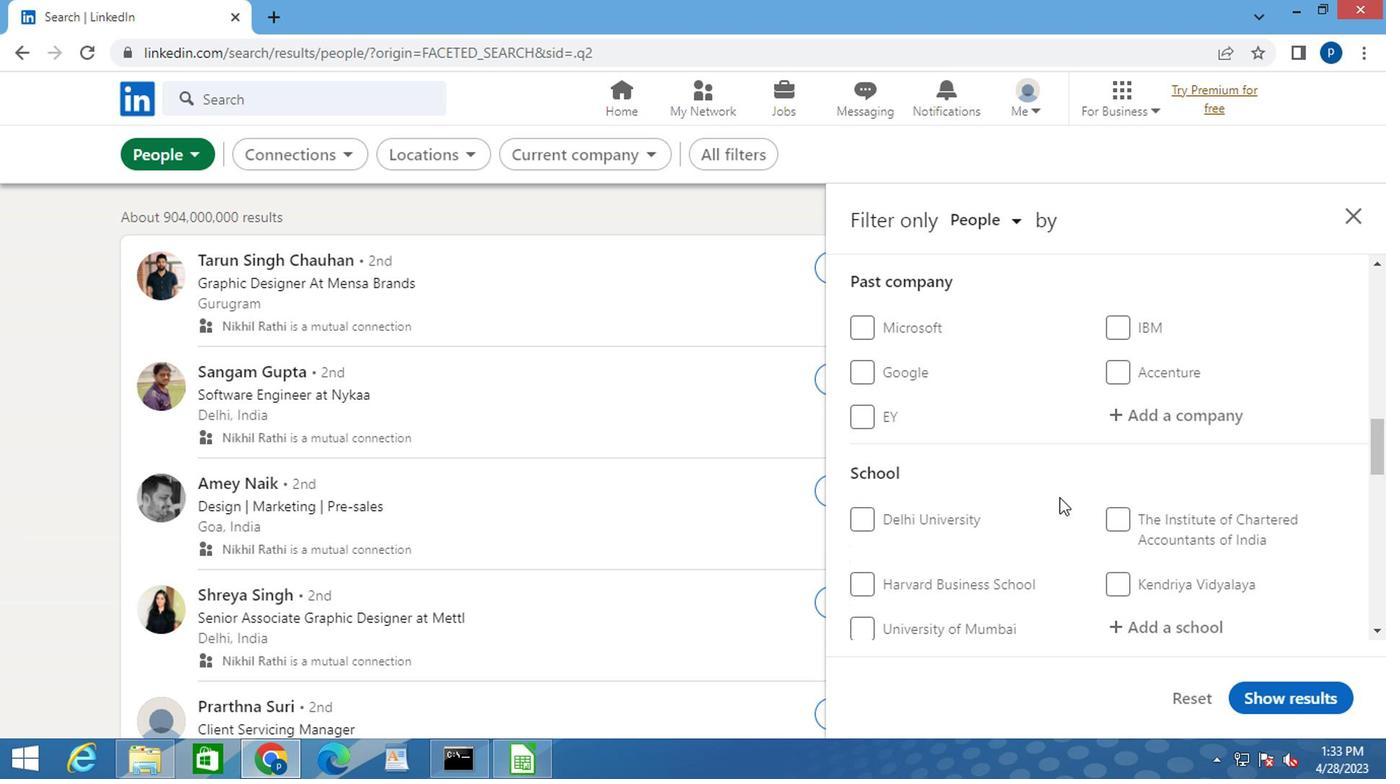 
Action: Mouse scrolled (1067, 503) with delta (0, 0)
Screenshot: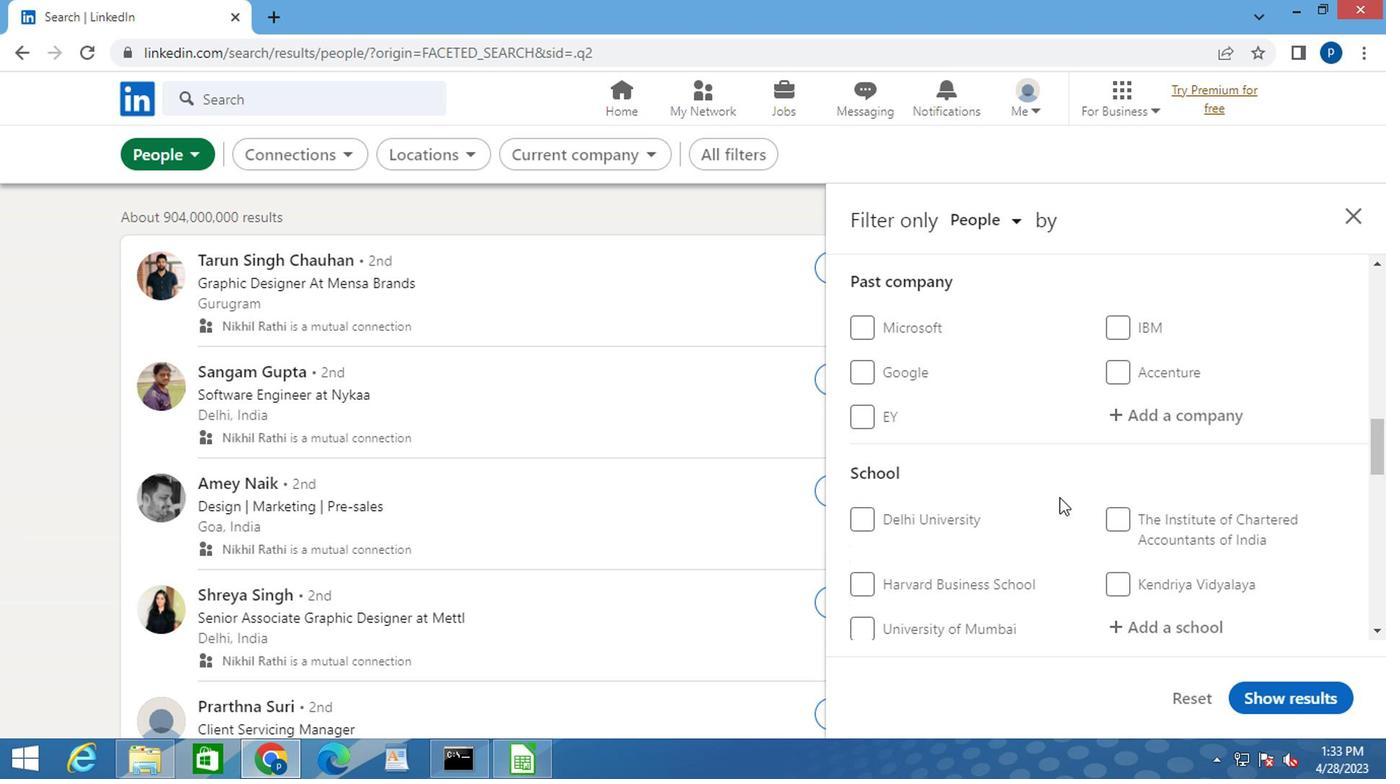 
Action: Mouse moved to (1117, 514)
Screenshot: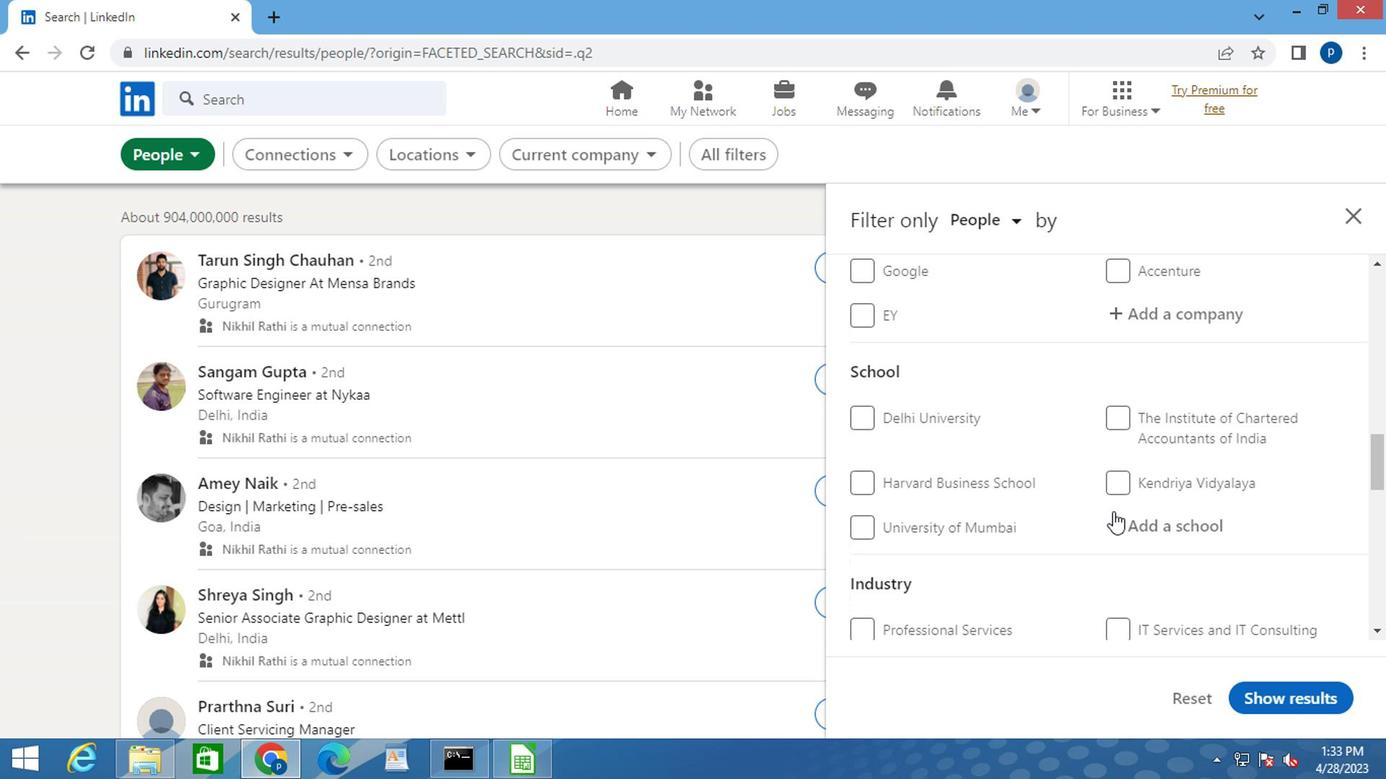 
Action: Mouse pressed left at (1117, 514)
Screenshot: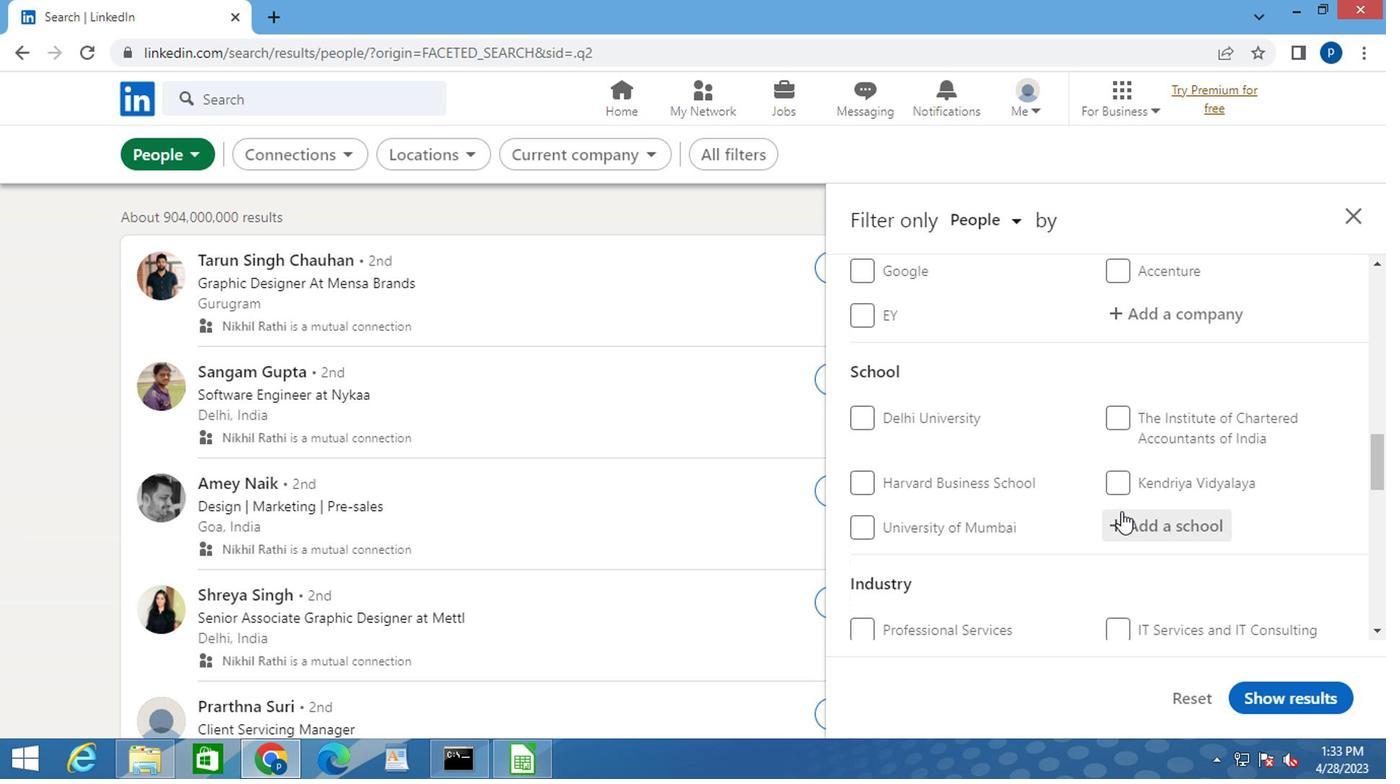 
Action: Mouse moved to (1117, 514)
Screenshot: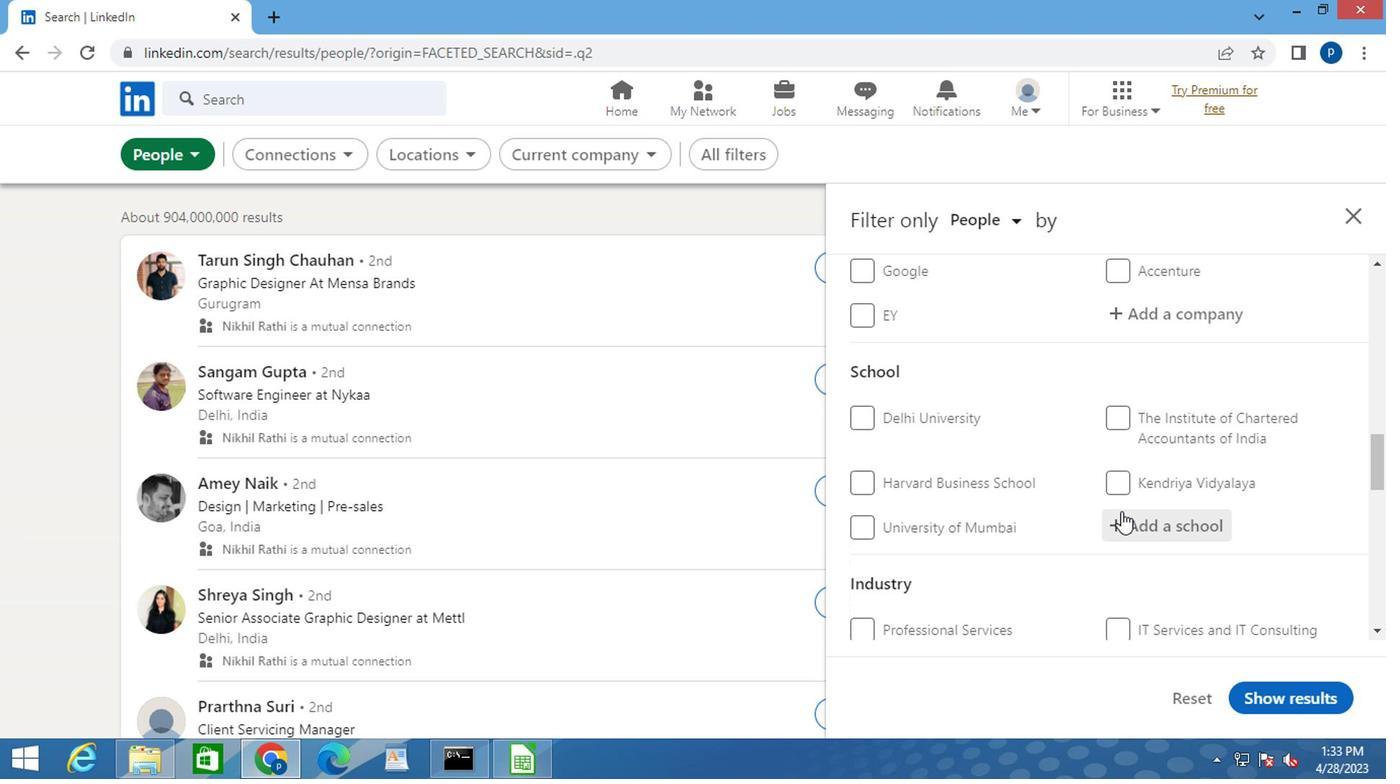 
Action: Key pressed <Key.caps_lock>MORADABAD
Screenshot: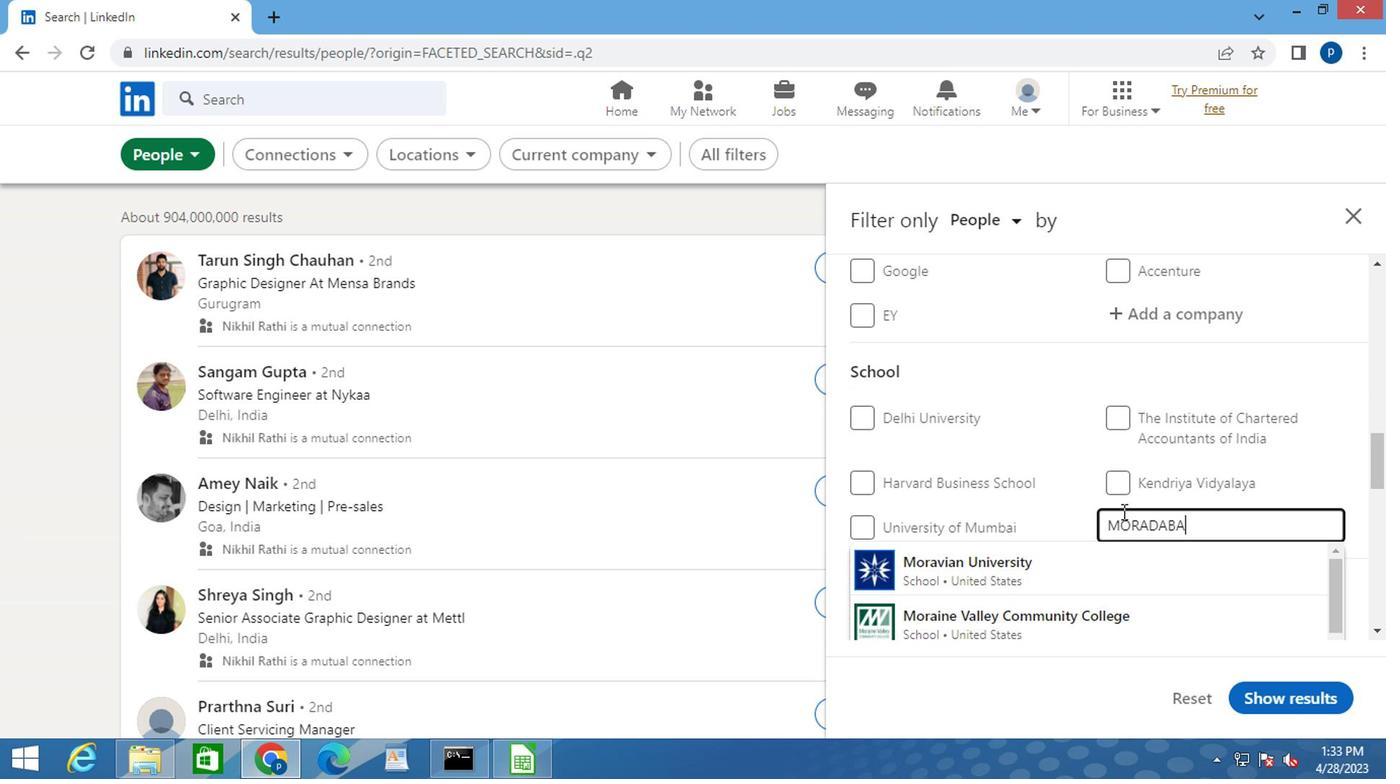 
Action: Mouse moved to (1122, 566)
Screenshot: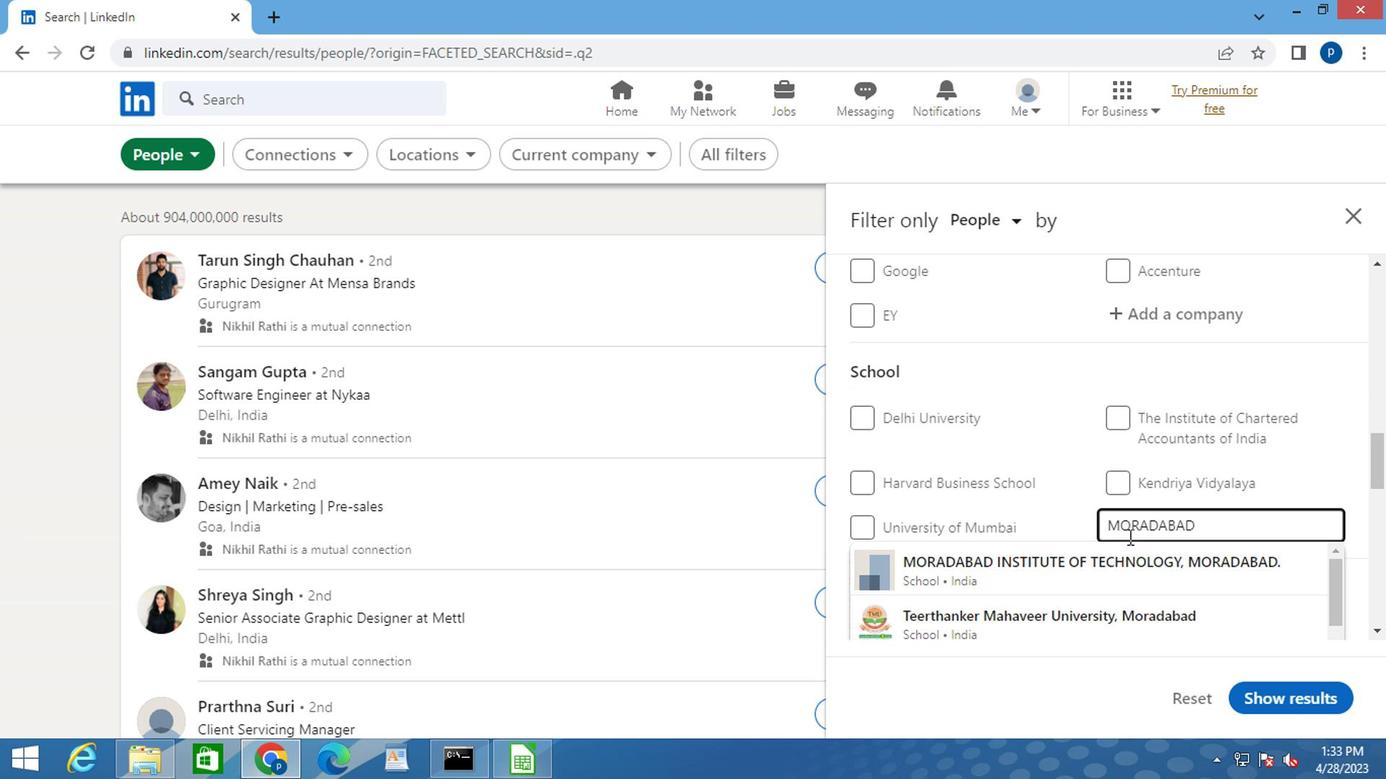 
Action: Mouse pressed left at (1122, 566)
Screenshot: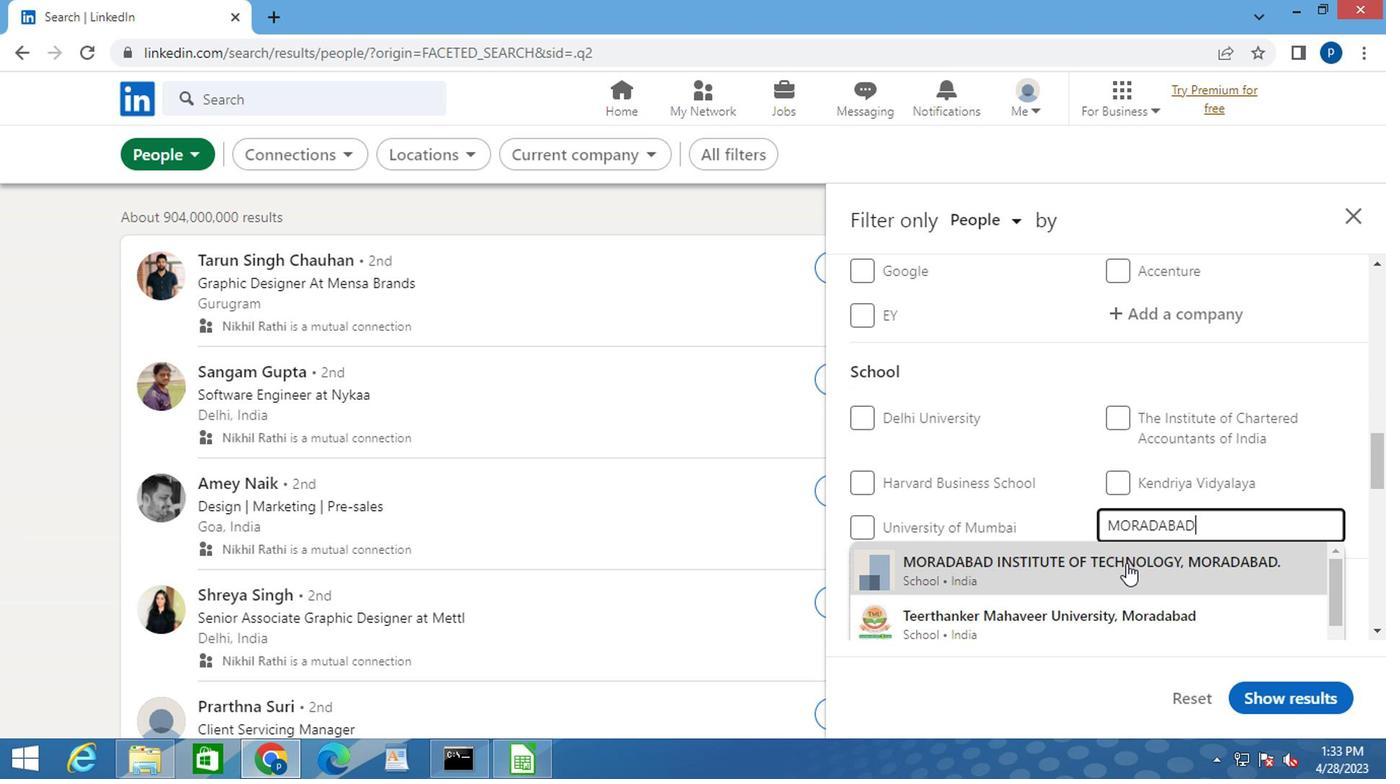 
Action: Mouse moved to (1107, 555)
Screenshot: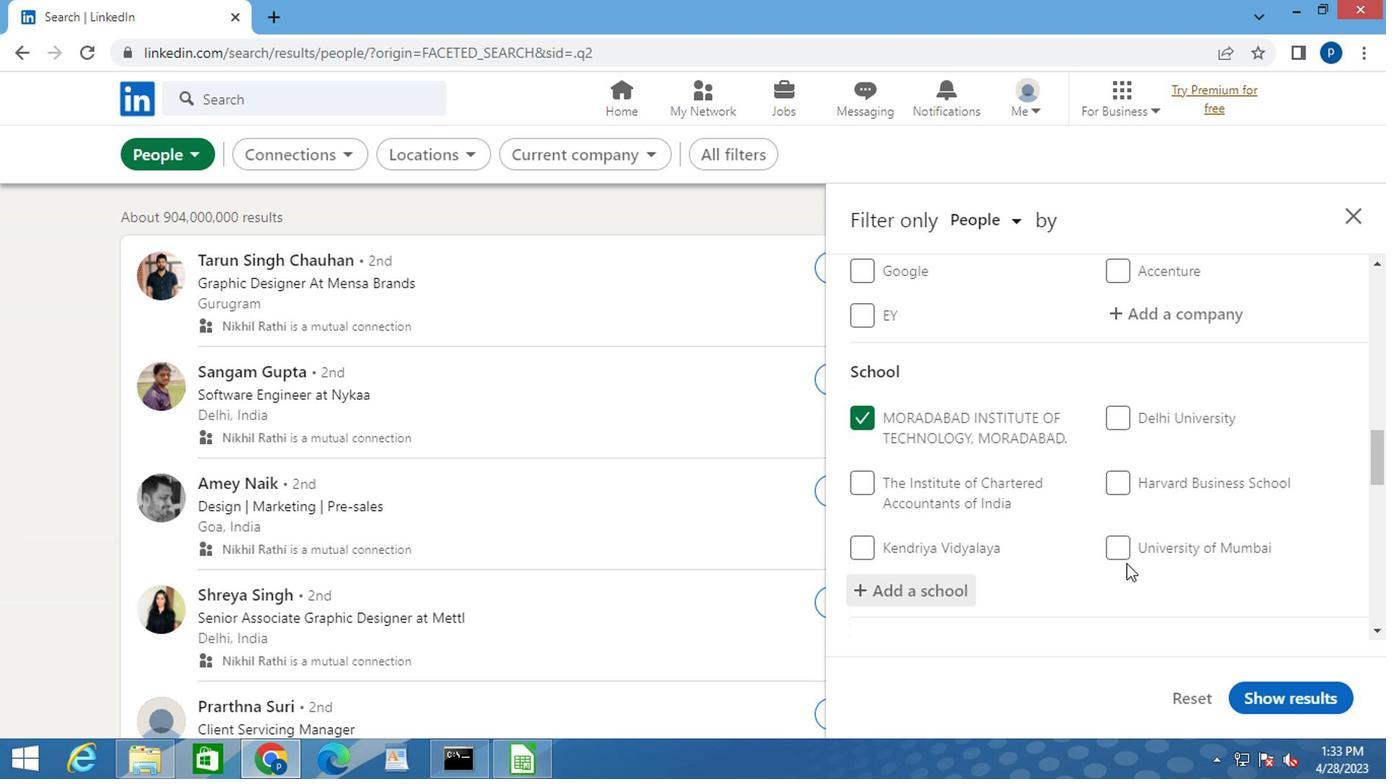 
Action: Mouse scrolled (1107, 553) with delta (0, -1)
Screenshot: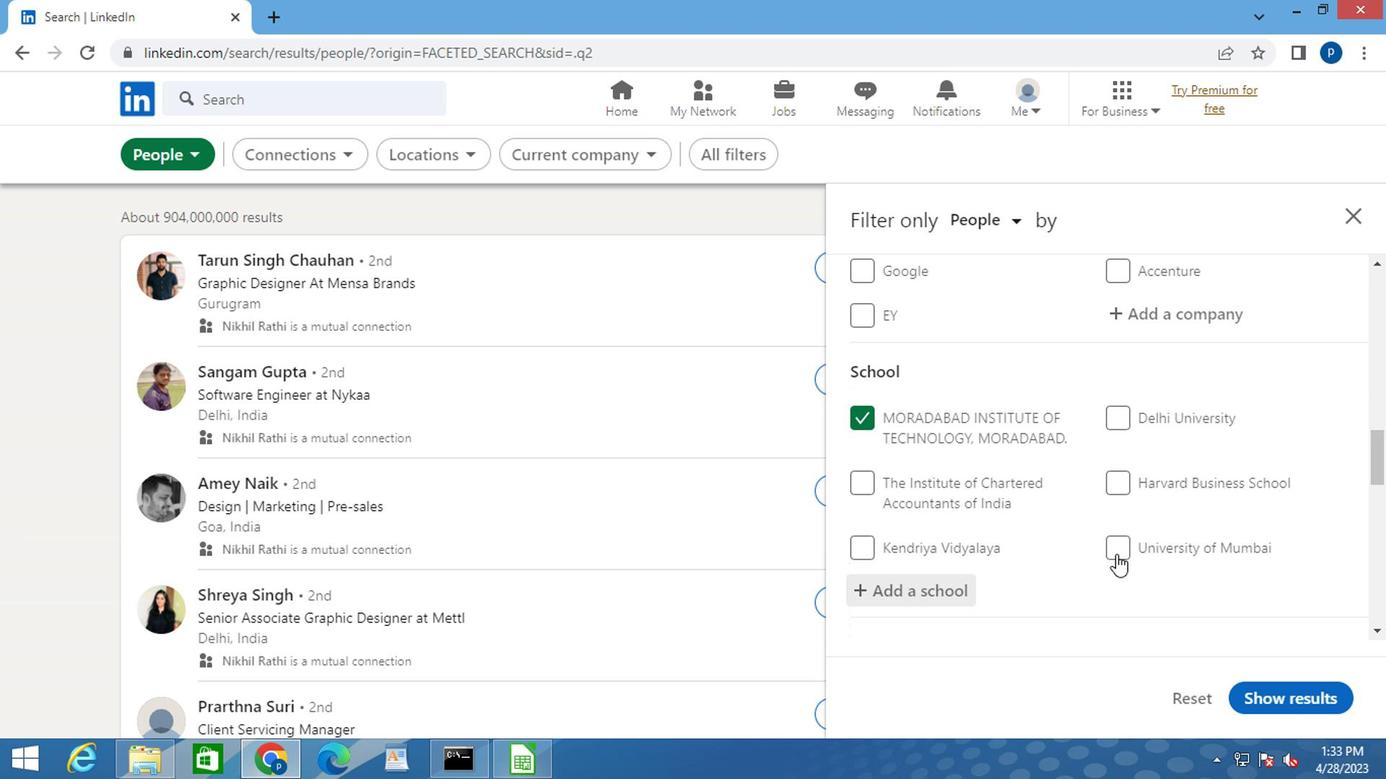 
Action: Mouse scrolled (1107, 553) with delta (0, -1)
Screenshot: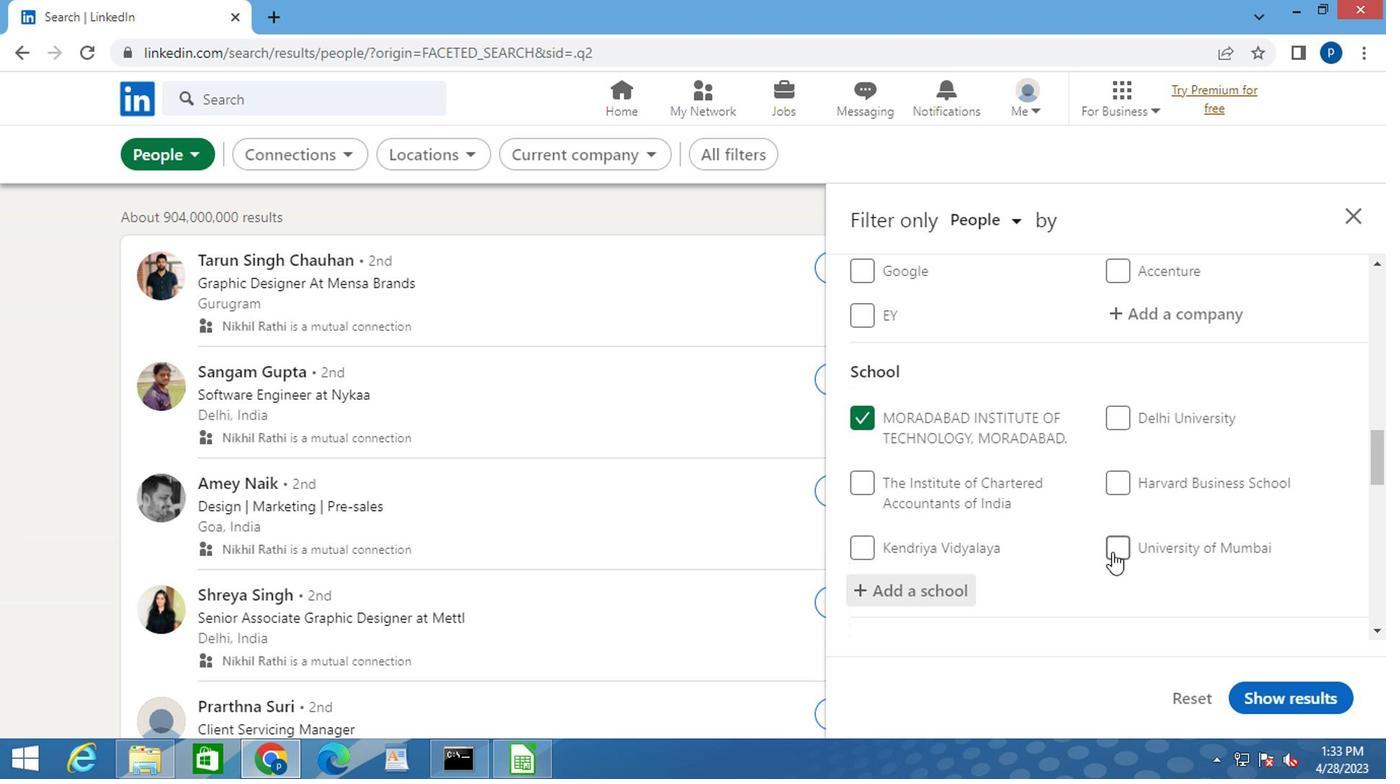 
Action: Mouse scrolled (1107, 553) with delta (0, -1)
Screenshot: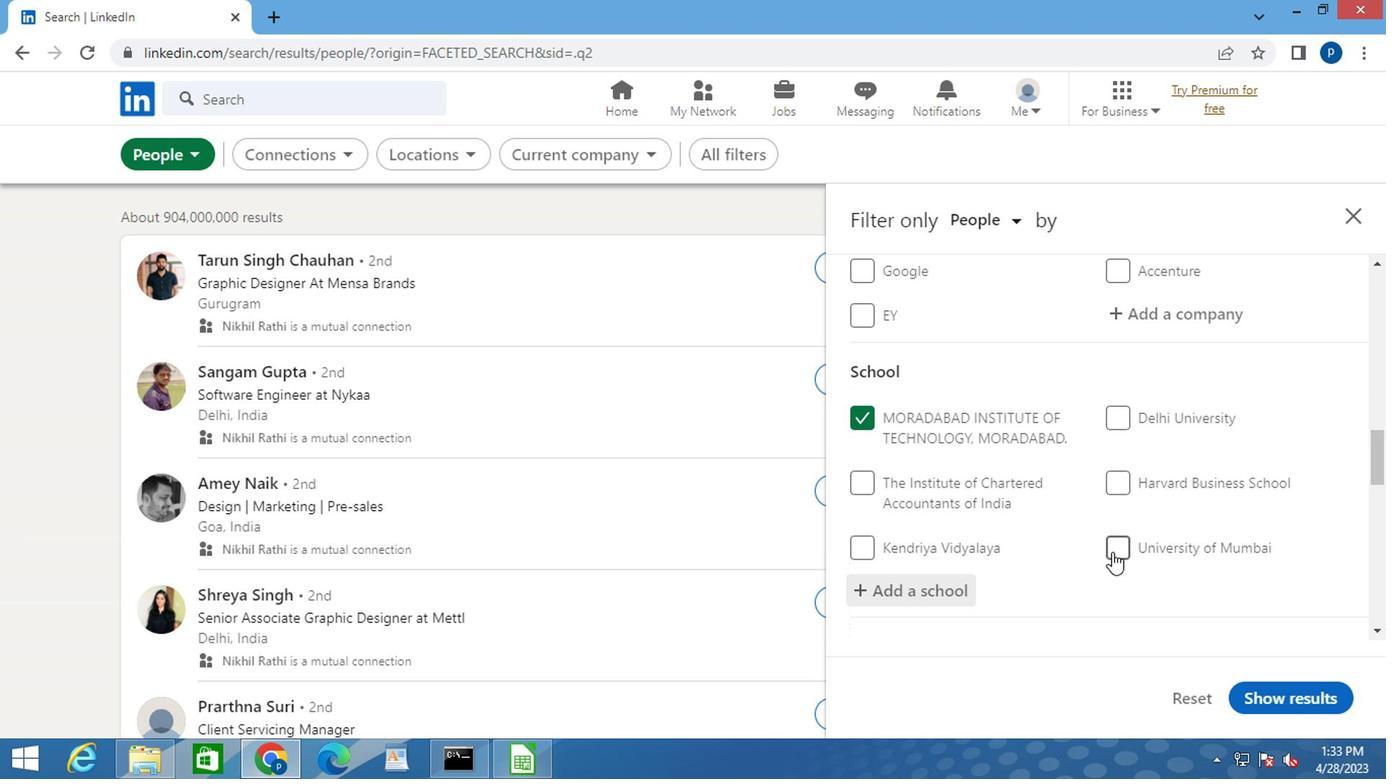 
Action: Mouse moved to (1143, 500)
Screenshot: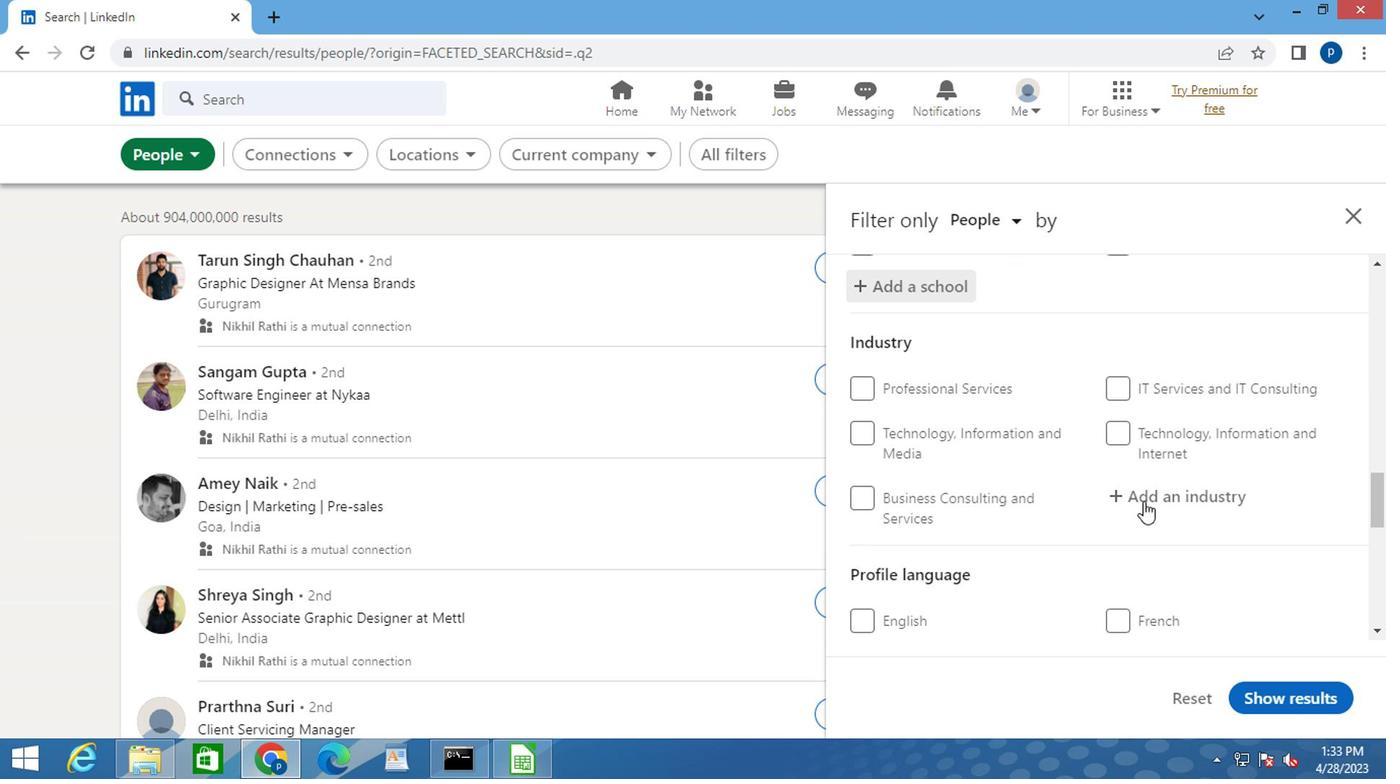 
Action: Mouse pressed left at (1143, 500)
Screenshot: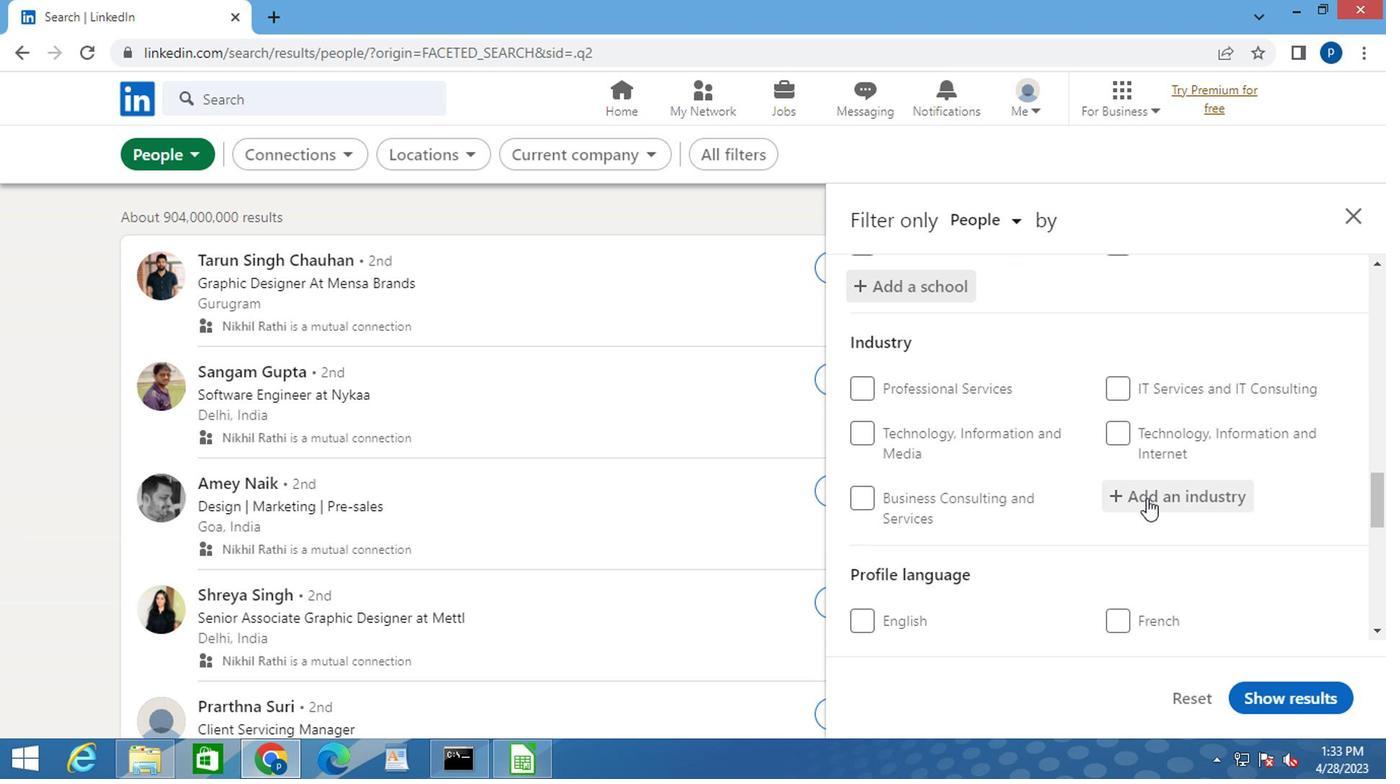 
Action: Key pressed <Key.caps_lock>A<Key.caps_lock>IR<Key.backspace><Key.backspace><Key.backspace><Key.backspace><Key.backspace><Key.backspace><Key.backspace>A<Key.caps_lock>I,<Key.space><Key.caps_lock>W<Key.caps_lock>ATER
Screenshot: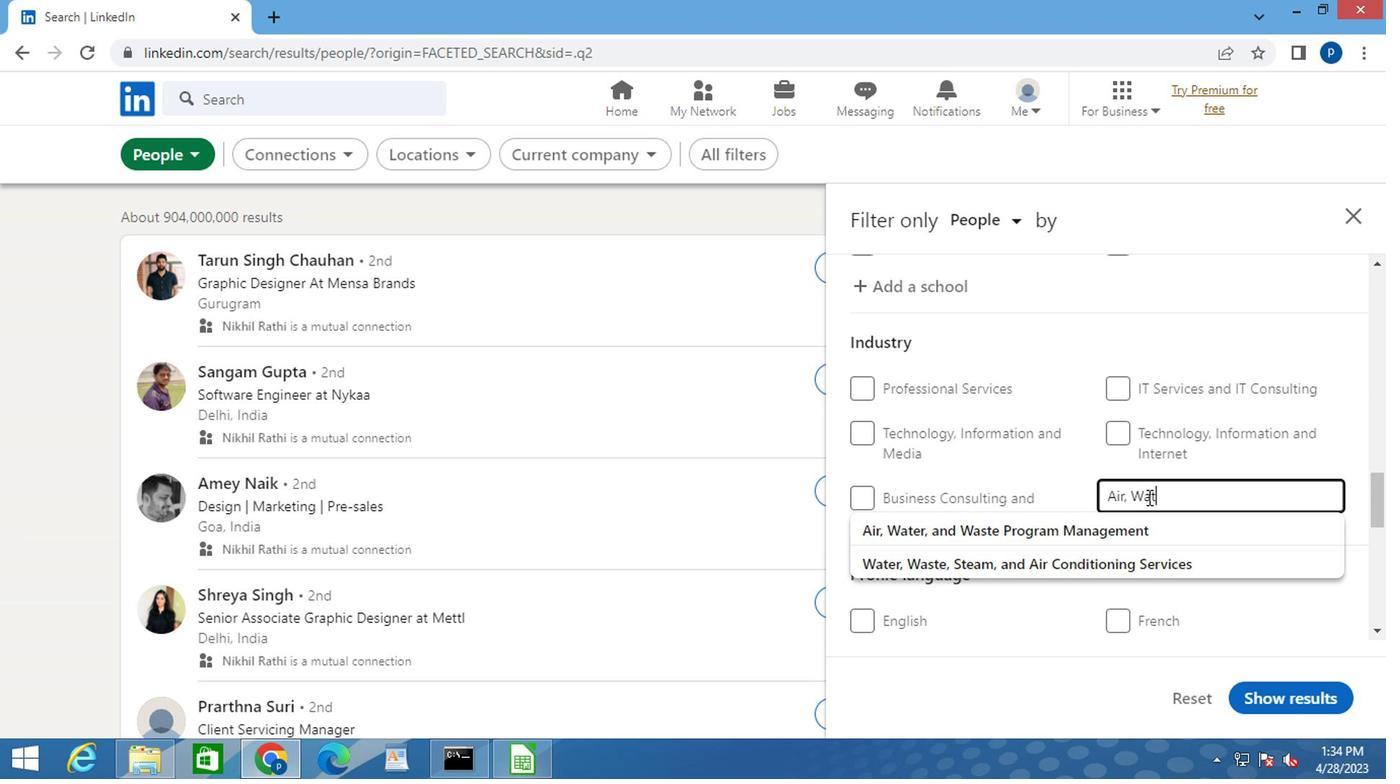 
Action: Mouse moved to (1125, 531)
Screenshot: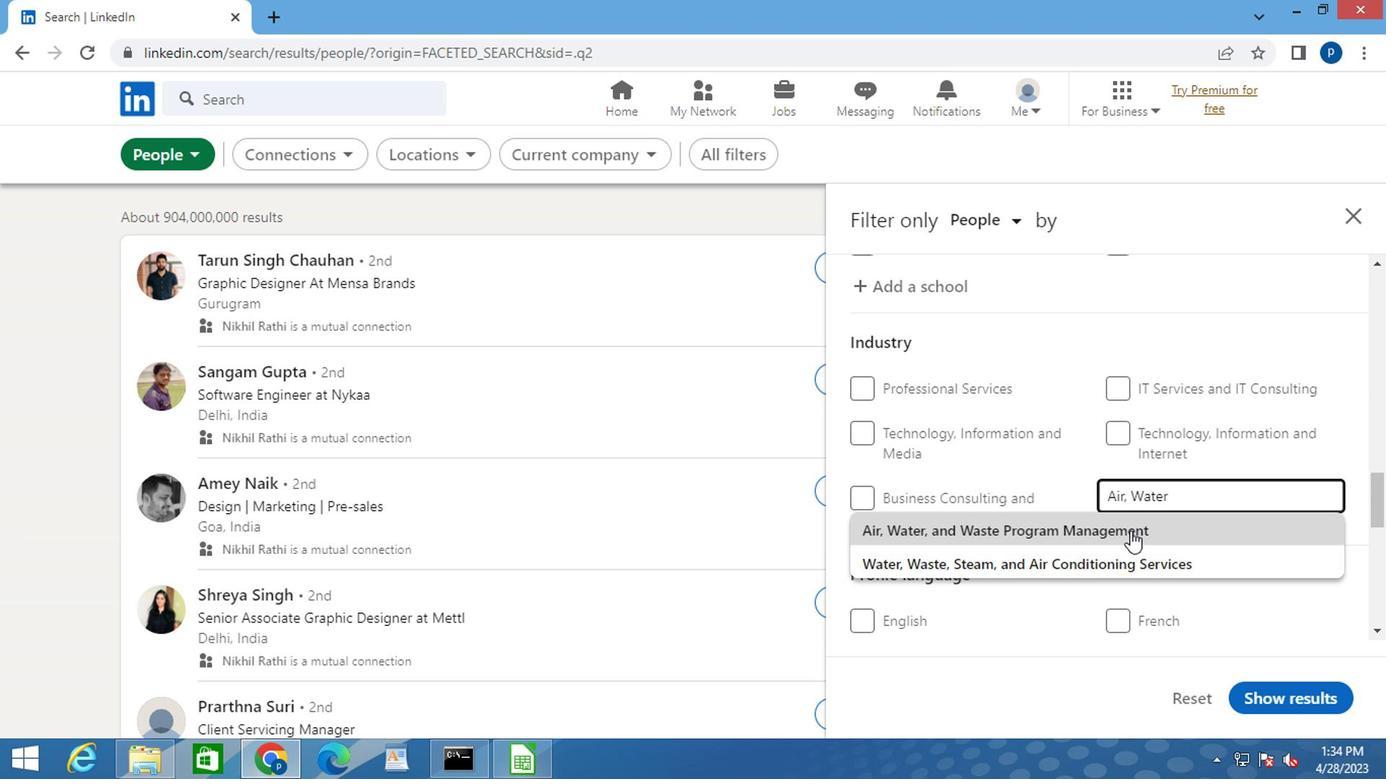 
Action: Mouse pressed left at (1125, 531)
Screenshot: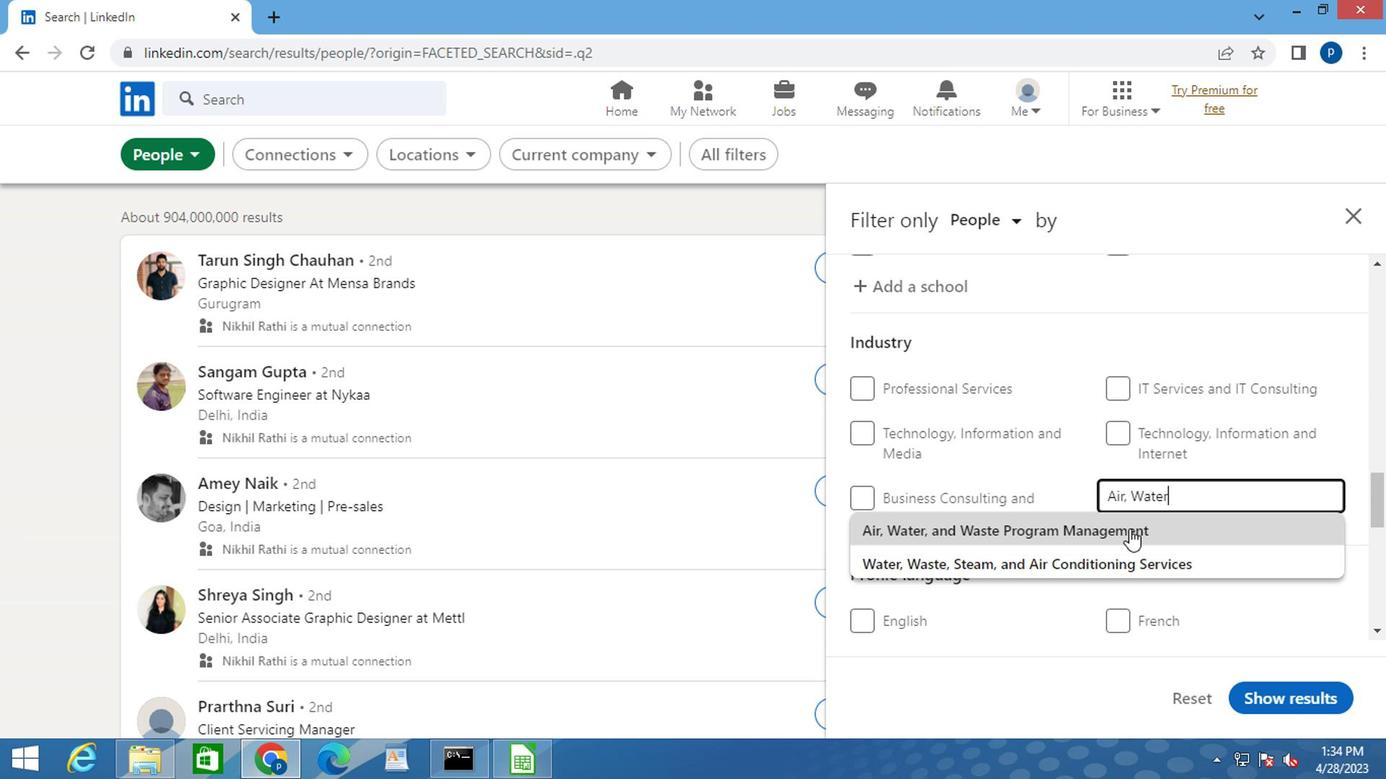 
Action: Mouse moved to (1110, 525)
Screenshot: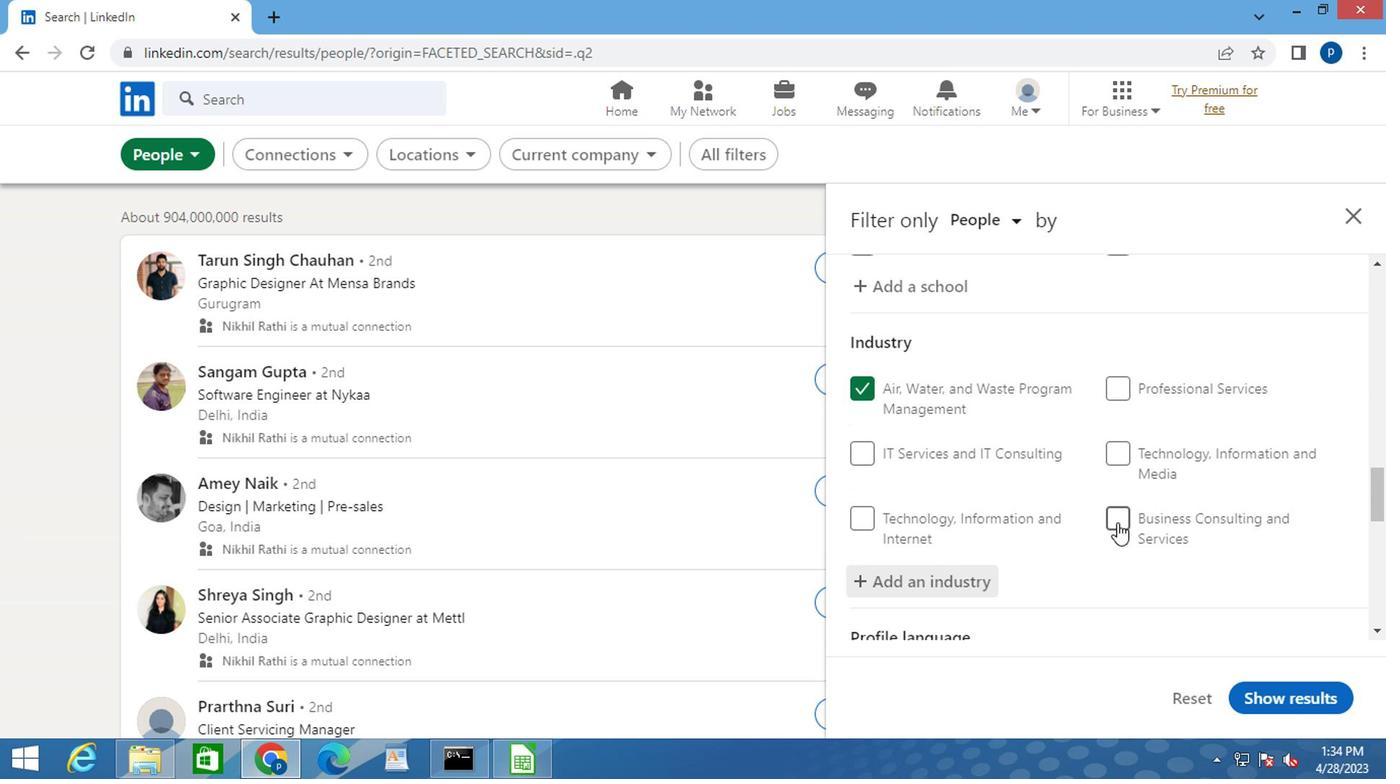 
Action: Mouse scrolled (1110, 524) with delta (0, -1)
Screenshot: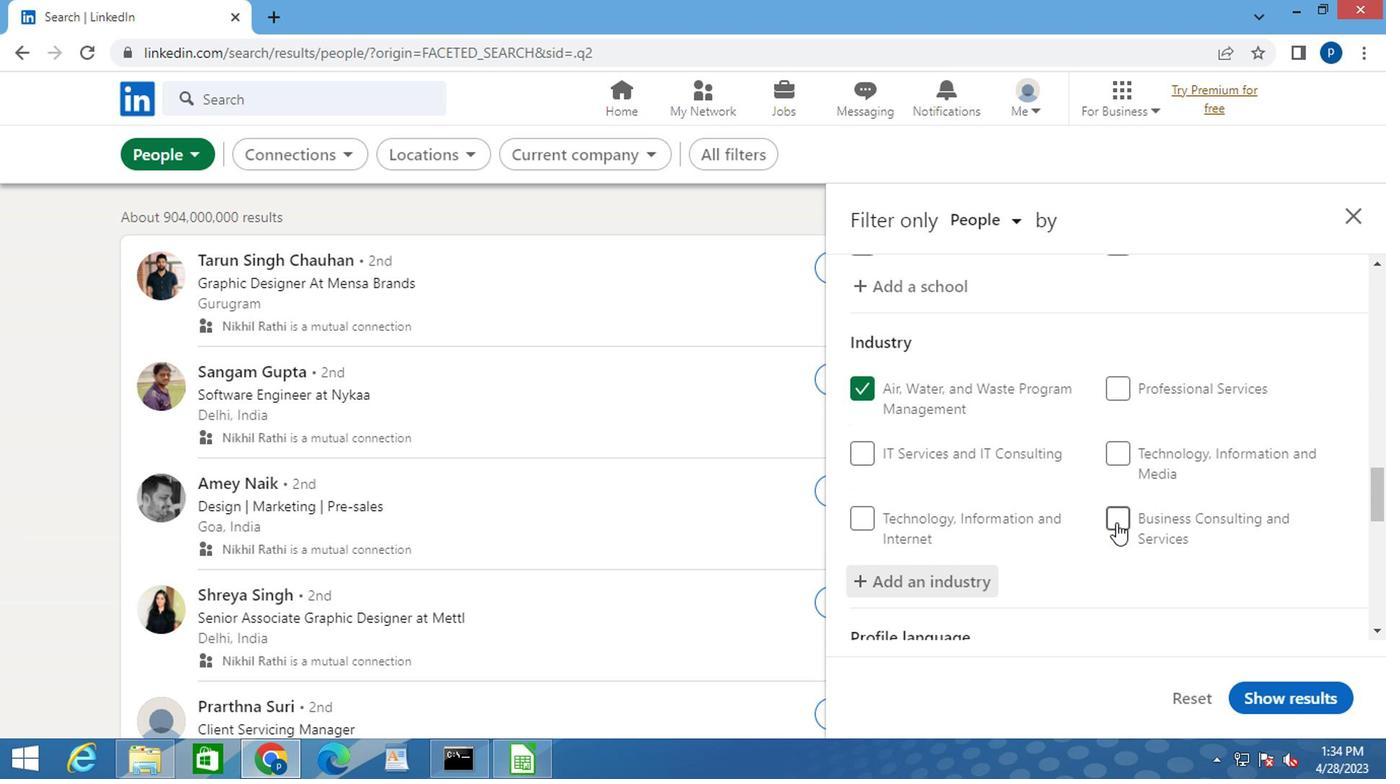 
Action: Mouse scrolled (1110, 524) with delta (0, -1)
Screenshot: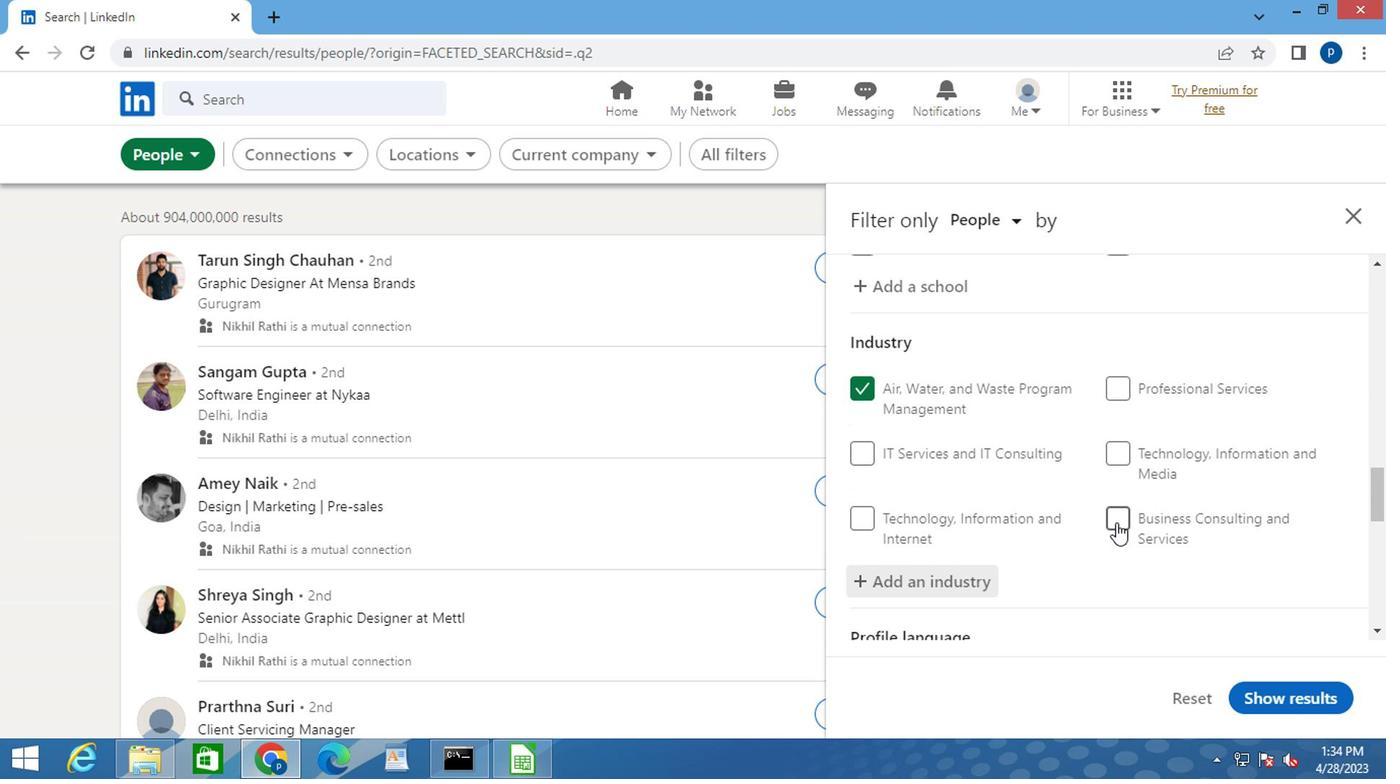
Action: Mouse moved to (1110, 525)
Screenshot: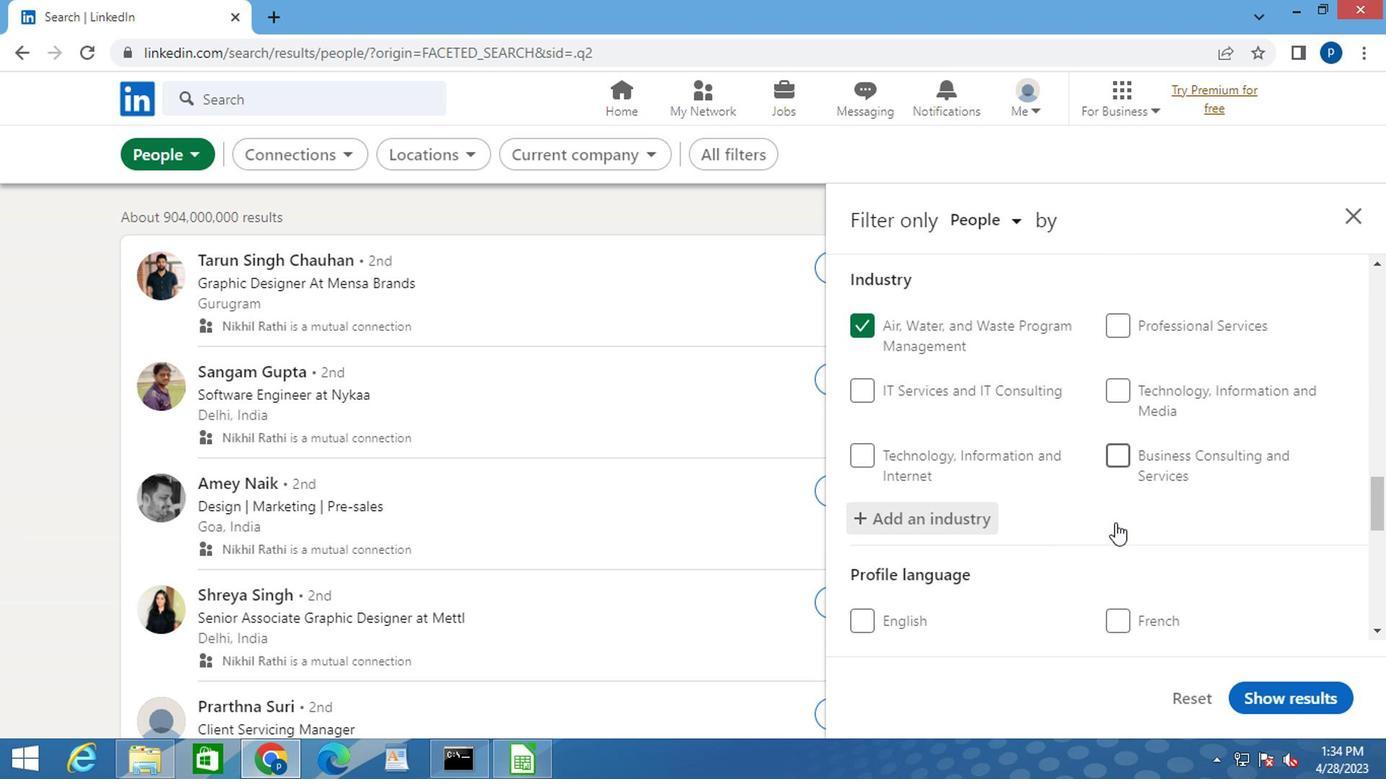
Action: Mouse scrolled (1110, 524) with delta (0, -1)
Screenshot: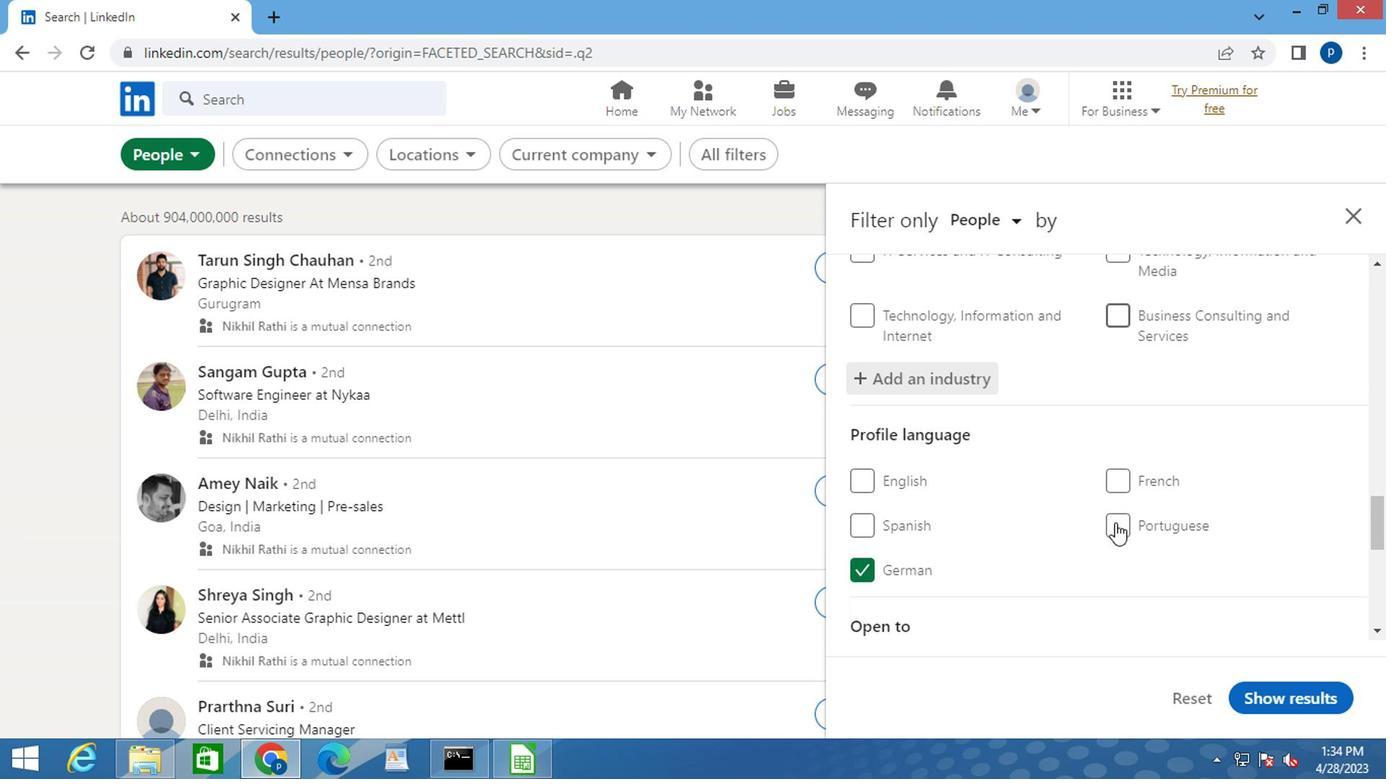
Action: Mouse scrolled (1110, 524) with delta (0, -1)
Screenshot: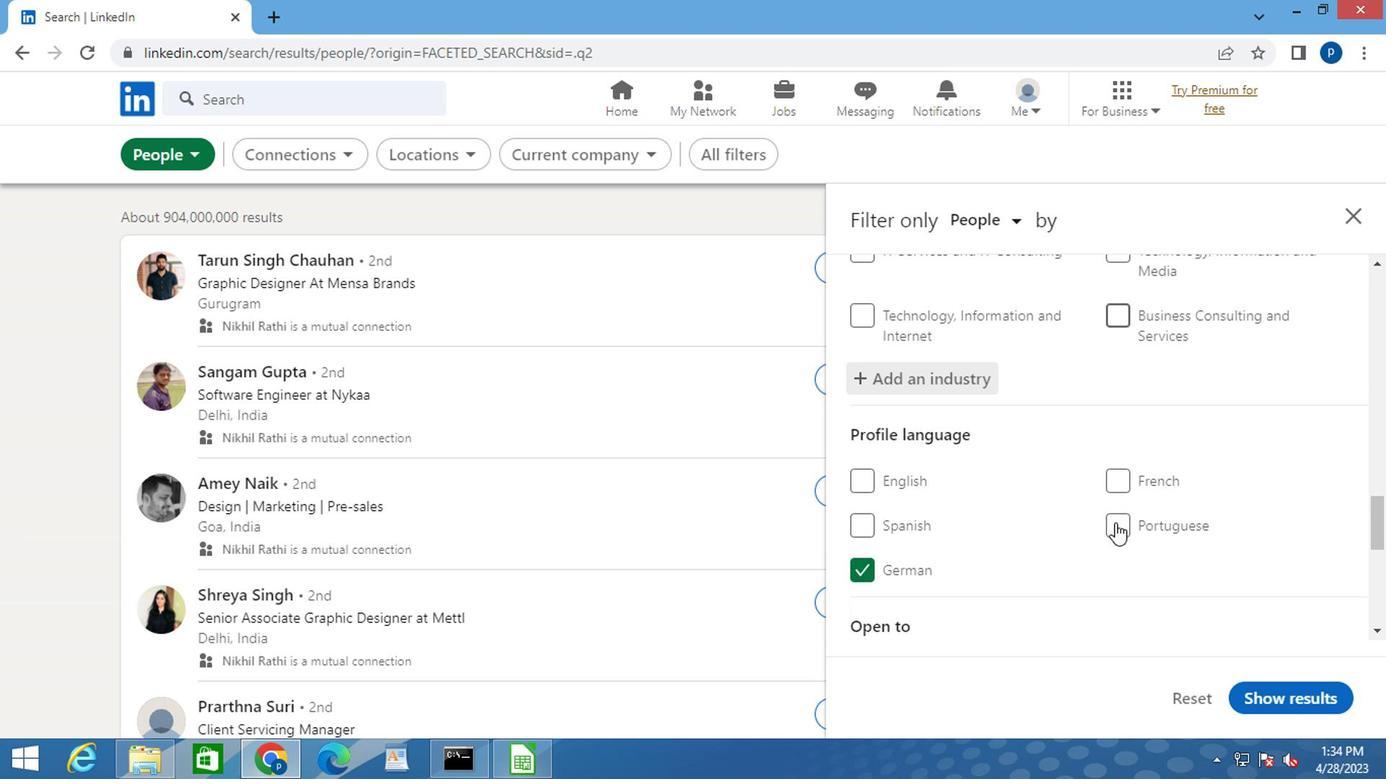 
Action: Mouse scrolled (1110, 524) with delta (0, -1)
Screenshot: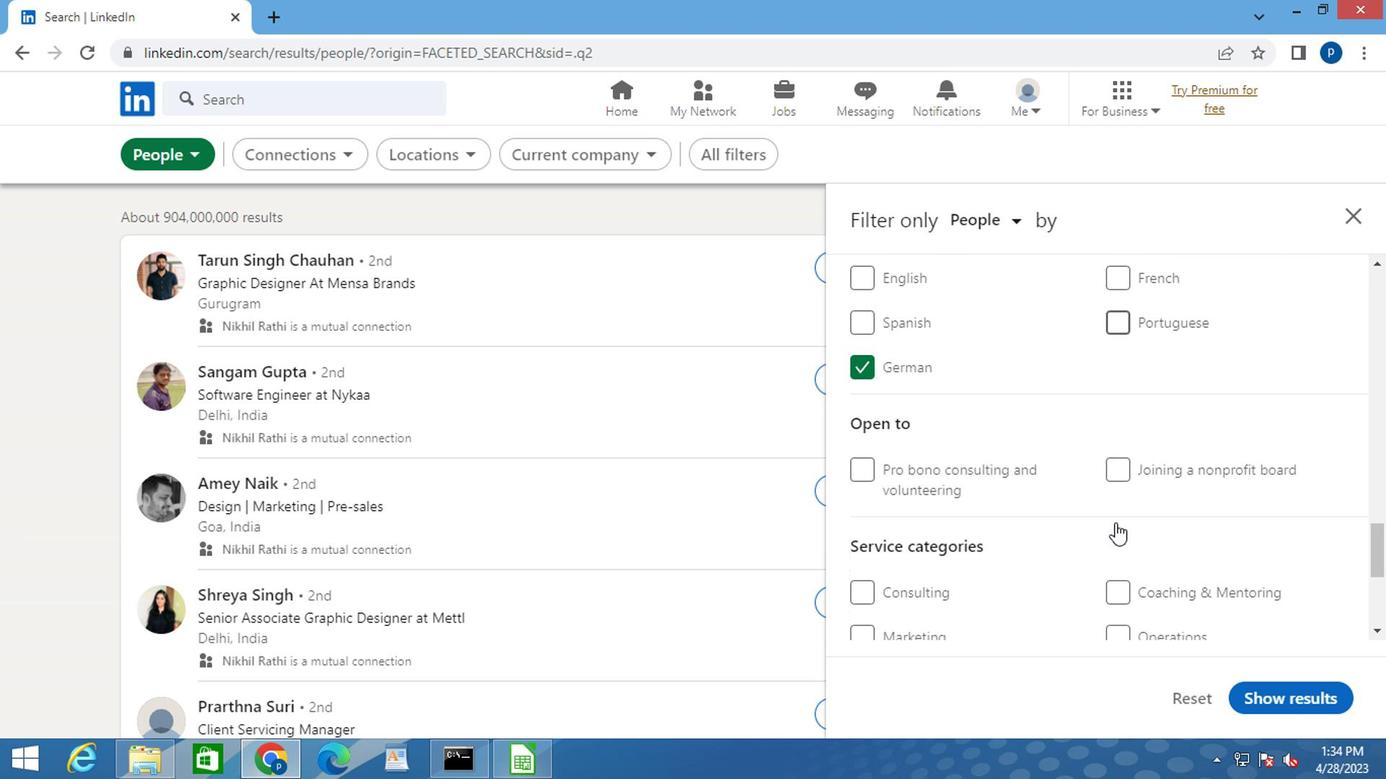 
Action: Mouse moved to (1150, 581)
Screenshot: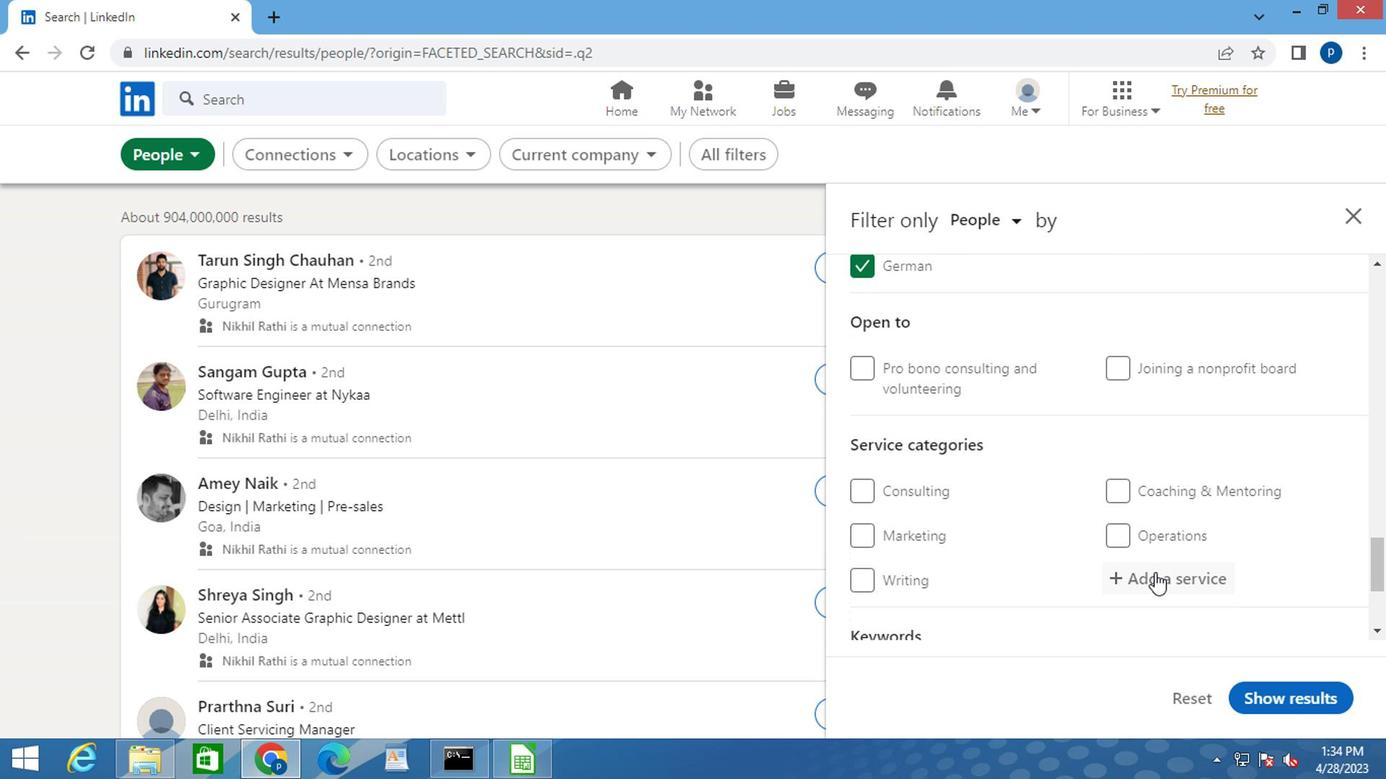 
Action: Mouse pressed left at (1150, 581)
Screenshot: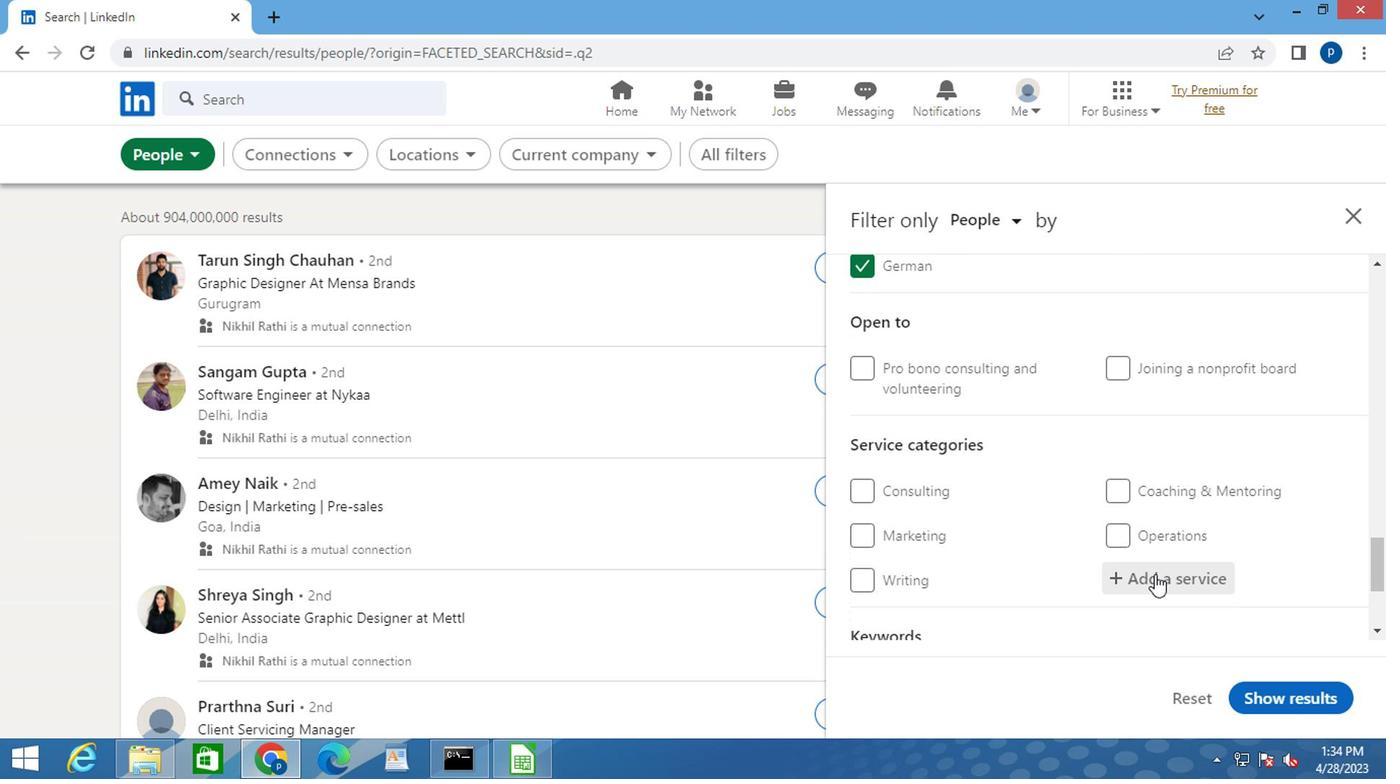 
Action: Mouse moved to (1150, 582)
Screenshot: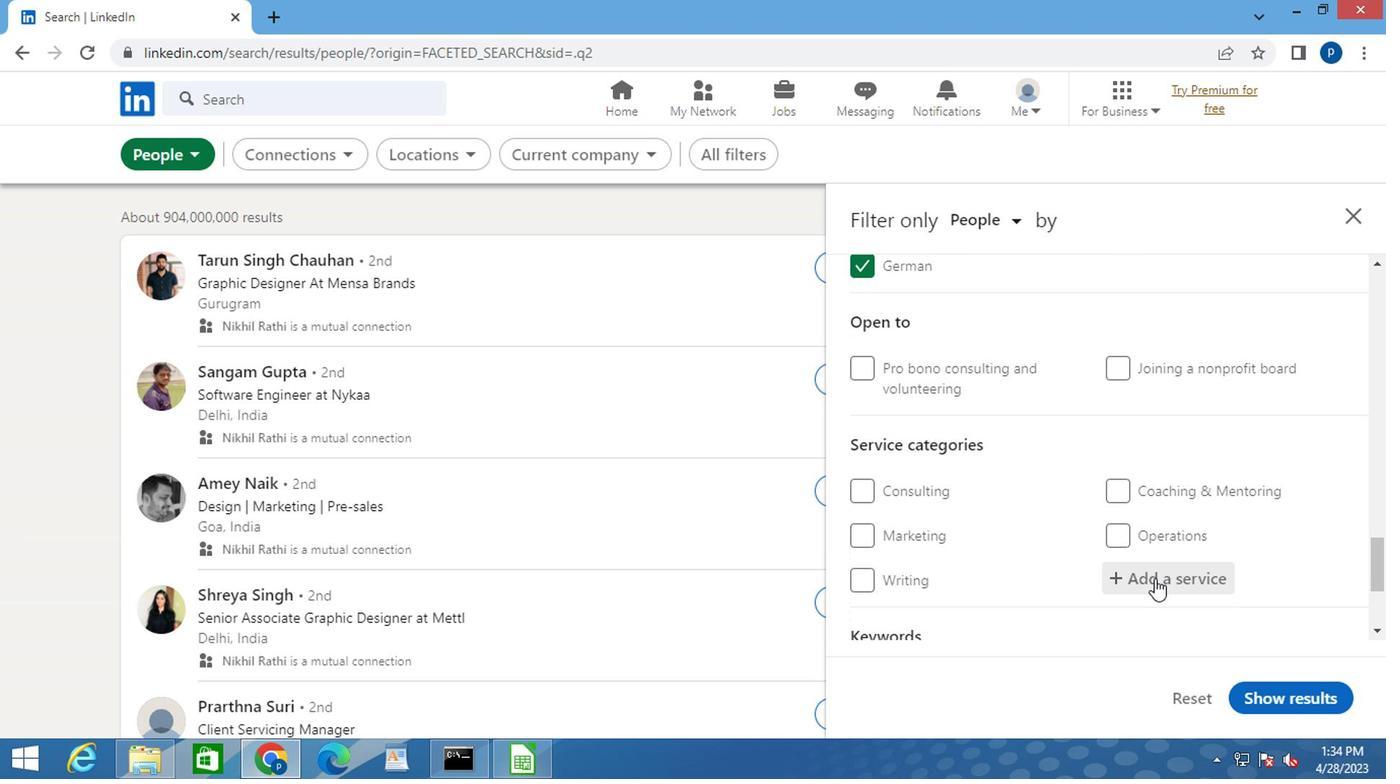 
Action: Key pressed <Key.caps_lock>G<Key.caps_lock>RAPHIC
Screenshot: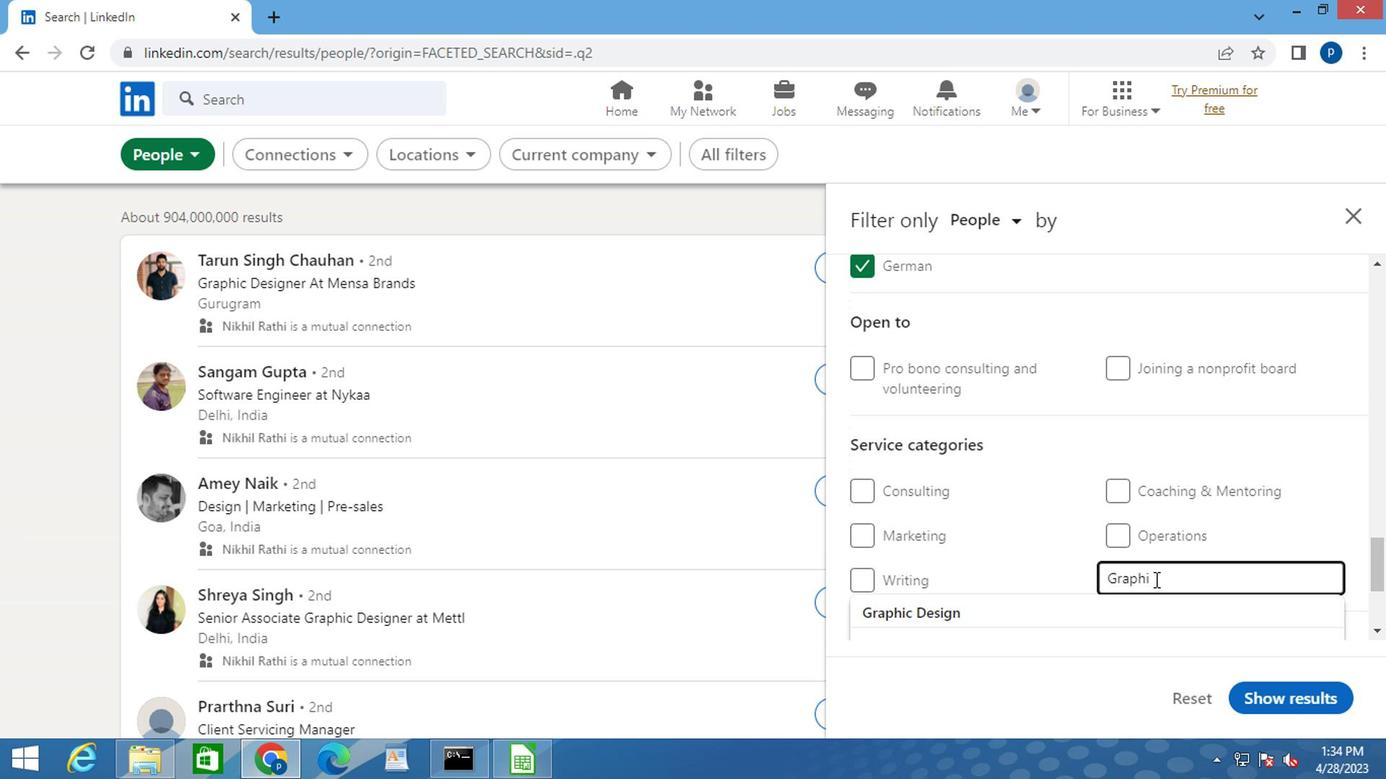 
Action: Mouse moved to (958, 615)
Screenshot: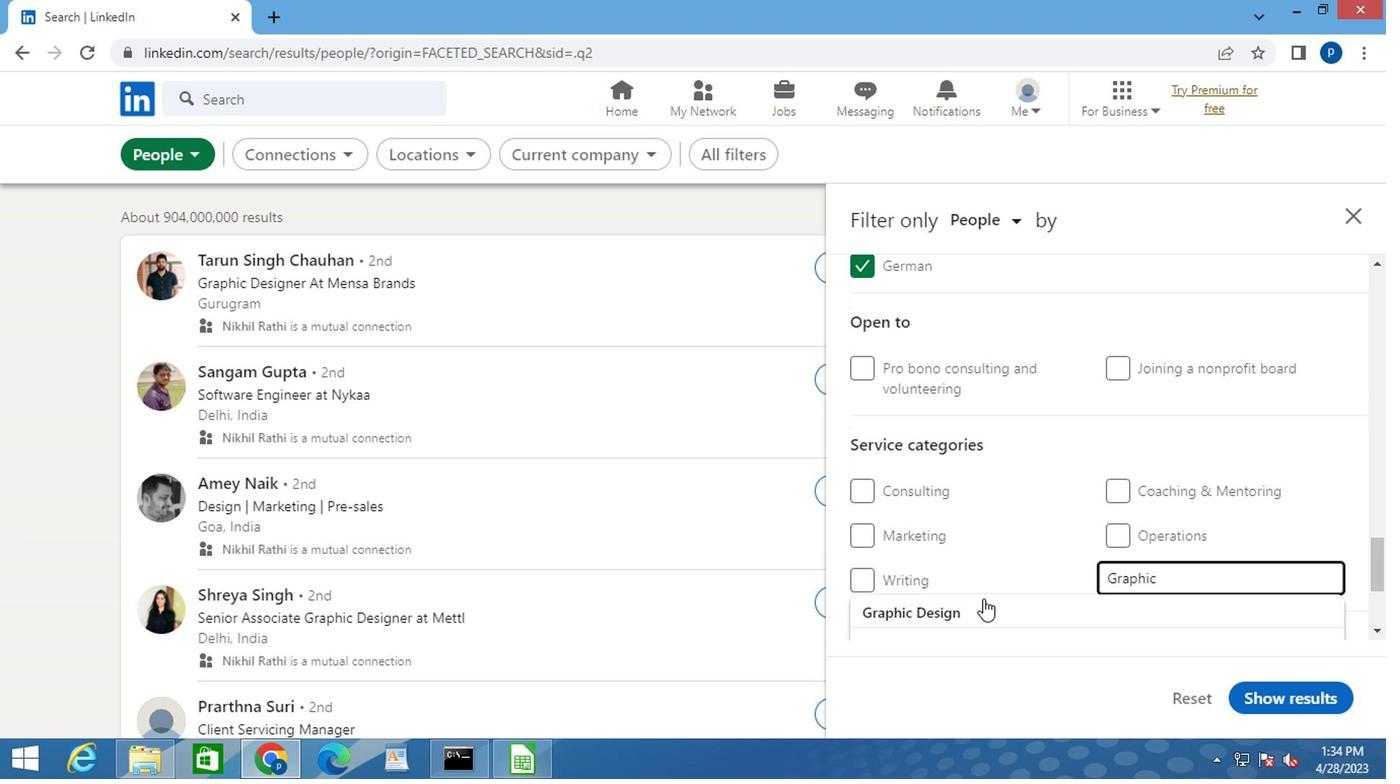 
Action: Mouse pressed left at (958, 615)
Screenshot: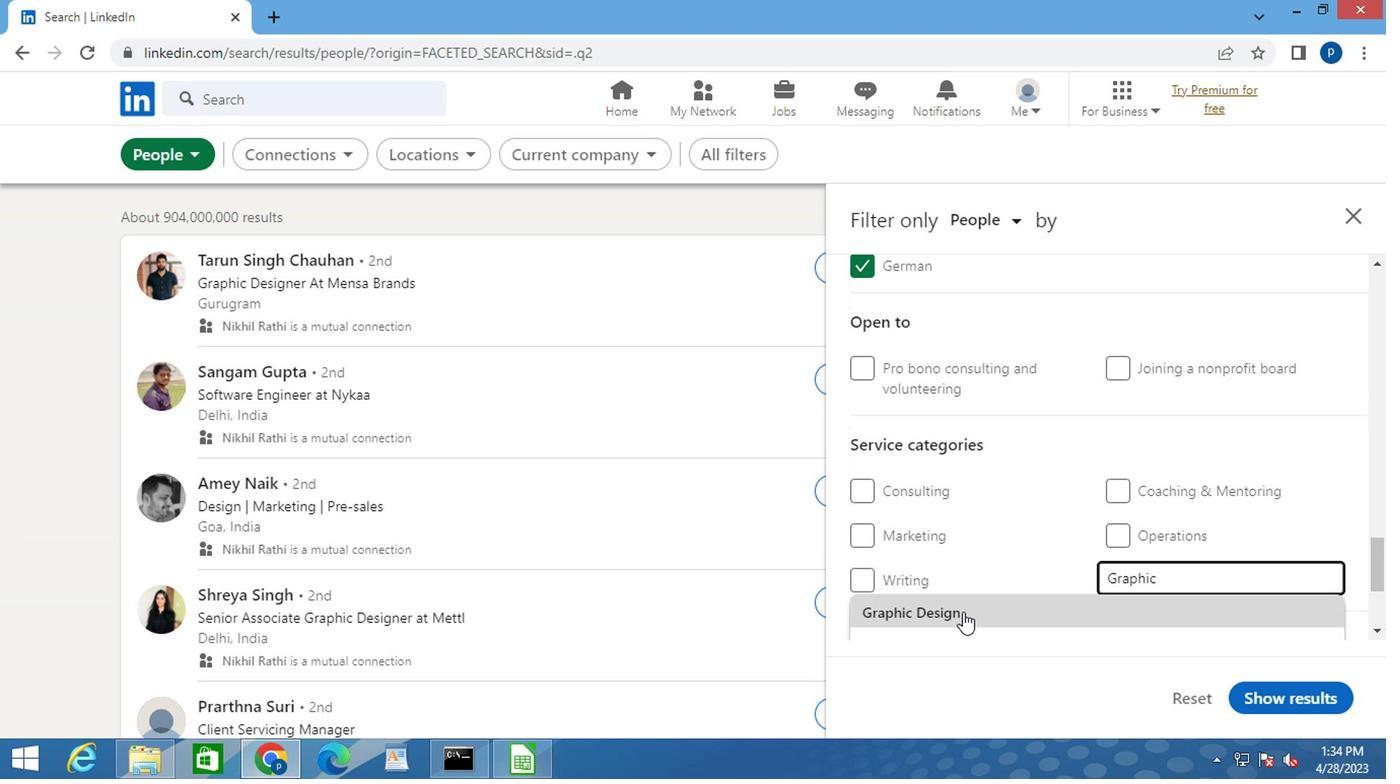 
Action: Mouse moved to (958, 615)
Screenshot: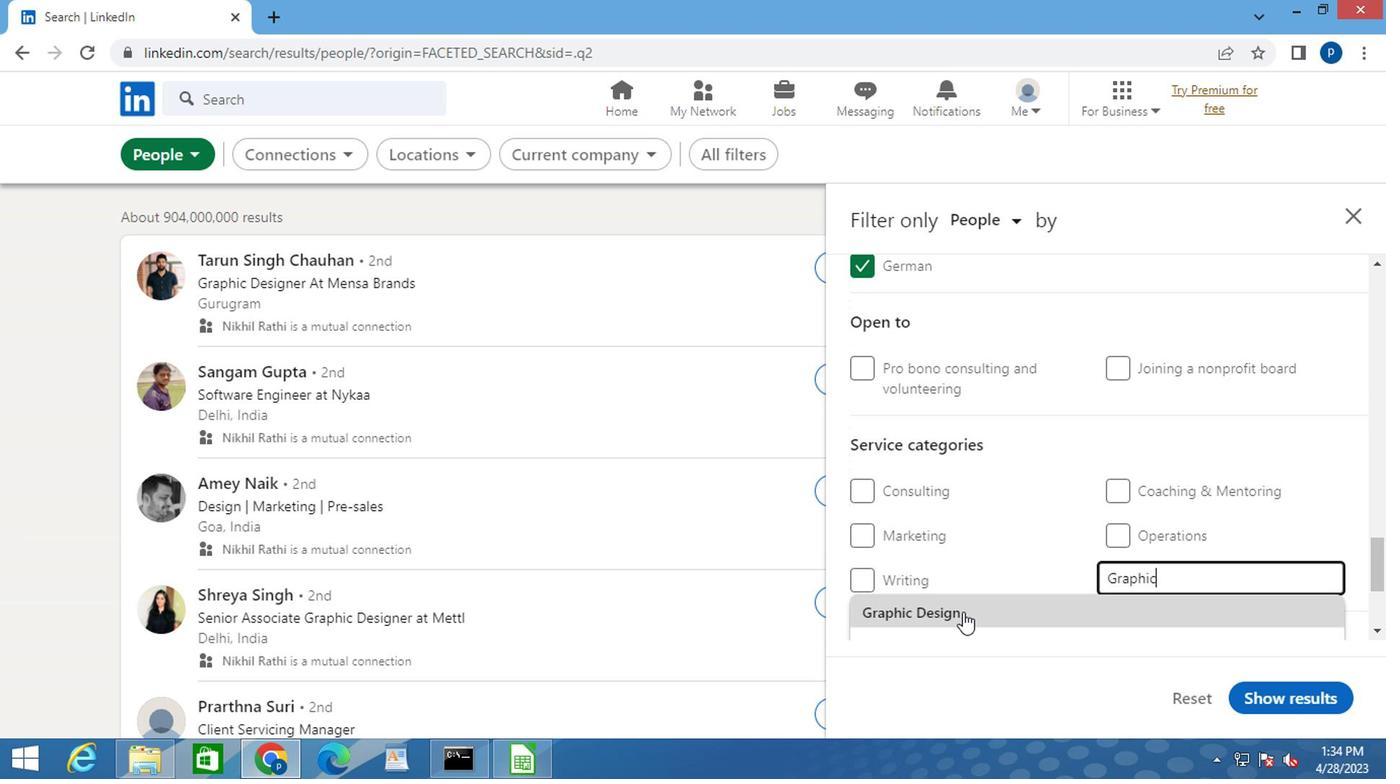 
Action: Mouse scrolled (958, 613) with delta (0, -1)
Screenshot: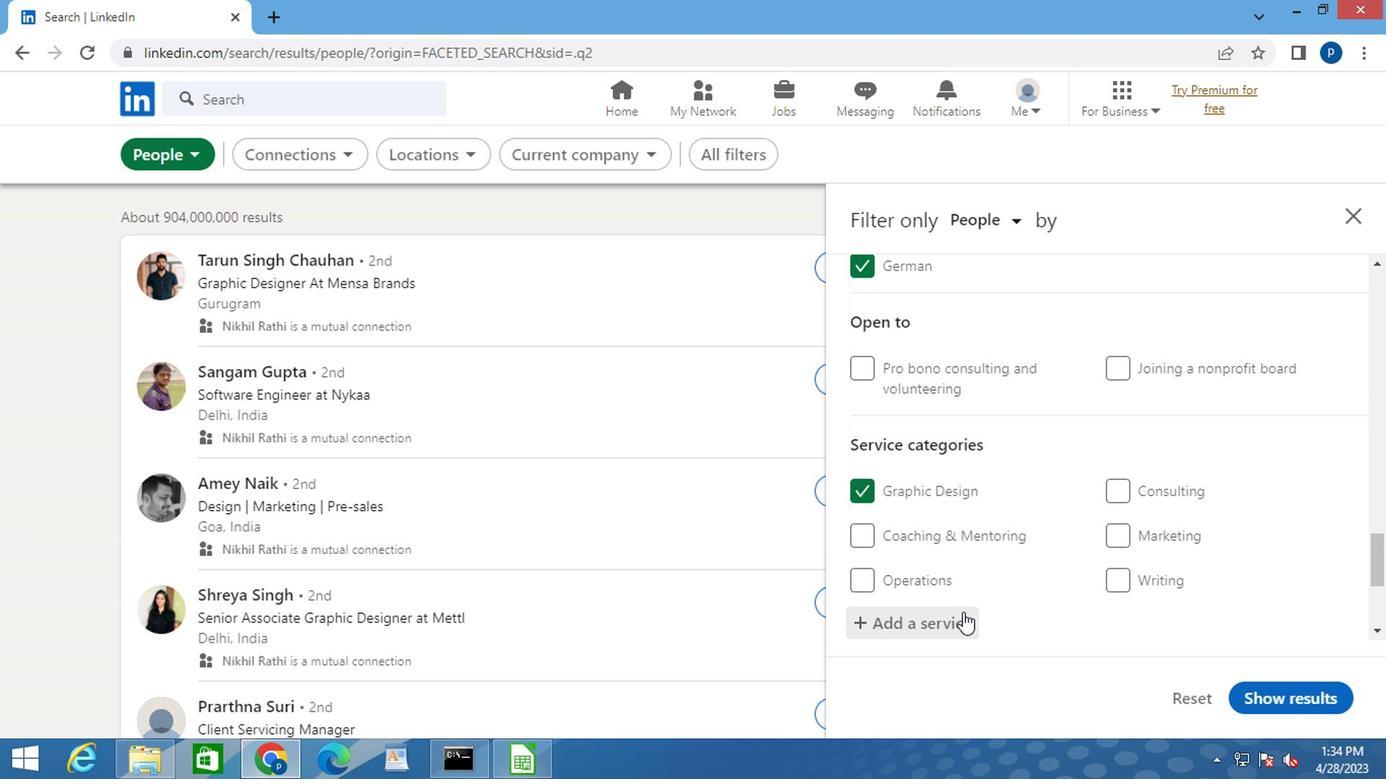
Action: Mouse moved to (958, 611)
Screenshot: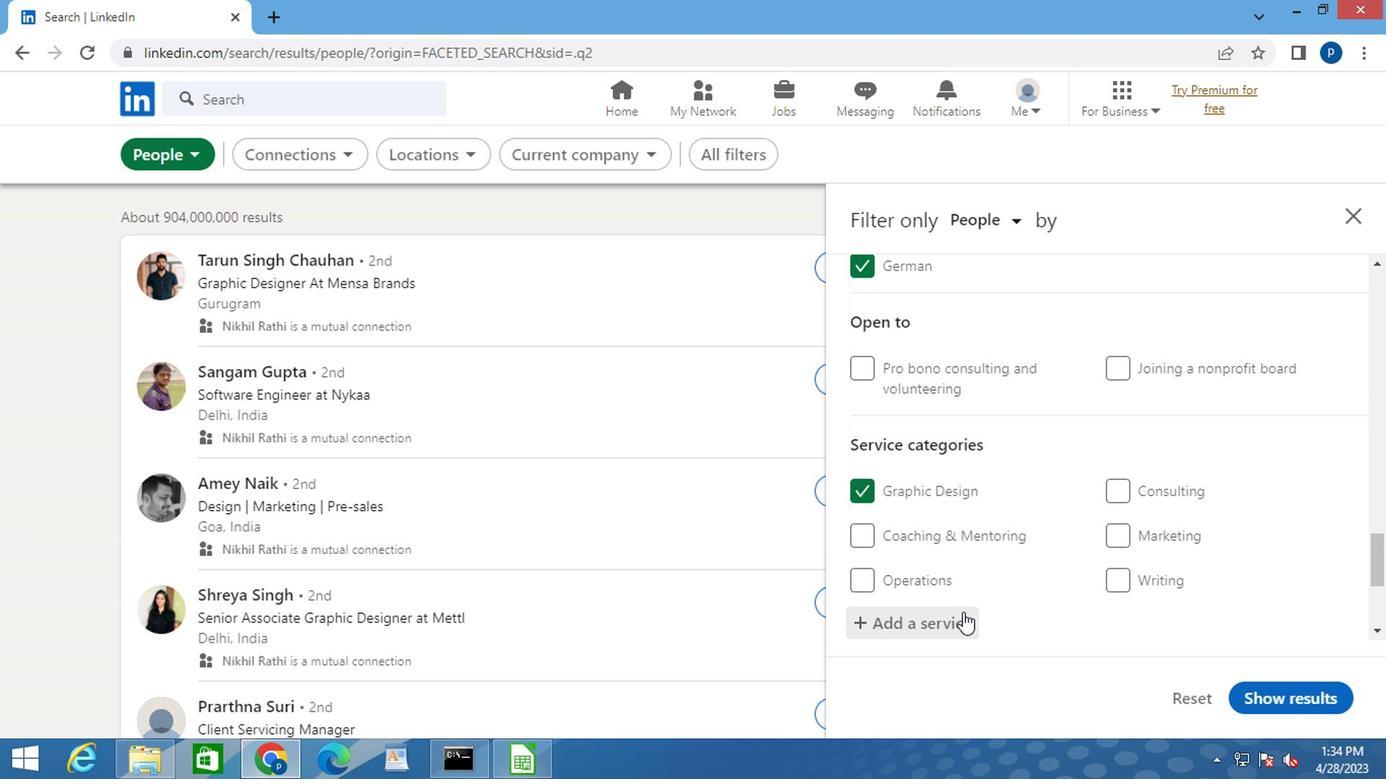 
Action: Mouse scrolled (958, 610) with delta (0, 0)
Screenshot: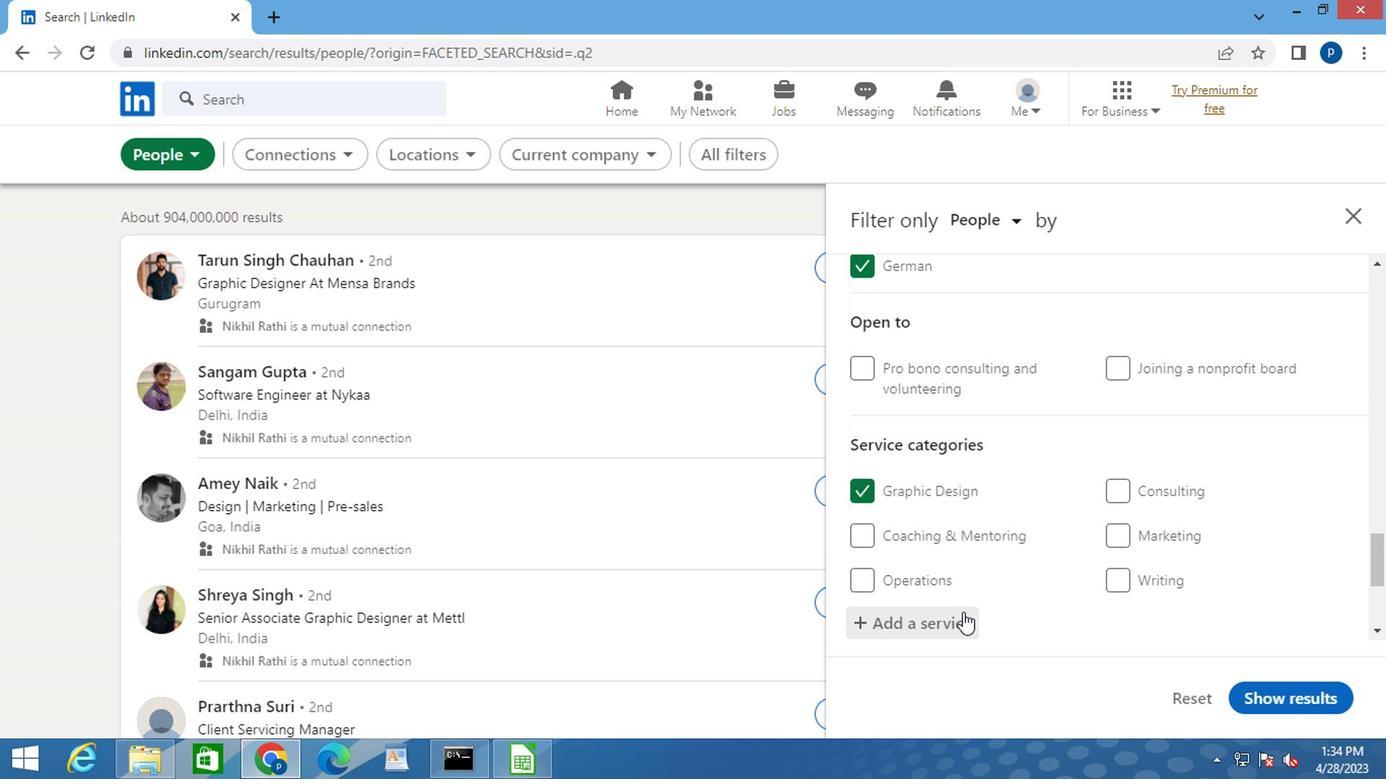 
Action: Mouse moved to (925, 605)
Screenshot: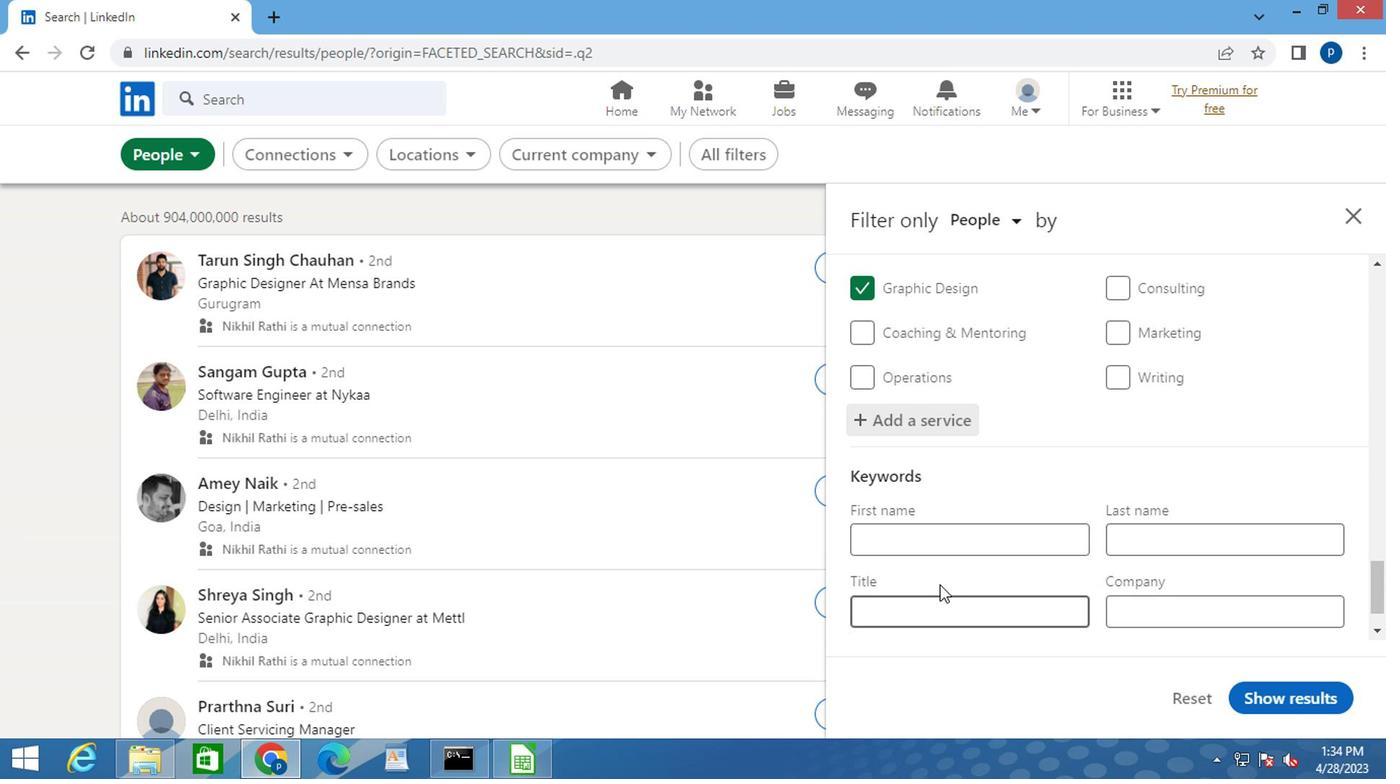 
Action: Mouse pressed left at (925, 605)
Screenshot: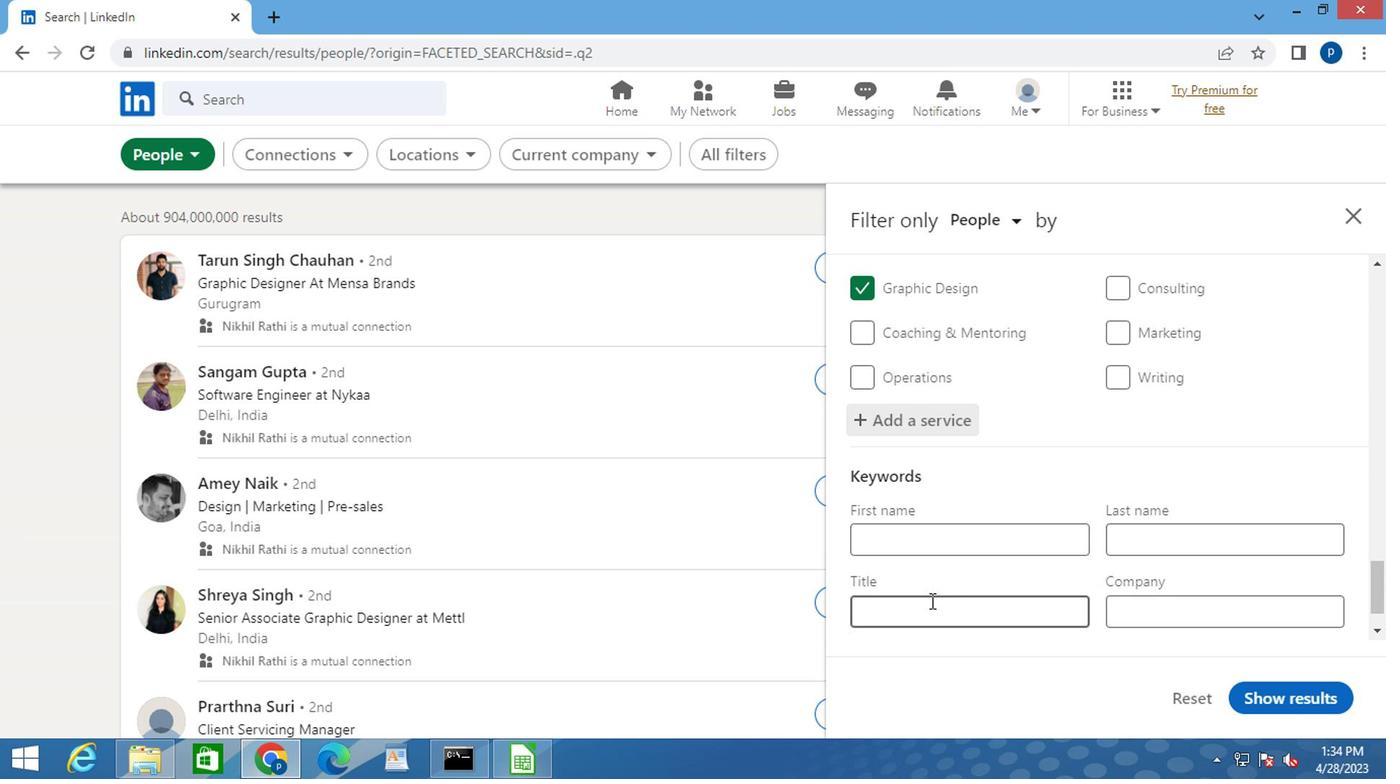 
Action: Key pressed <Key.caps_lock>G<Key.caps_lock>RAPHIC<Key.space><Key.caps_lock>D<Key.caps_lock>ESIGNER<Key.space>
Screenshot: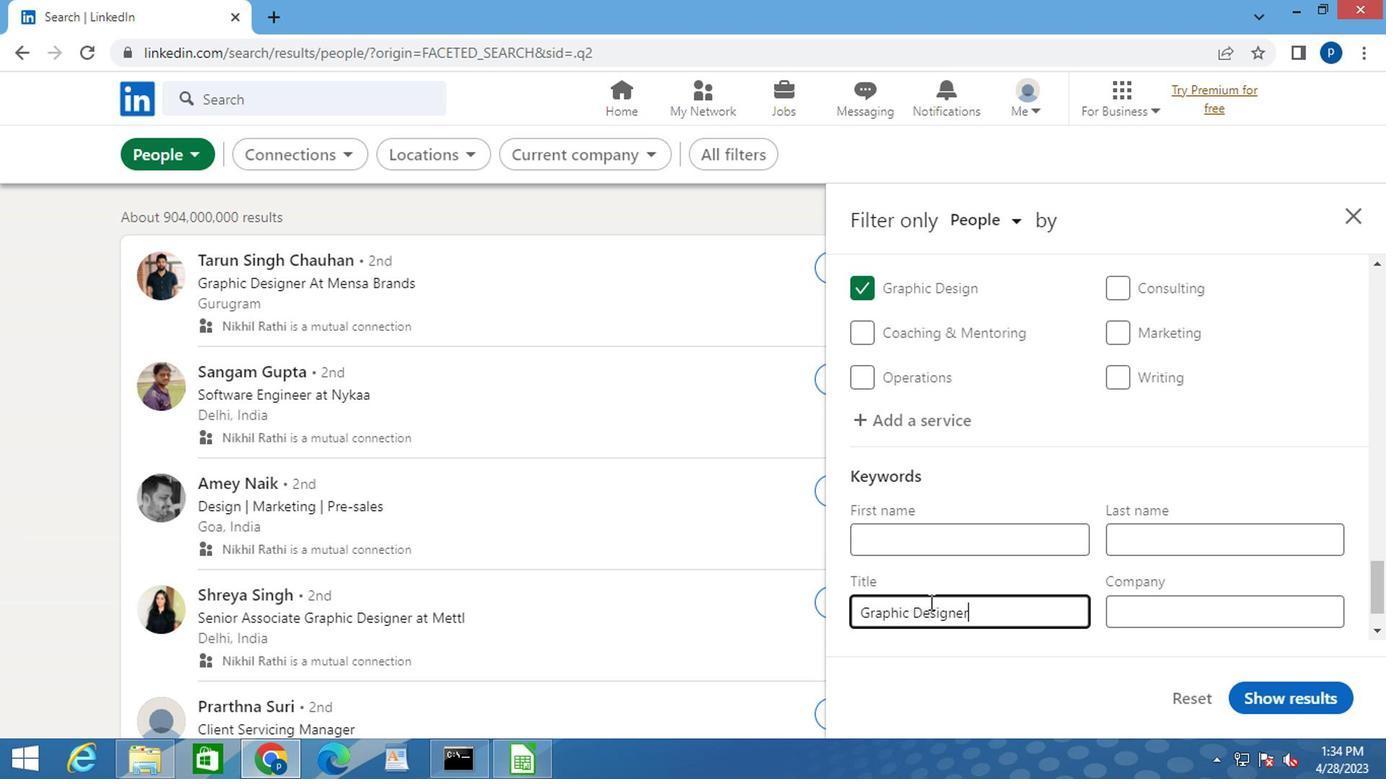 
Action: Mouse moved to (1250, 696)
Screenshot: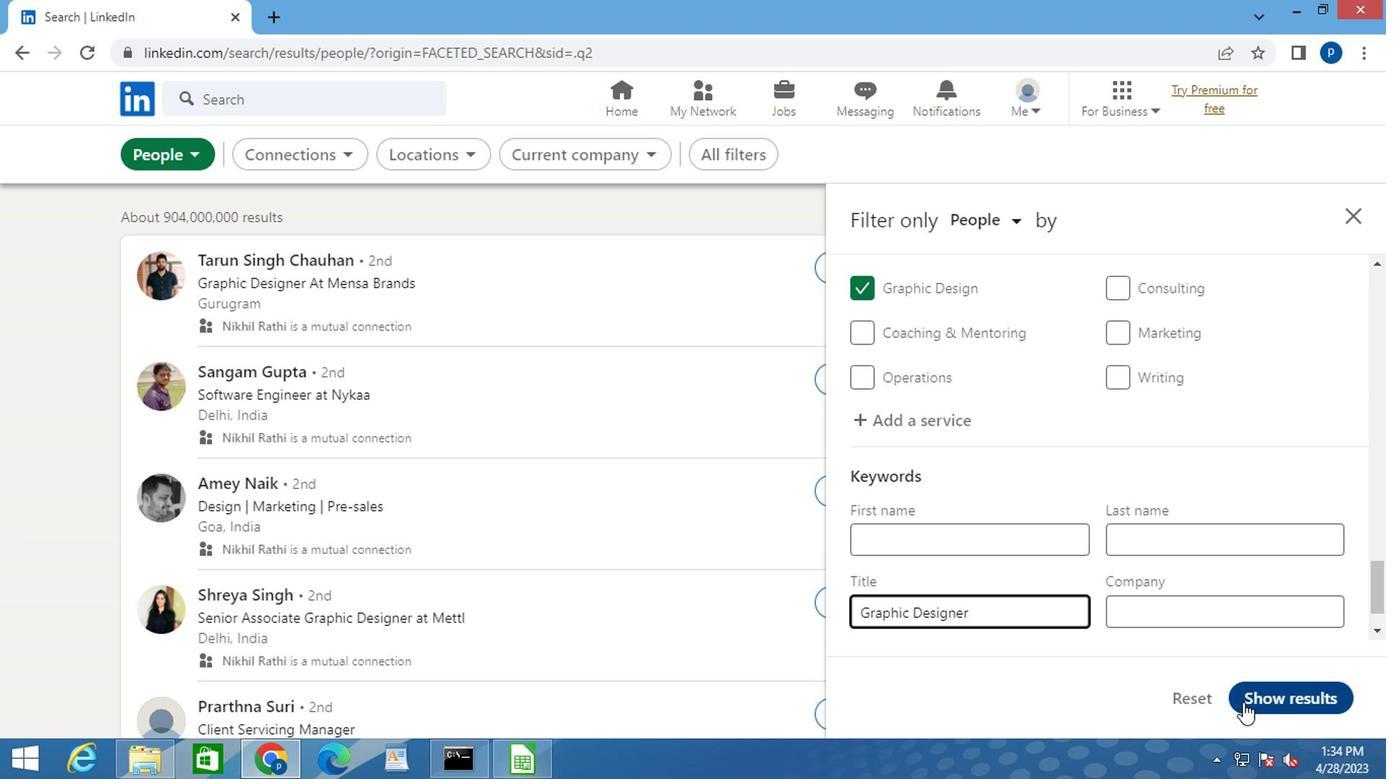 
Action: Mouse pressed left at (1250, 696)
Screenshot: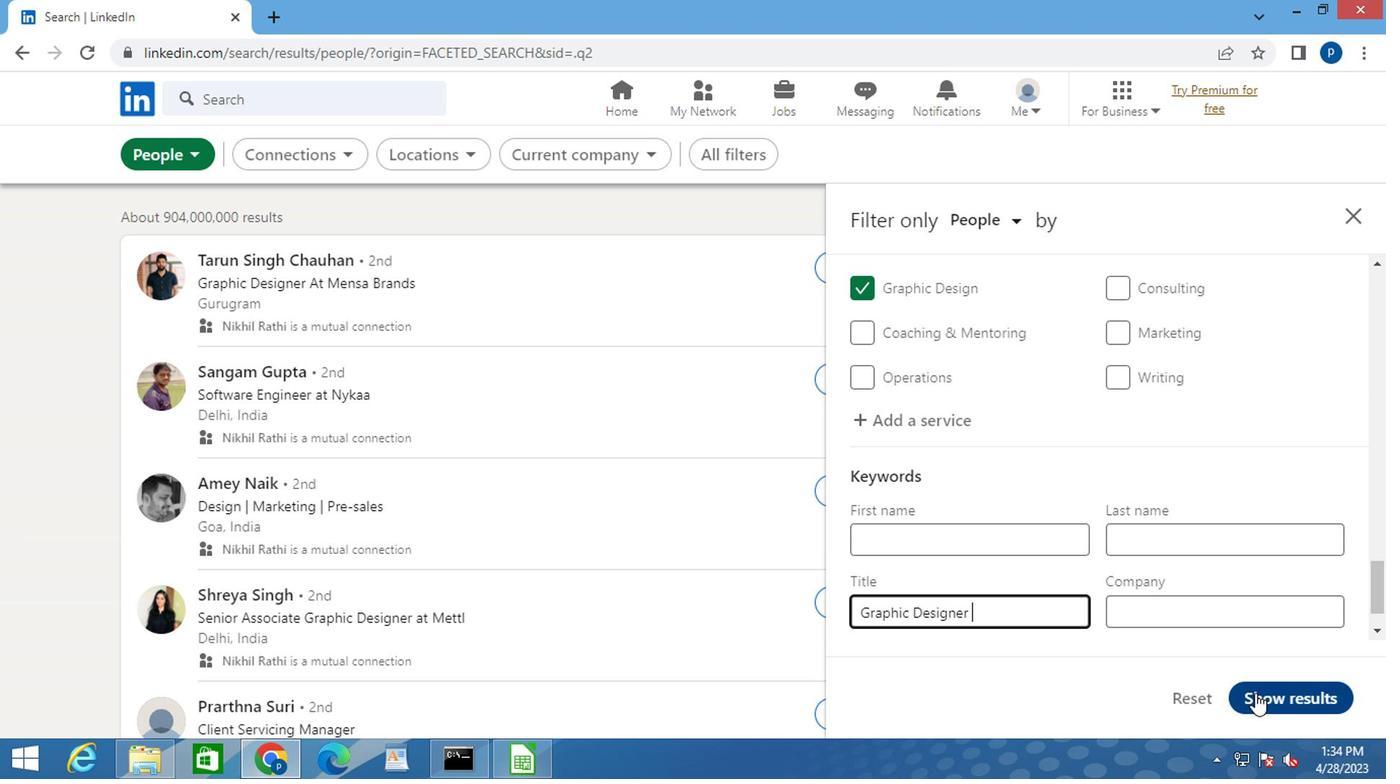 
